 Task: Find connections with filter location Lévis with filter topic #careertips with filter profile language German with filter current company BMC Software with filter school Pune jobs with filter industry Mobile Food Services with filter service category Human Resources with filter keywords title Phone Survey Conductor
Action: Mouse moved to (586, 111)
Screenshot: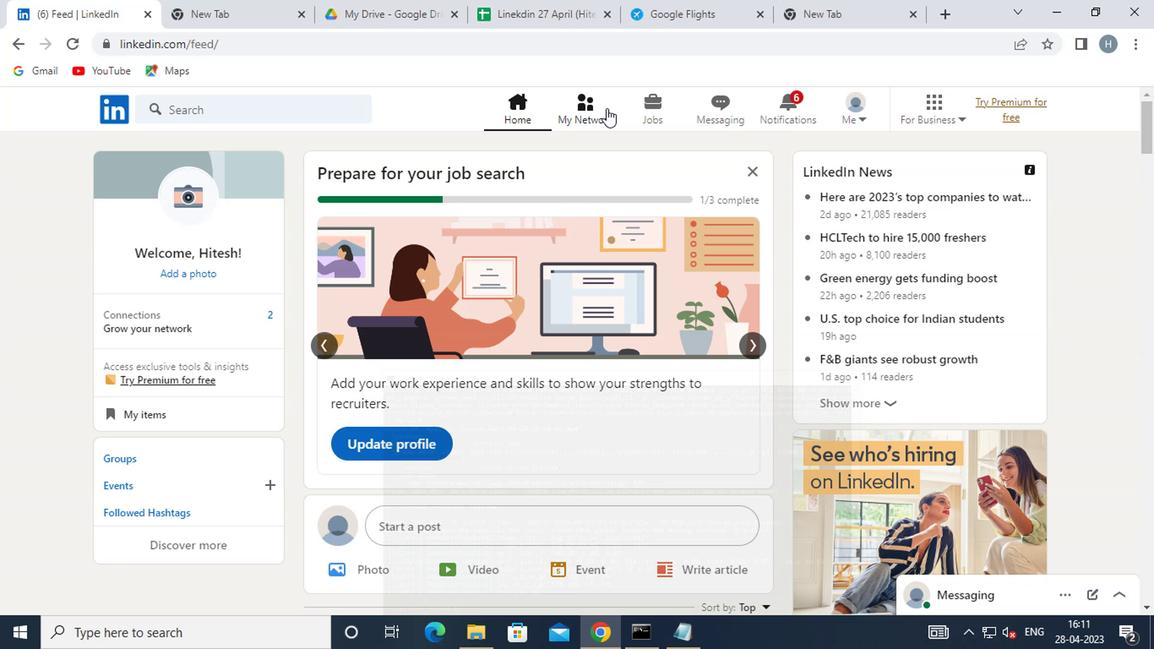 
Action: Mouse pressed left at (586, 111)
Screenshot: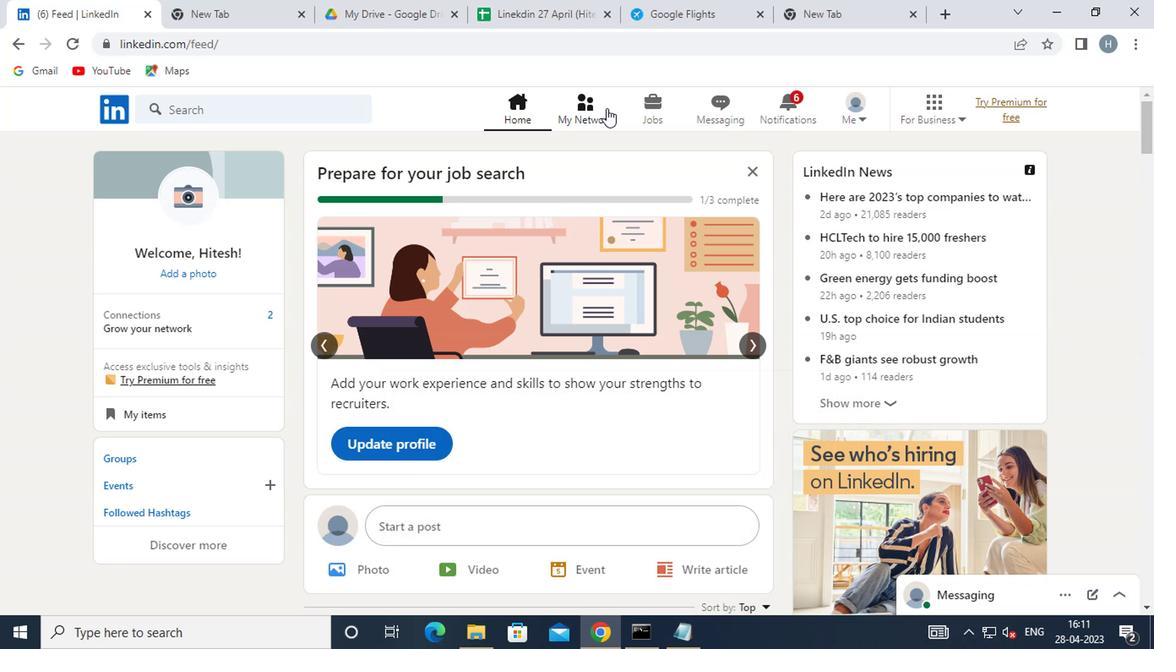 
Action: Mouse moved to (226, 209)
Screenshot: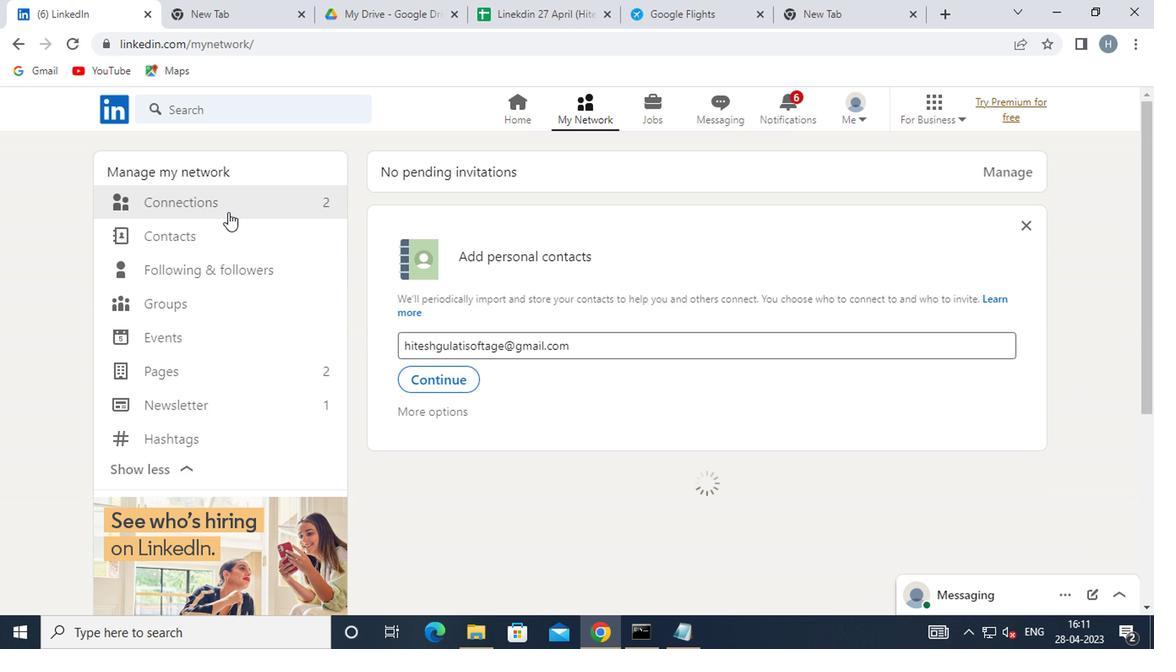 
Action: Mouse pressed left at (226, 209)
Screenshot: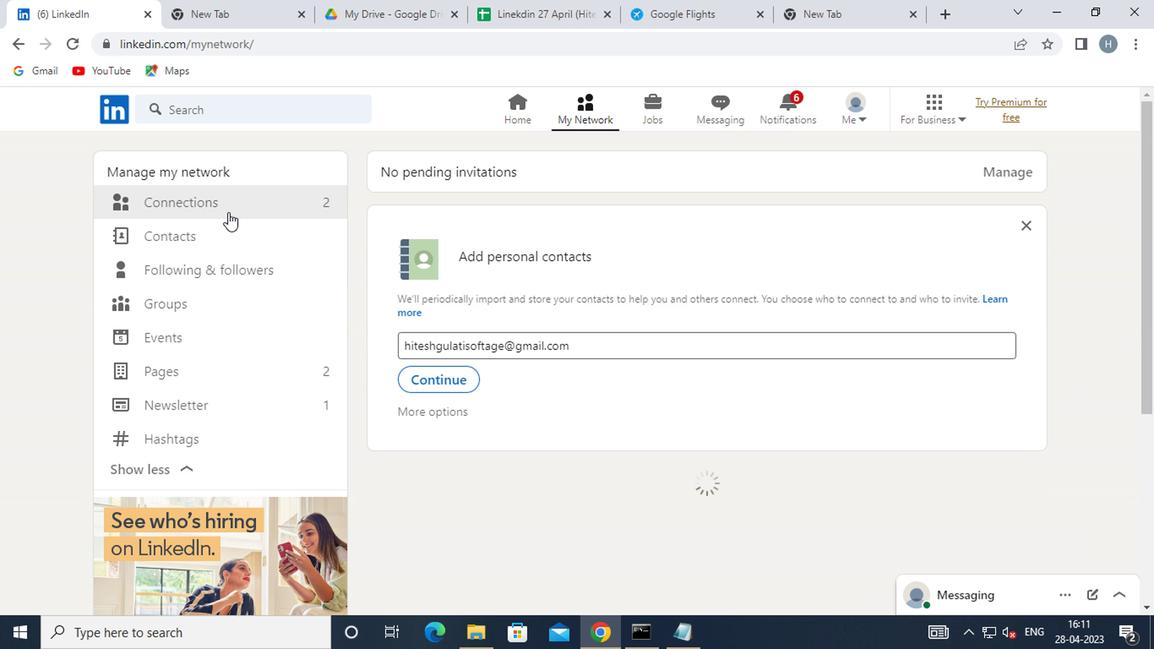 
Action: Mouse moved to (704, 202)
Screenshot: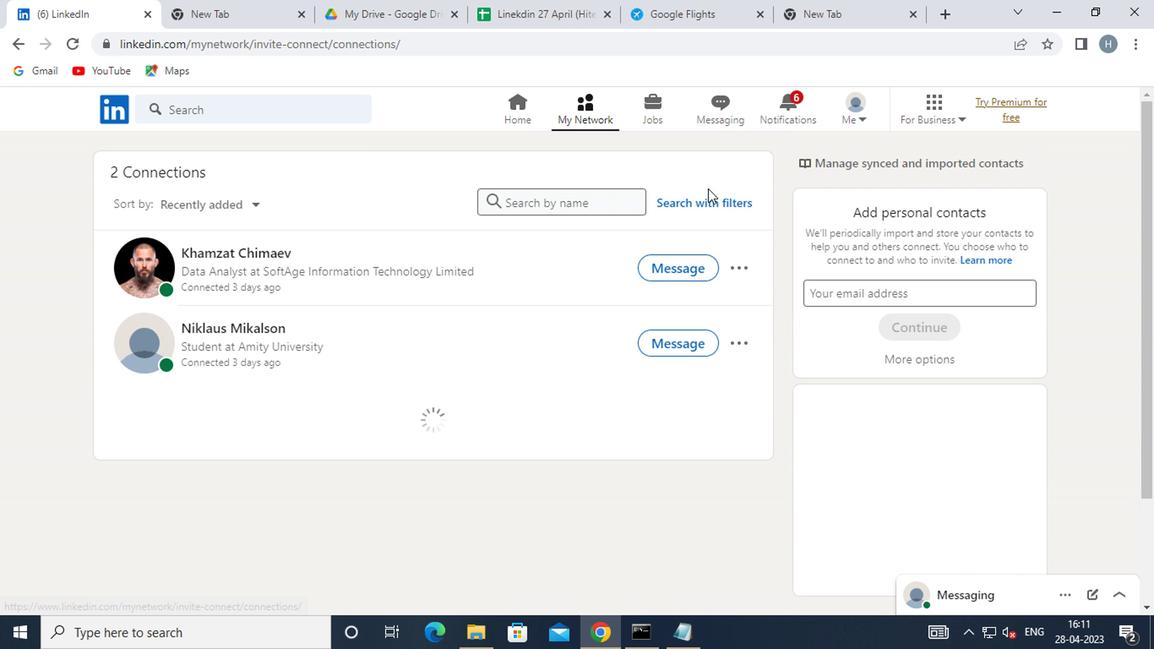 
Action: Mouse pressed left at (704, 202)
Screenshot: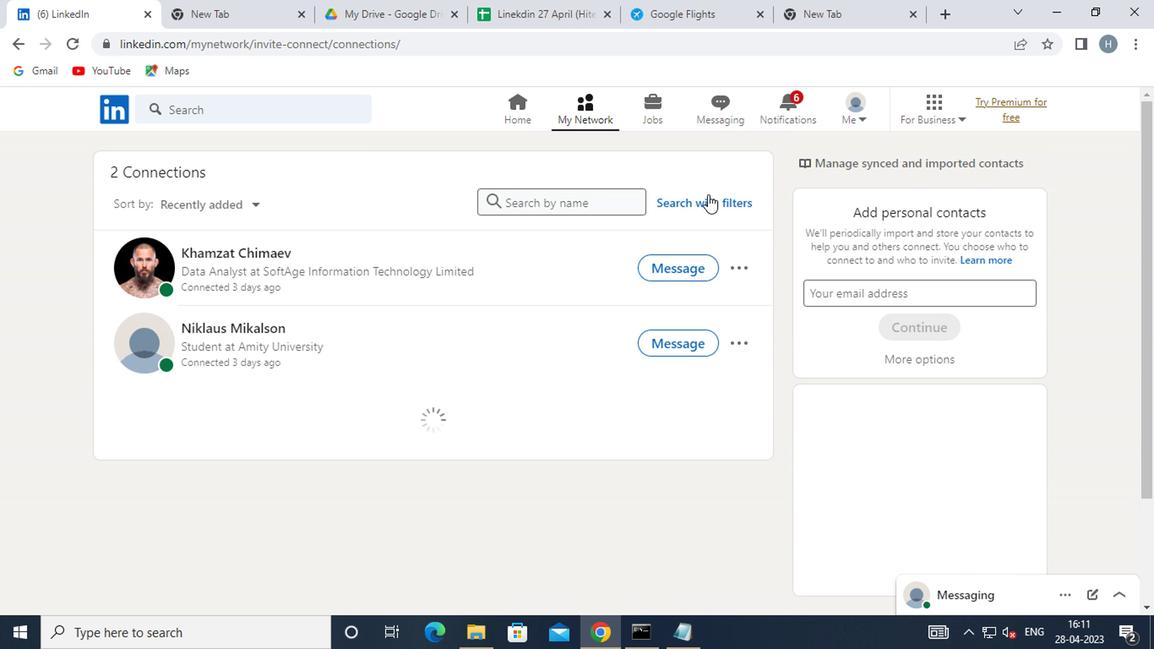 
Action: Mouse moved to (622, 164)
Screenshot: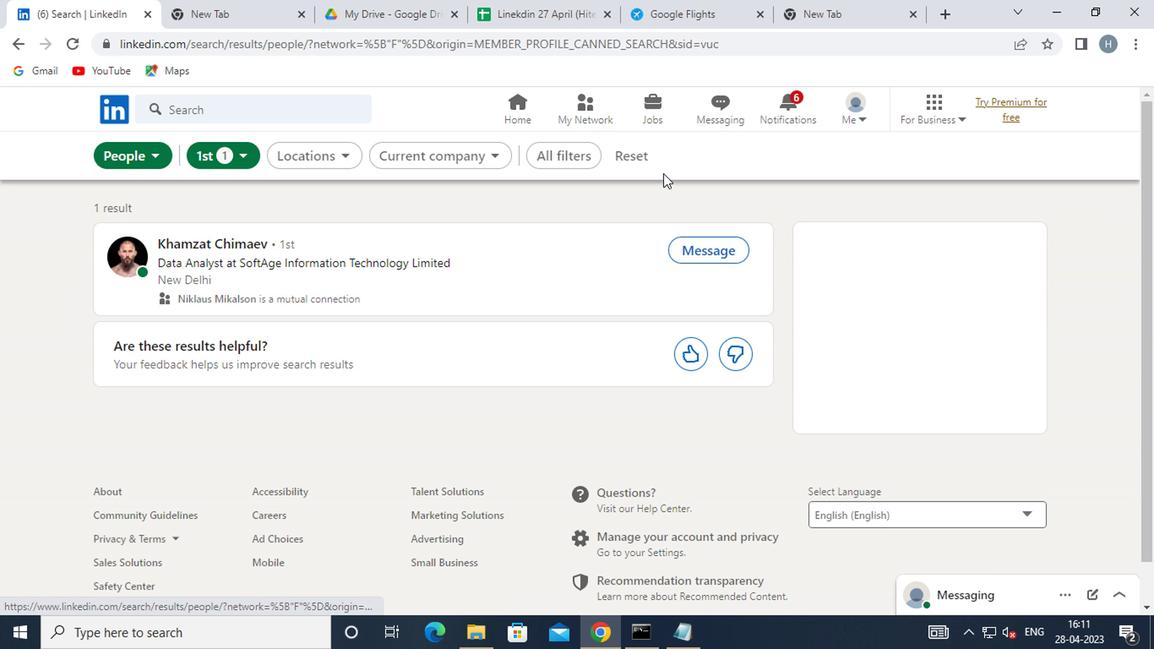 
Action: Mouse pressed left at (622, 164)
Screenshot: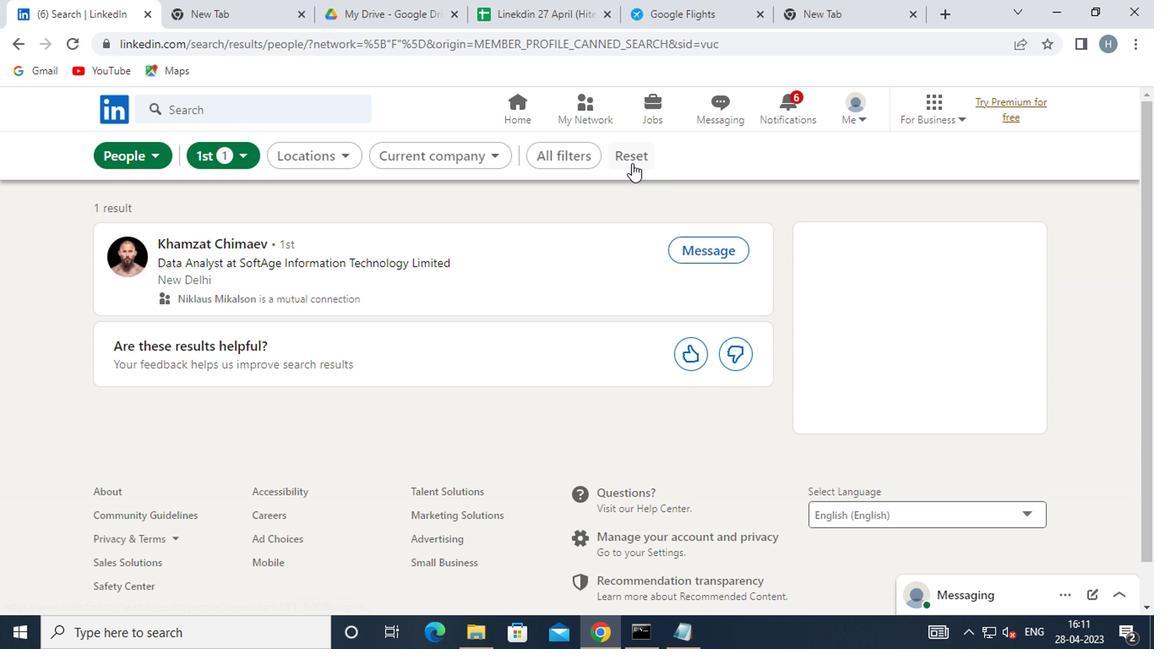
Action: Mouse moved to (604, 154)
Screenshot: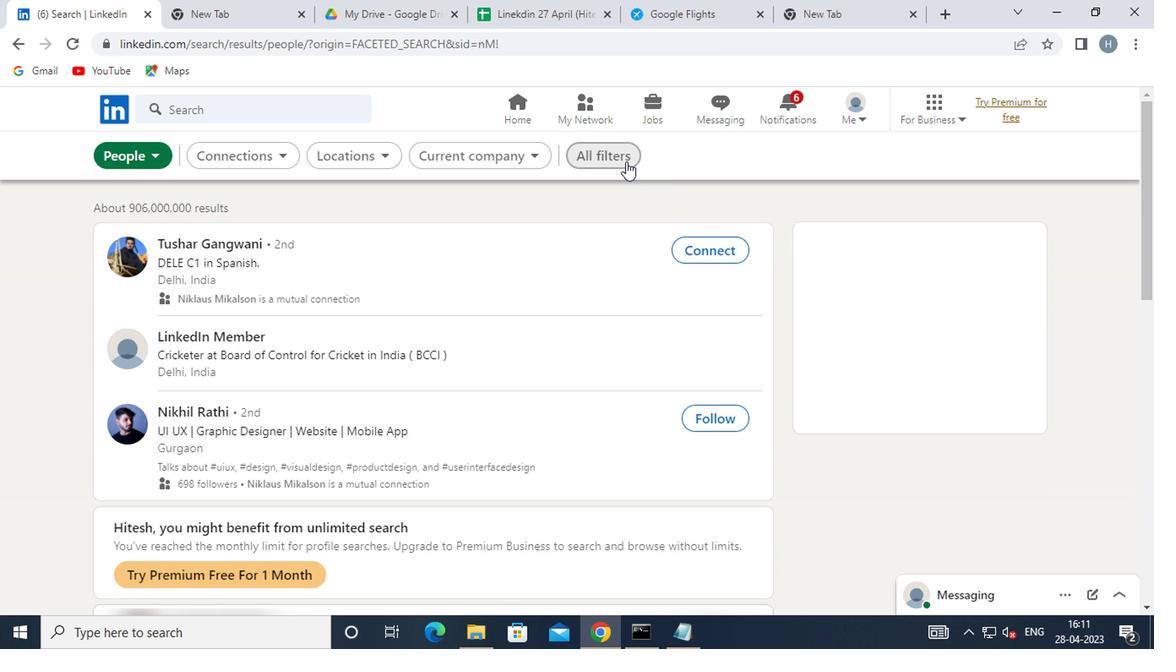
Action: Mouse pressed left at (604, 154)
Screenshot: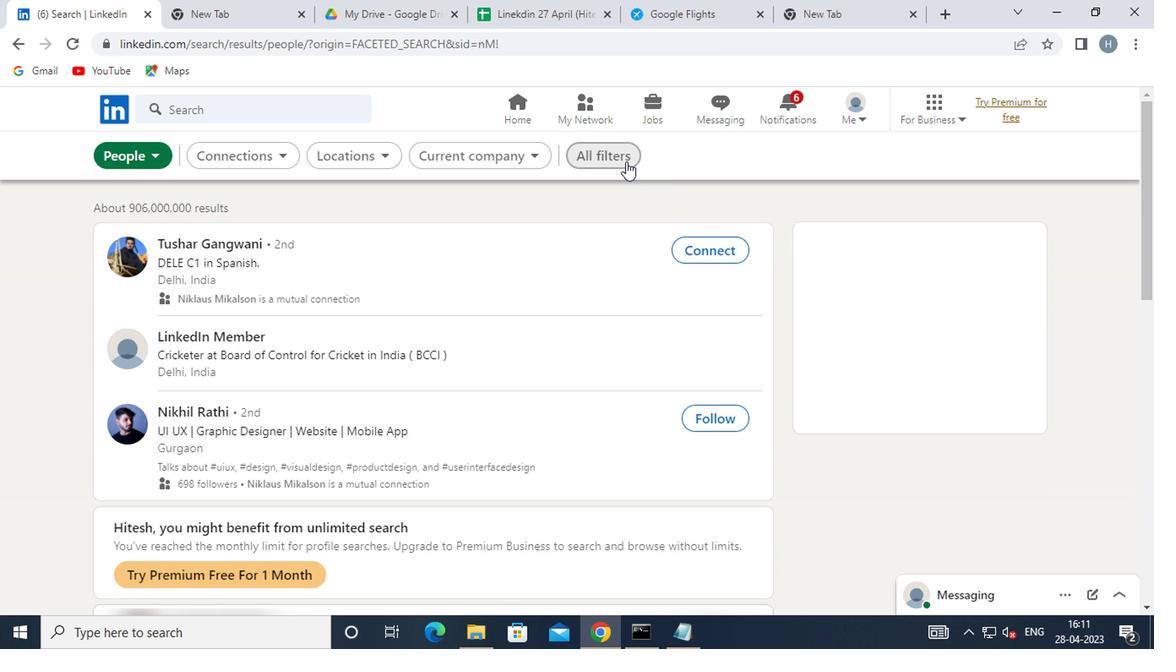 
Action: Mouse moved to (827, 303)
Screenshot: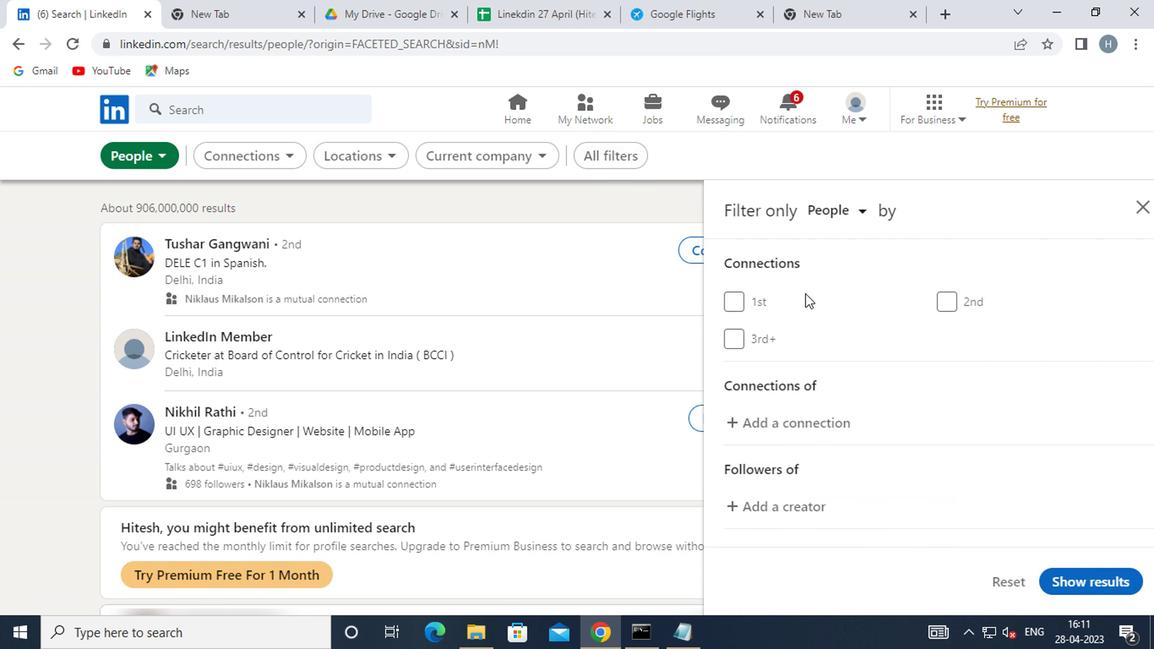 
Action: Mouse scrolled (827, 302) with delta (0, 0)
Screenshot: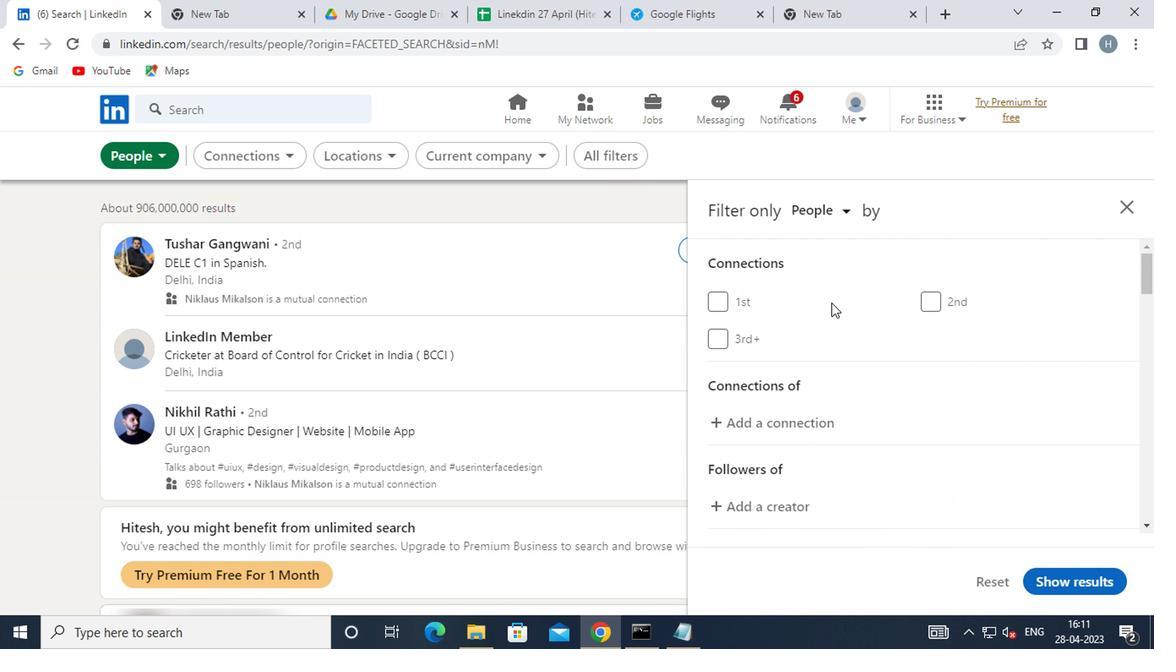 
Action: Mouse moved to (827, 303)
Screenshot: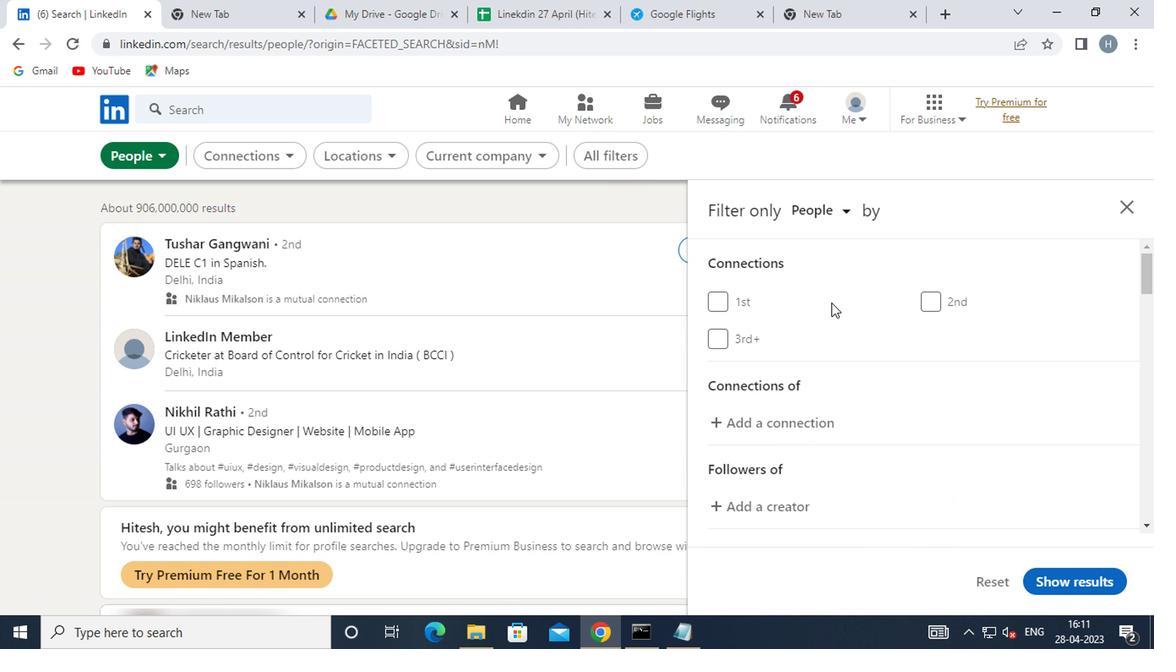 
Action: Mouse scrolled (827, 302) with delta (0, 0)
Screenshot: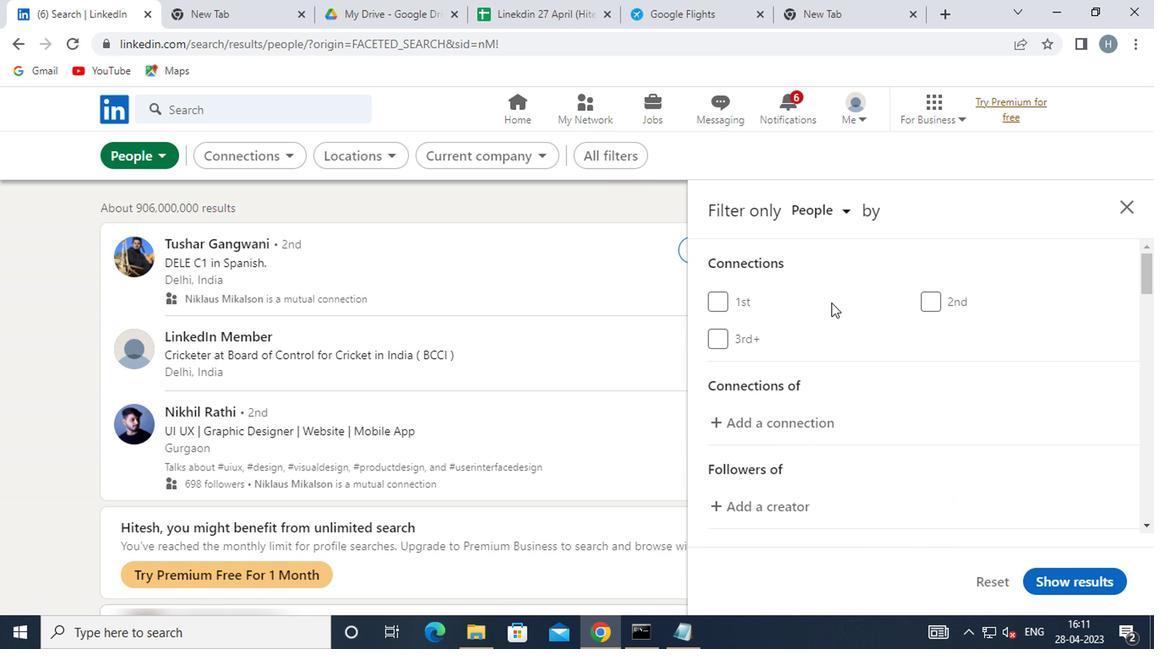 
Action: Mouse moved to (828, 302)
Screenshot: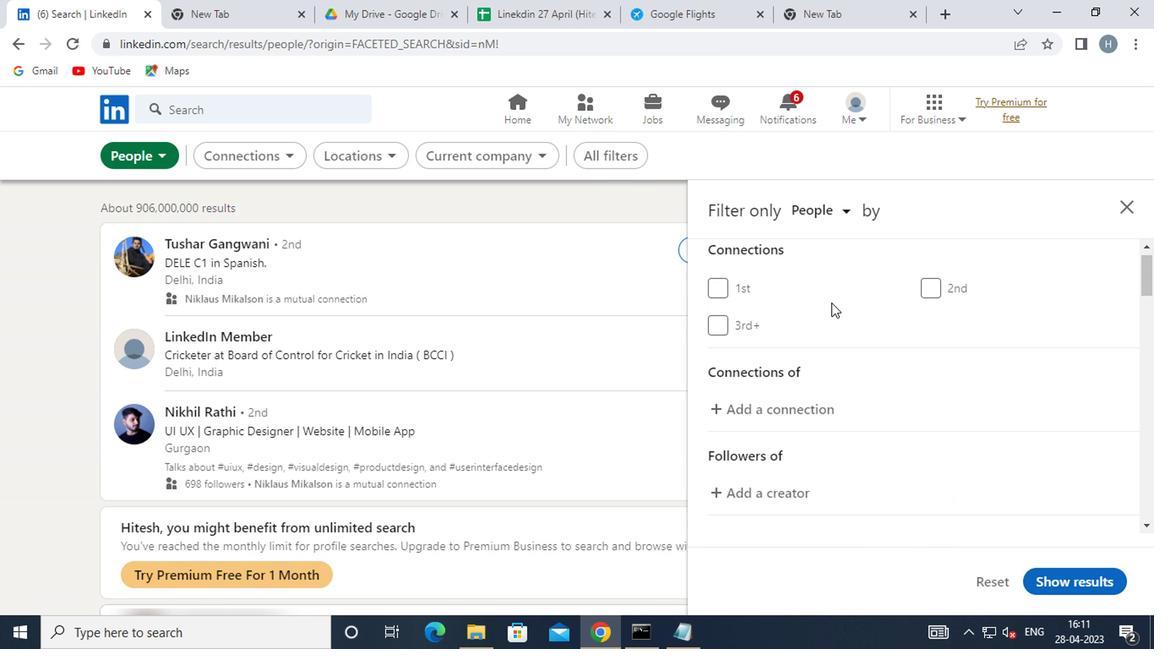
Action: Mouse scrolled (828, 302) with delta (0, 0)
Screenshot: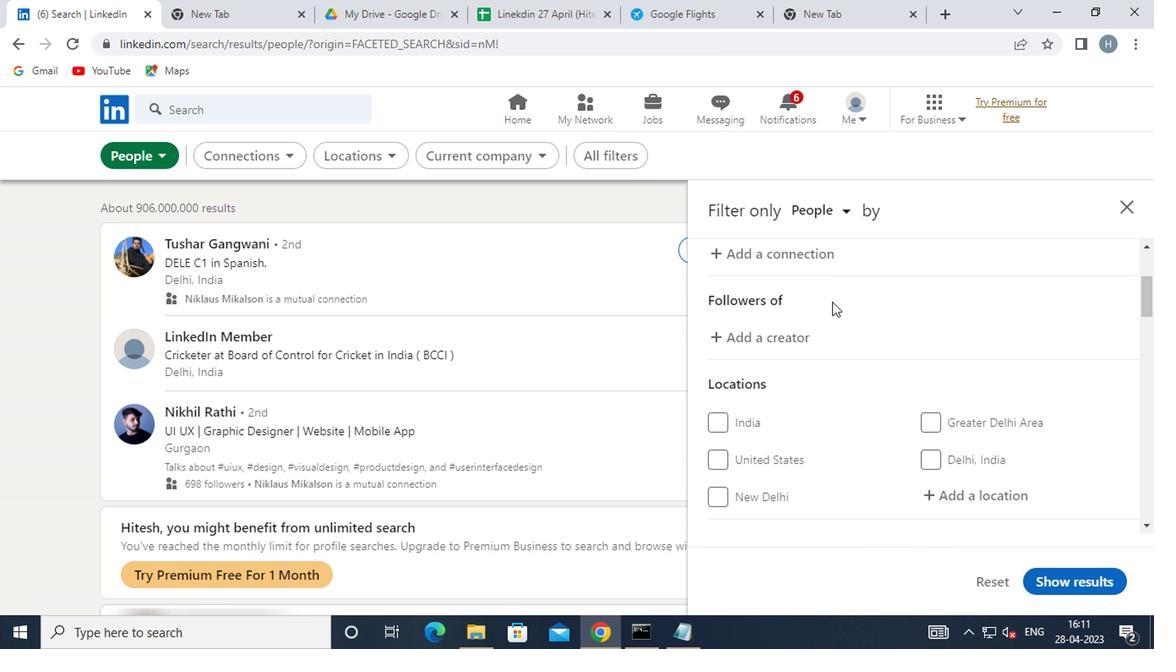 
Action: Mouse moved to (944, 411)
Screenshot: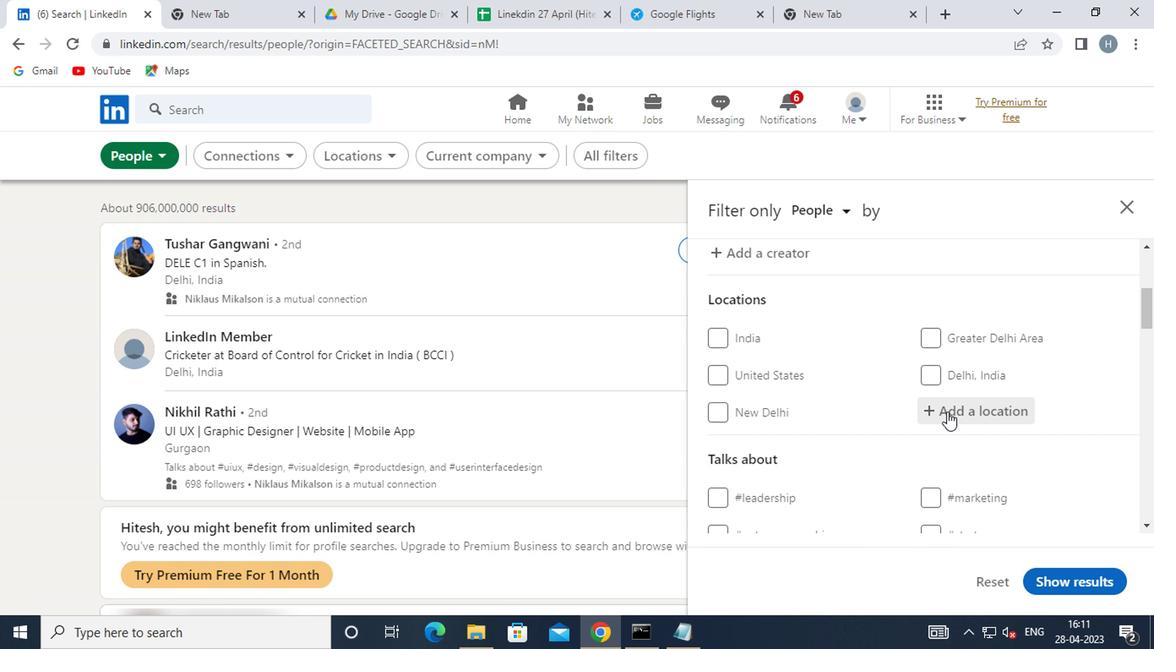 
Action: Mouse pressed left at (944, 411)
Screenshot: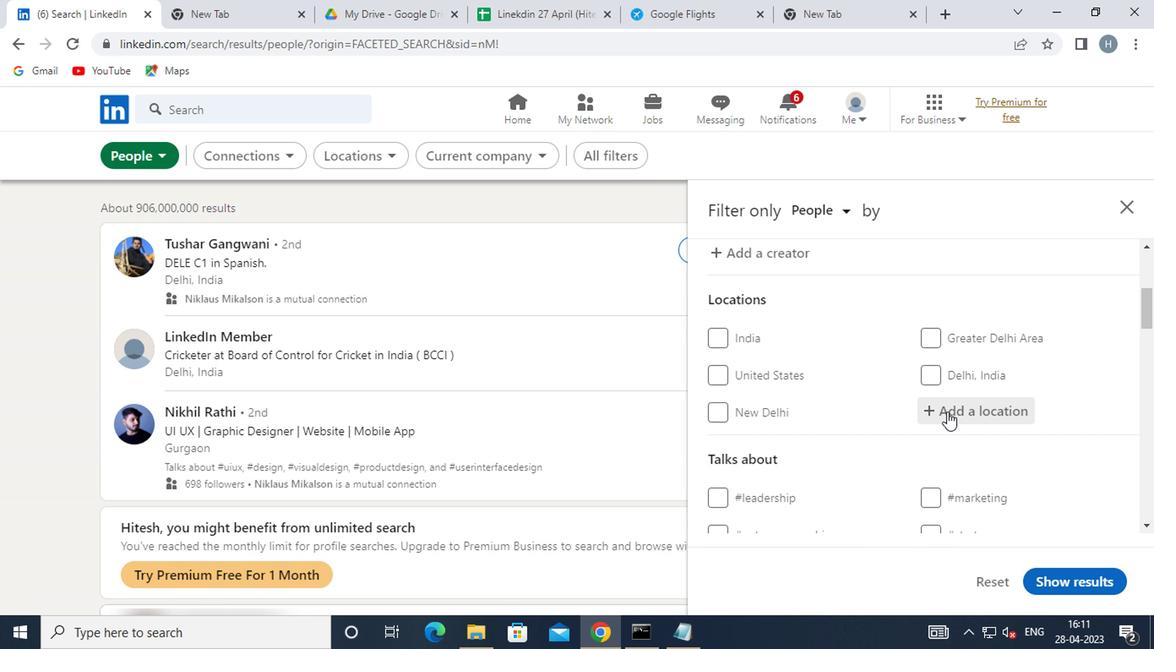 
Action: Mouse moved to (914, 397)
Screenshot: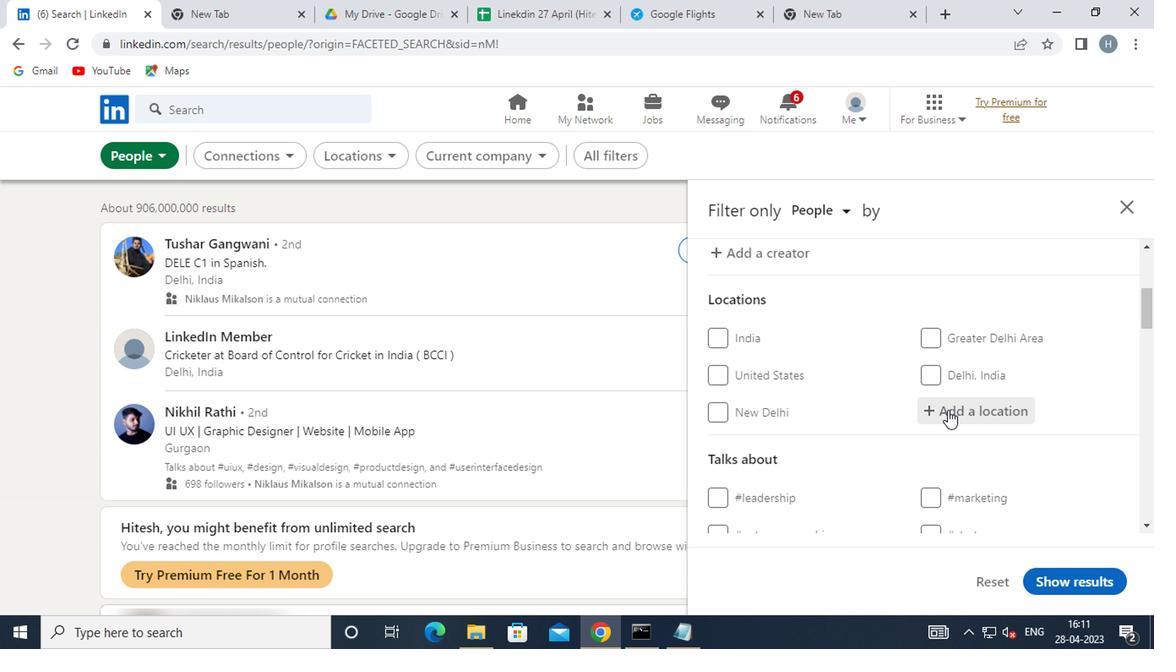 
Action: Key pressed <Key.shift><Key.shift><Key.shift><Key.shift><Key.shift>LEVIS
Screenshot: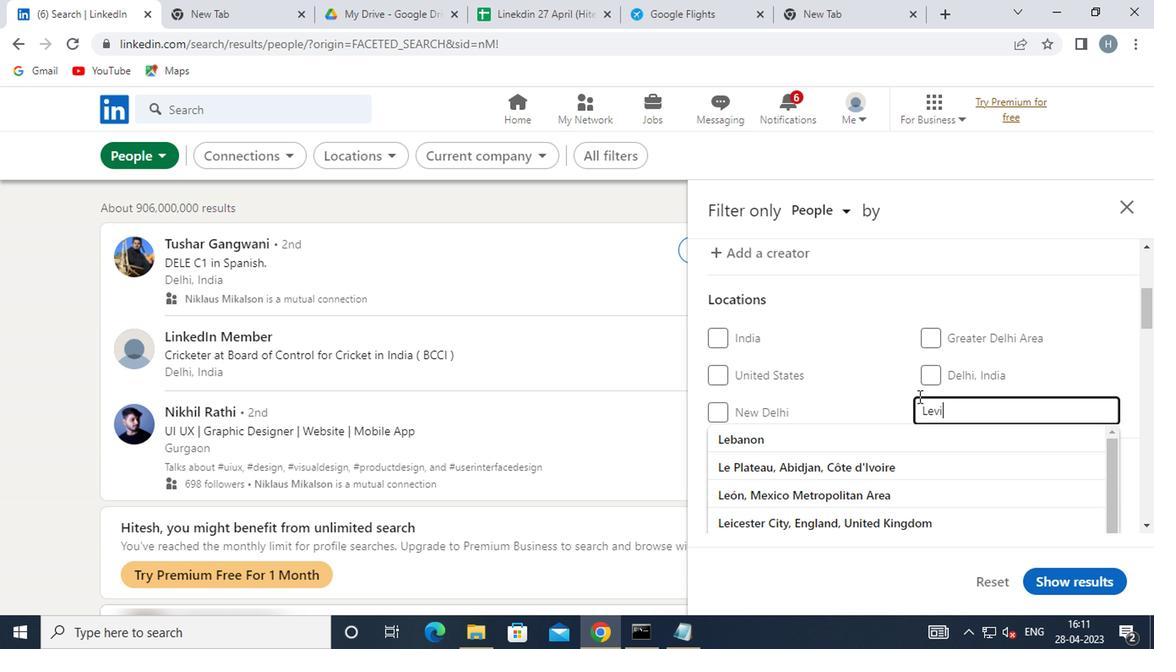 
Action: Mouse moved to (901, 432)
Screenshot: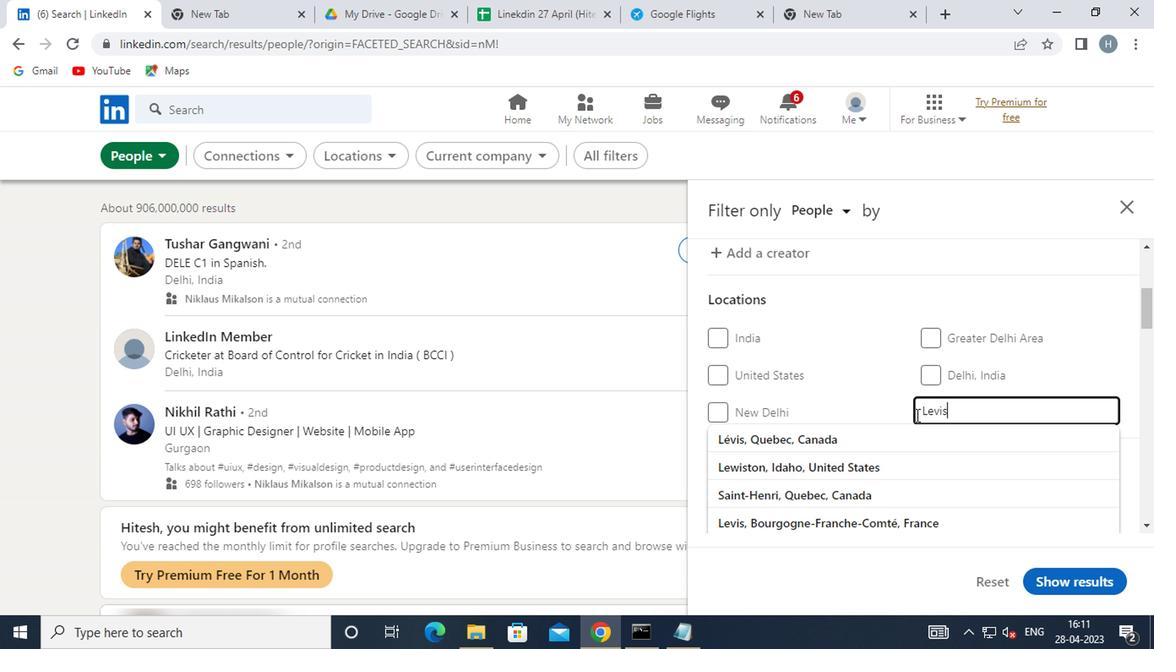 
Action: Mouse pressed left at (901, 432)
Screenshot: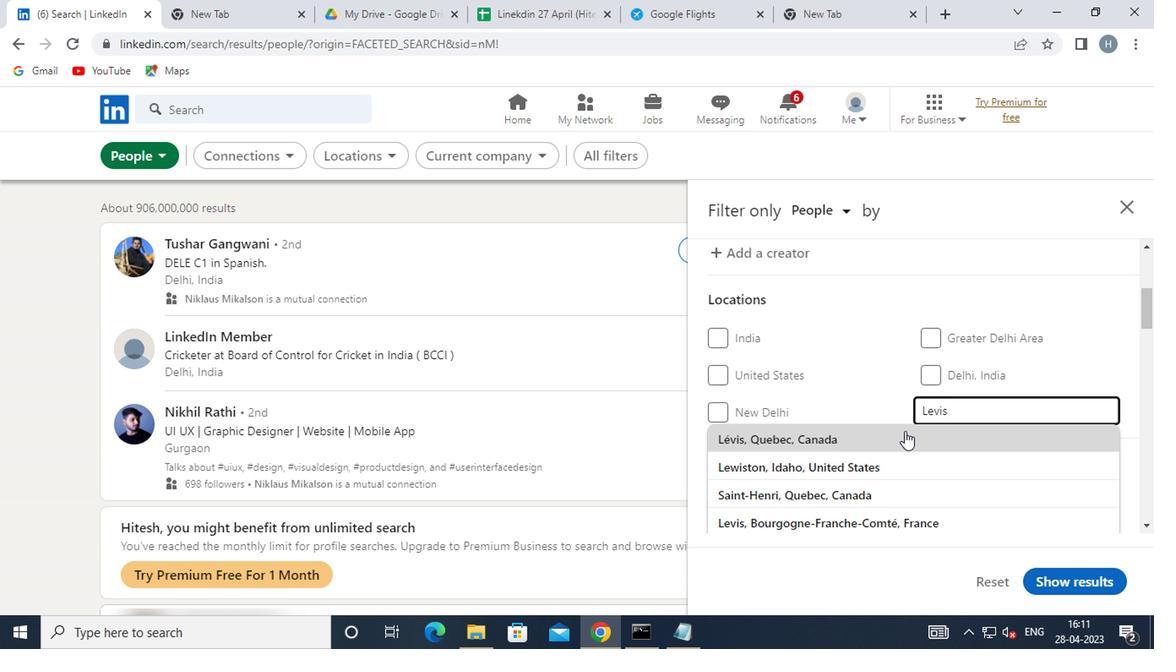 
Action: Mouse scrolled (901, 431) with delta (0, -1)
Screenshot: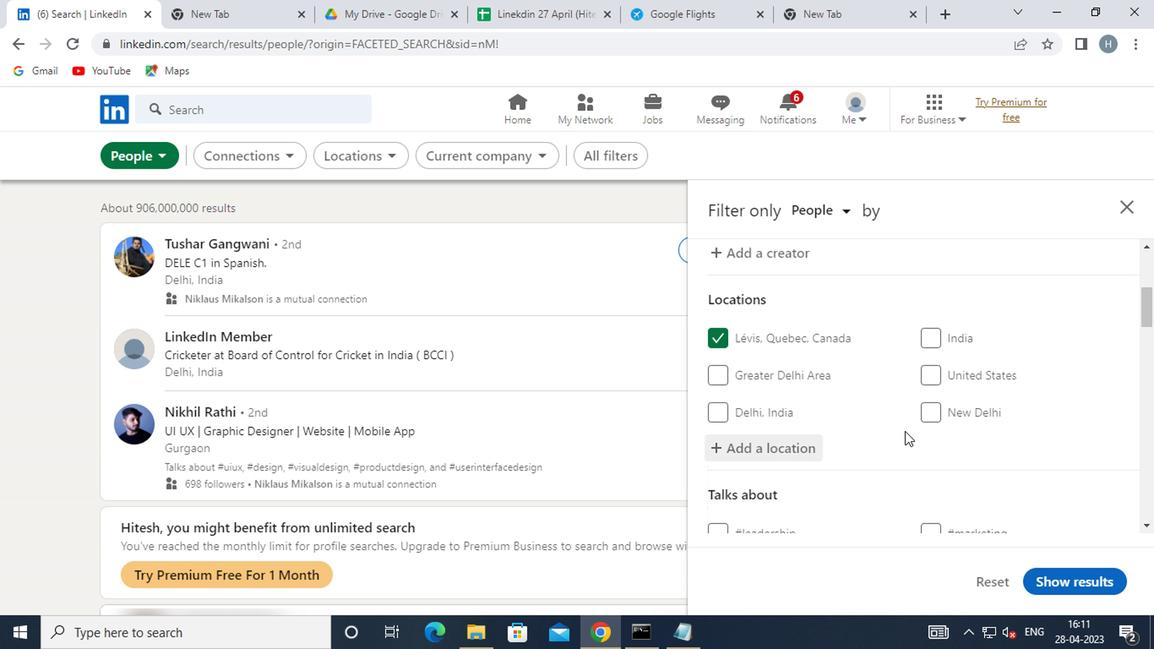 
Action: Mouse scrolled (901, 431) with delta (0, -1)
Screenshot: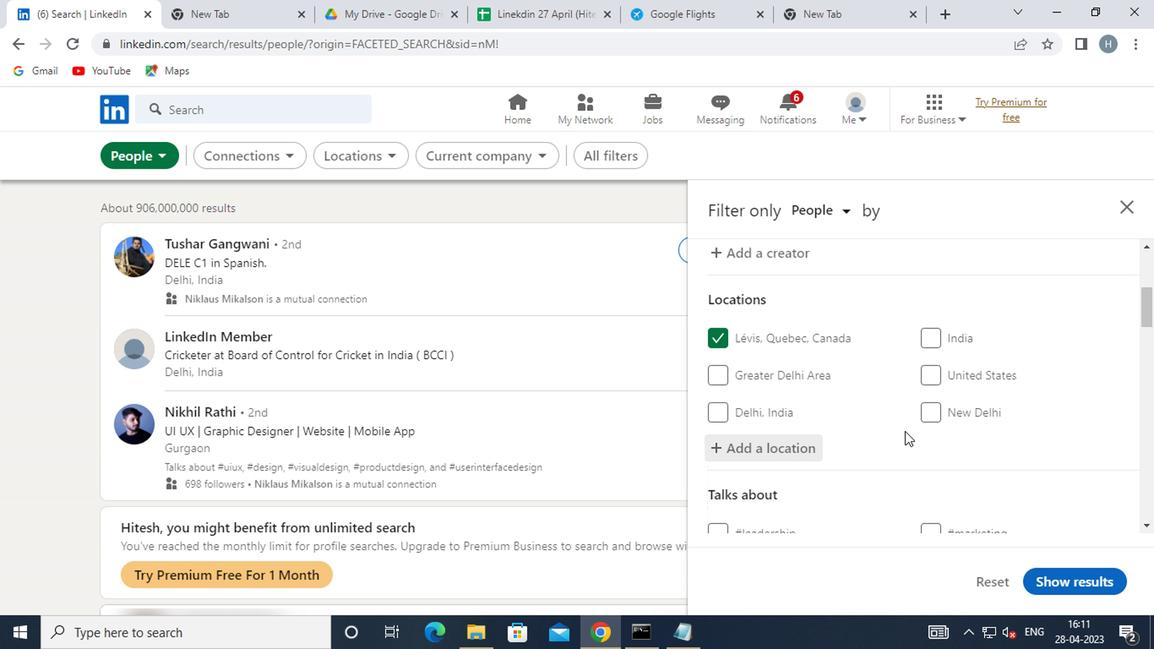 
Action: Mouse scrolled (901, 431) with delta (0, -1)
Screenshot: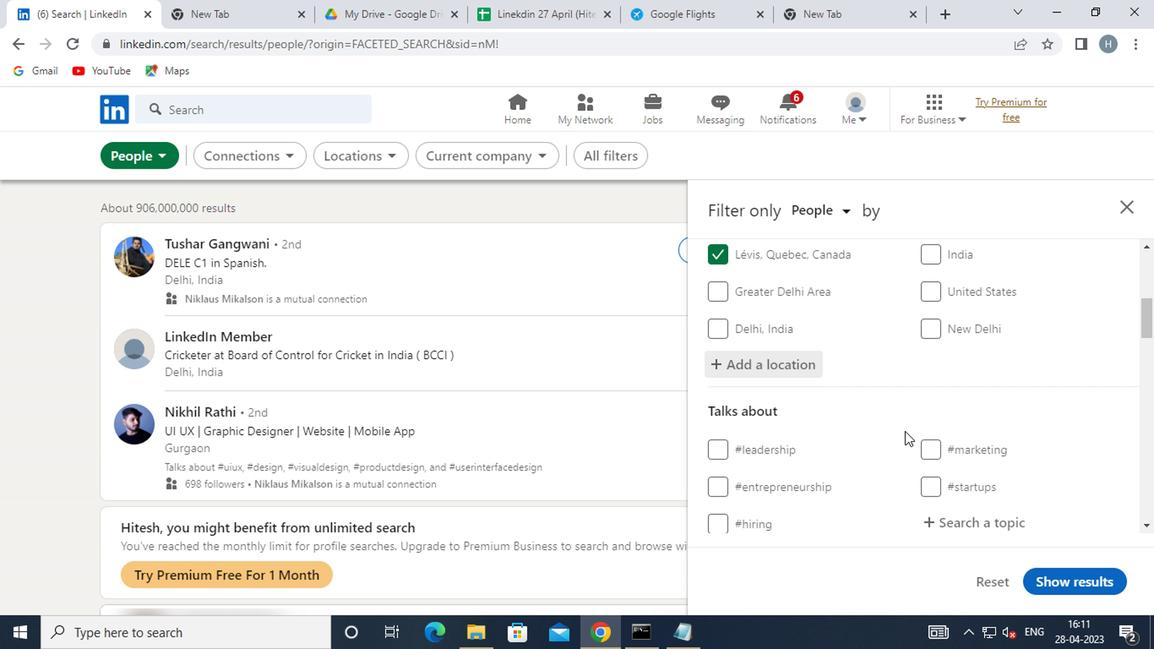 
Action: Mouse moved to (963, 351)
Screenshot: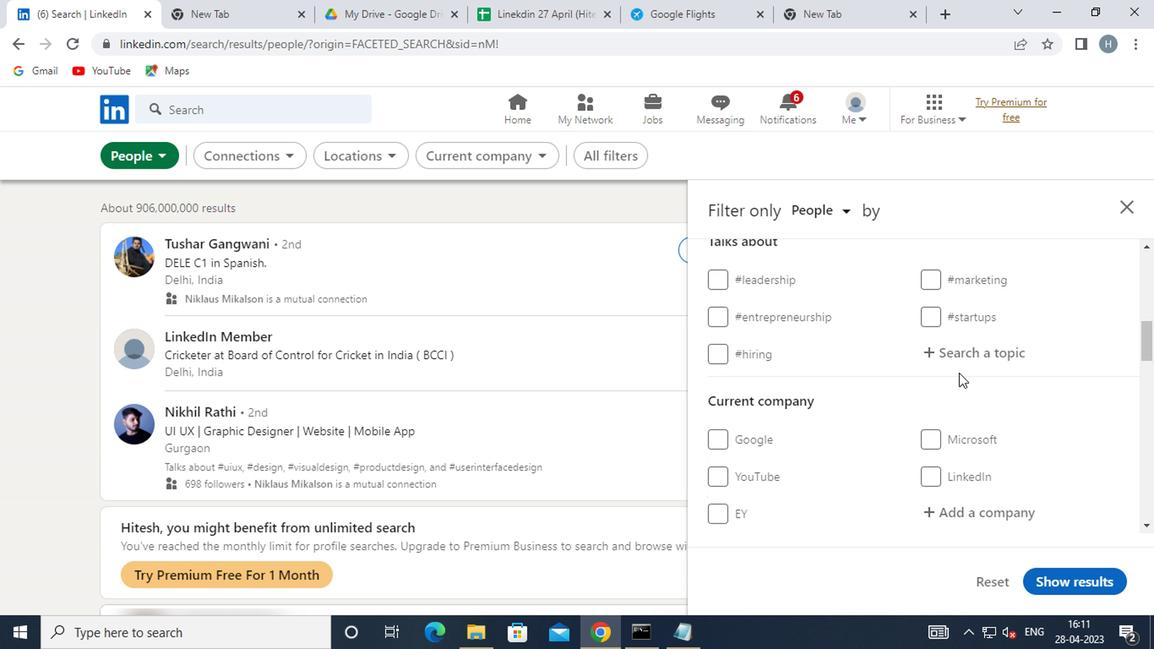 
Action: Mouse pressed left at (963, 351)
Screenshot: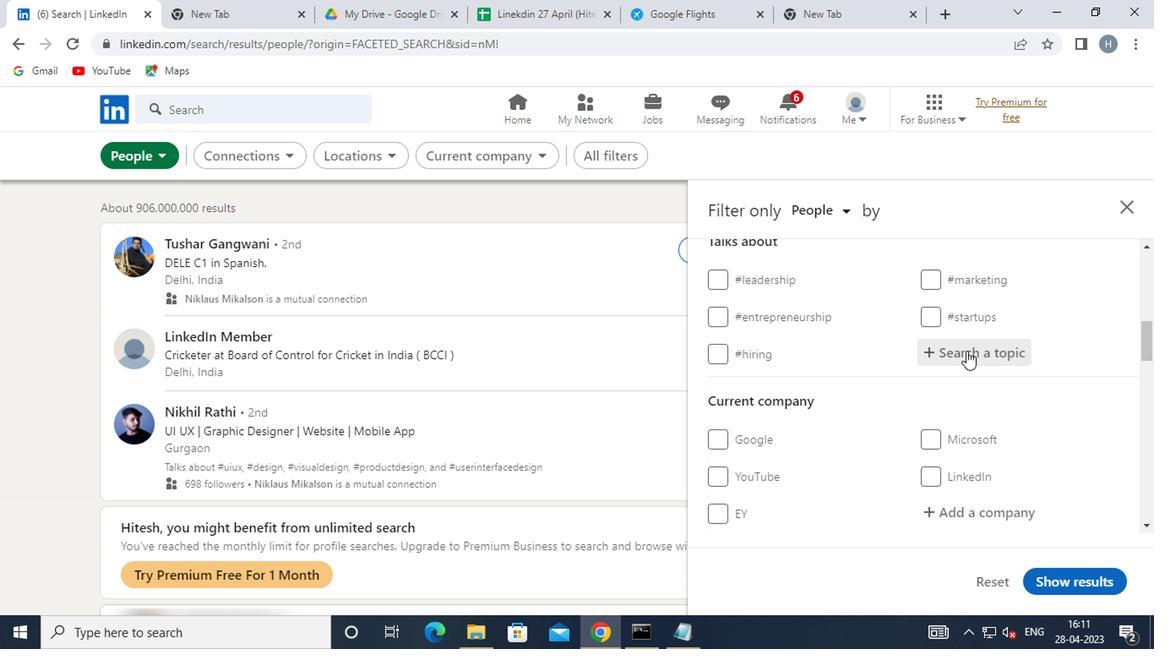
Action: Key pressed <Key.shift>CA
Screenshot: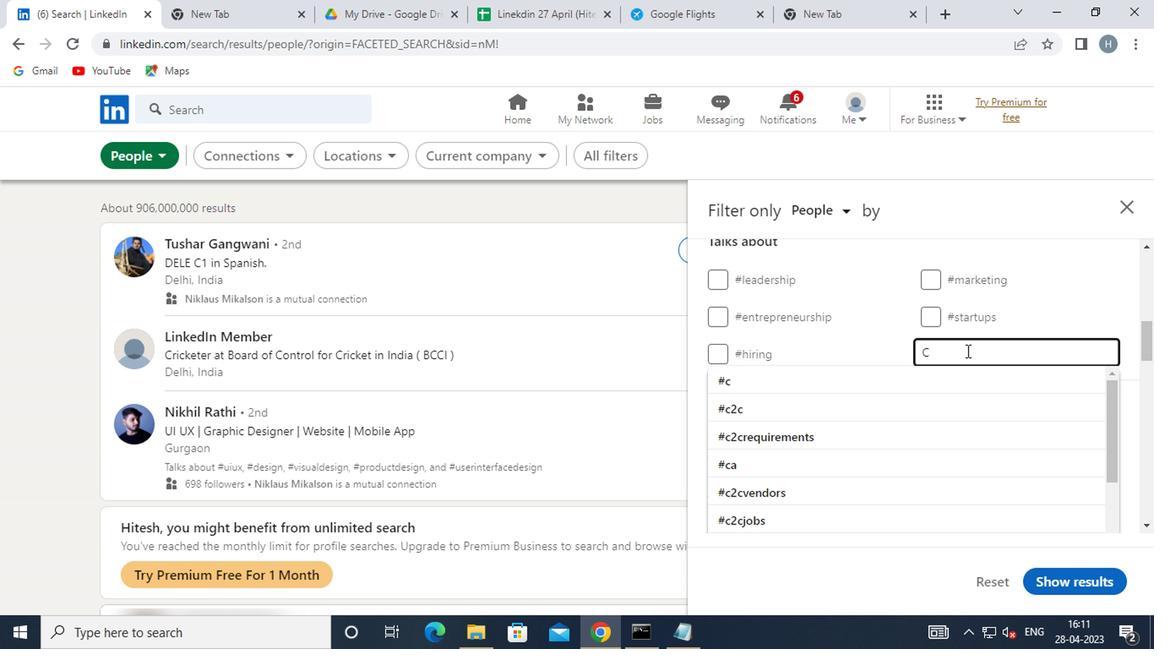 
Action: Mouse moved to (963, 351)
Screenshot: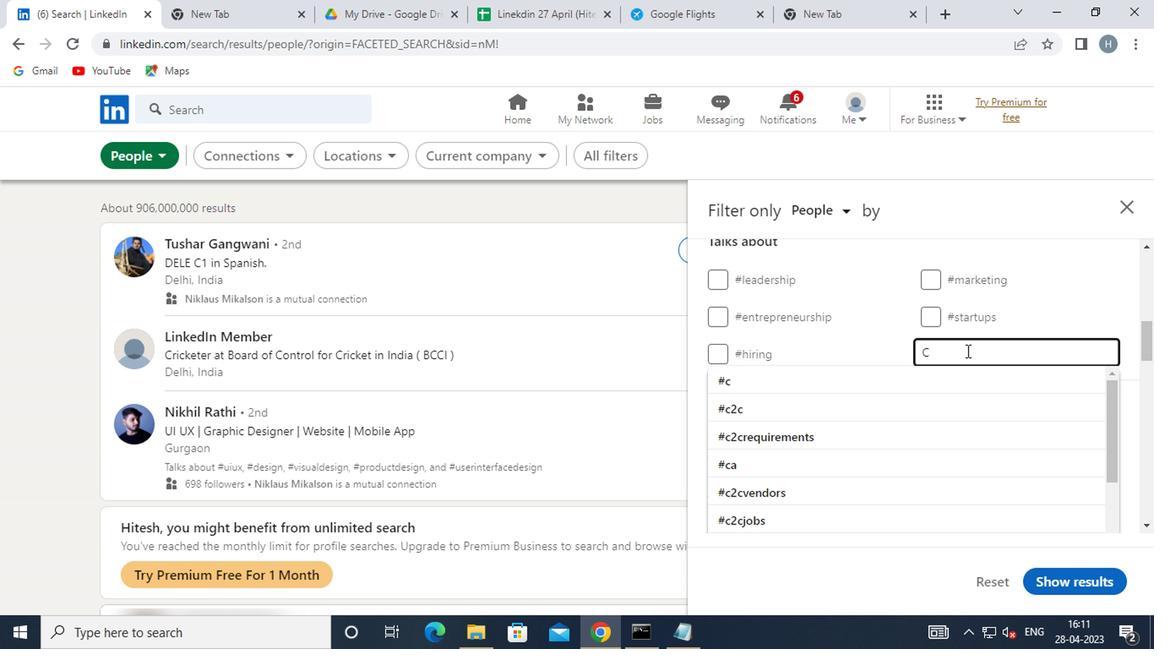 
Action: Key pressed REER
Screenshot: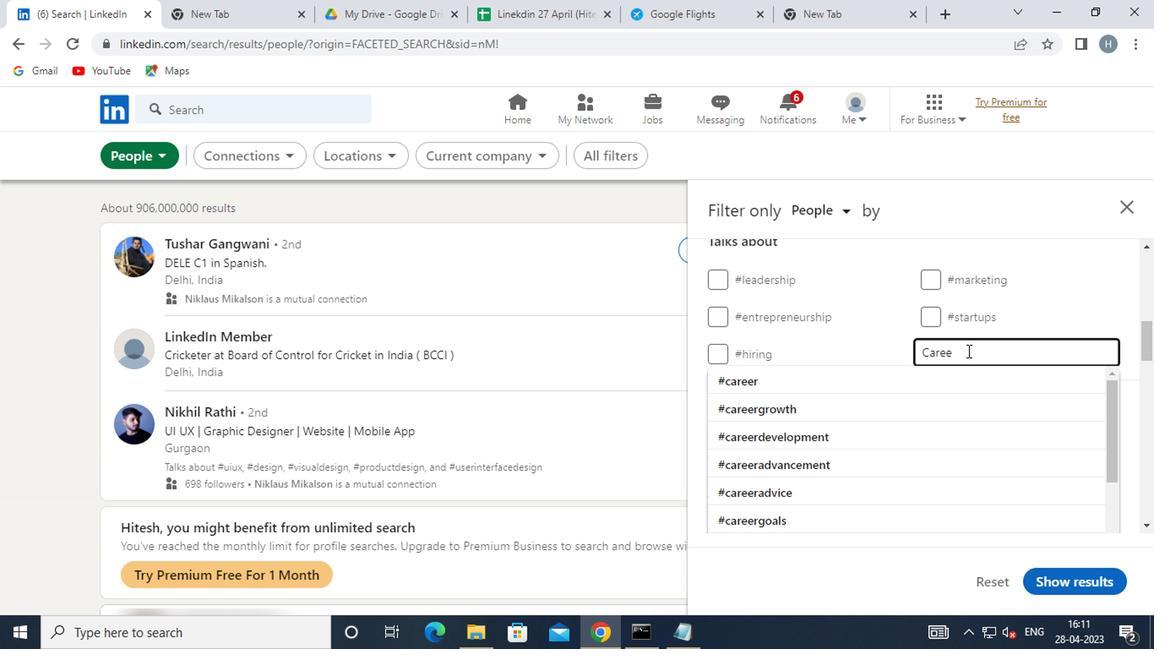 
Action: Mouse moved to (945, 388)
Screenshot: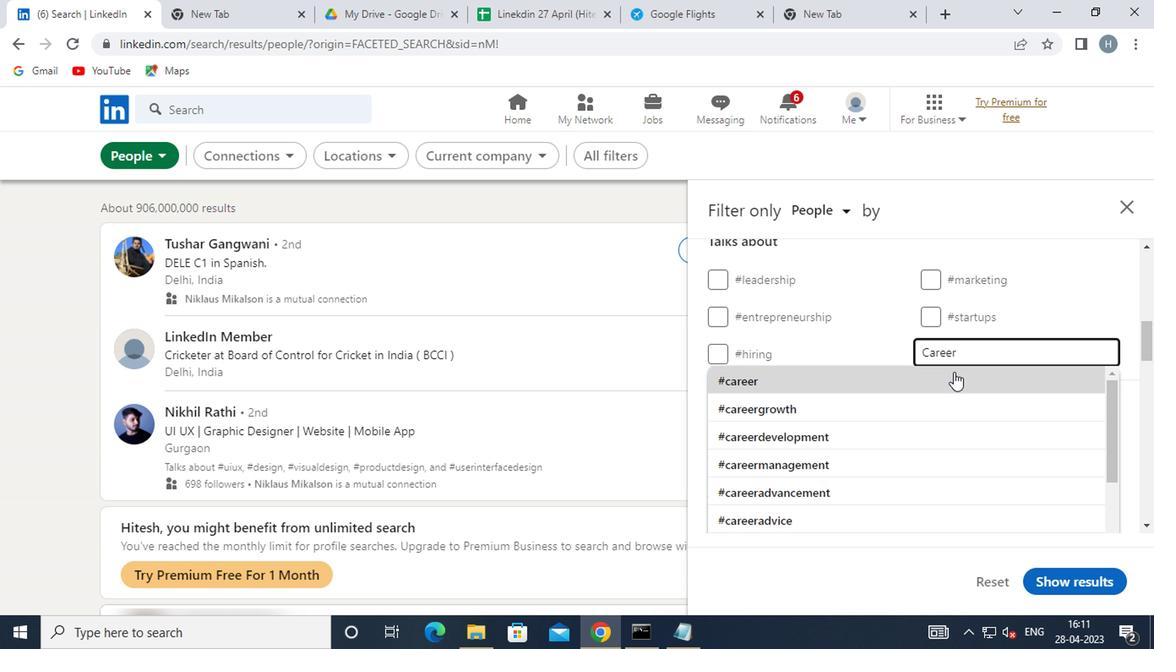 
Action: Key pressed T
Screenshot: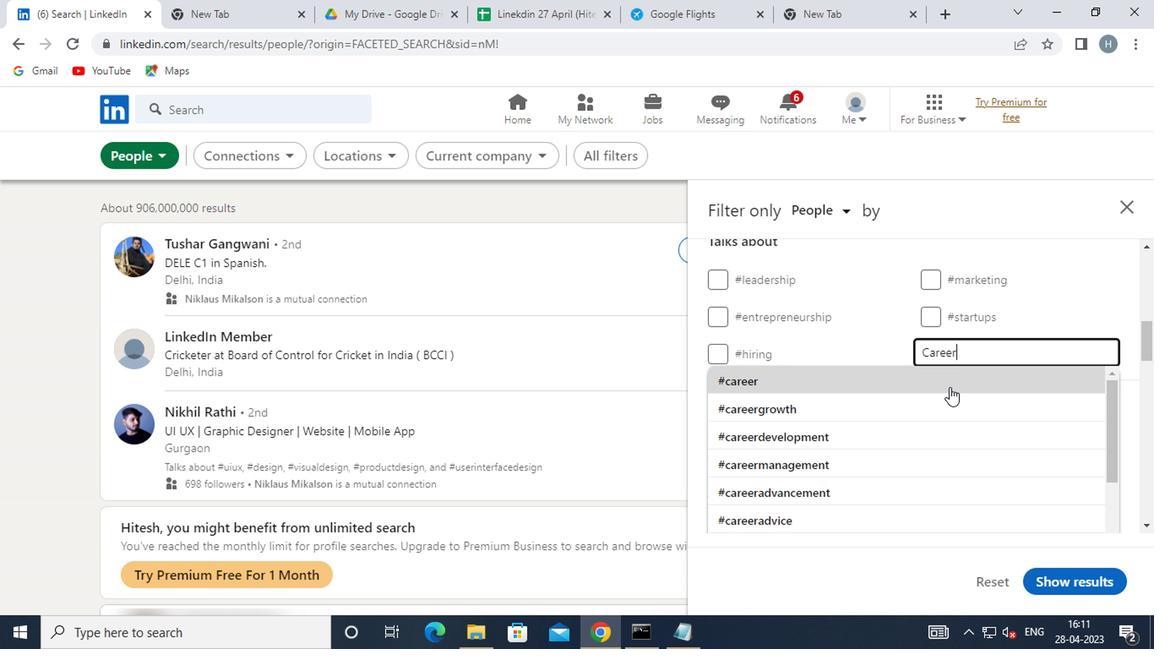 
Action: Mouse moved to (908, 399)
Screenshot: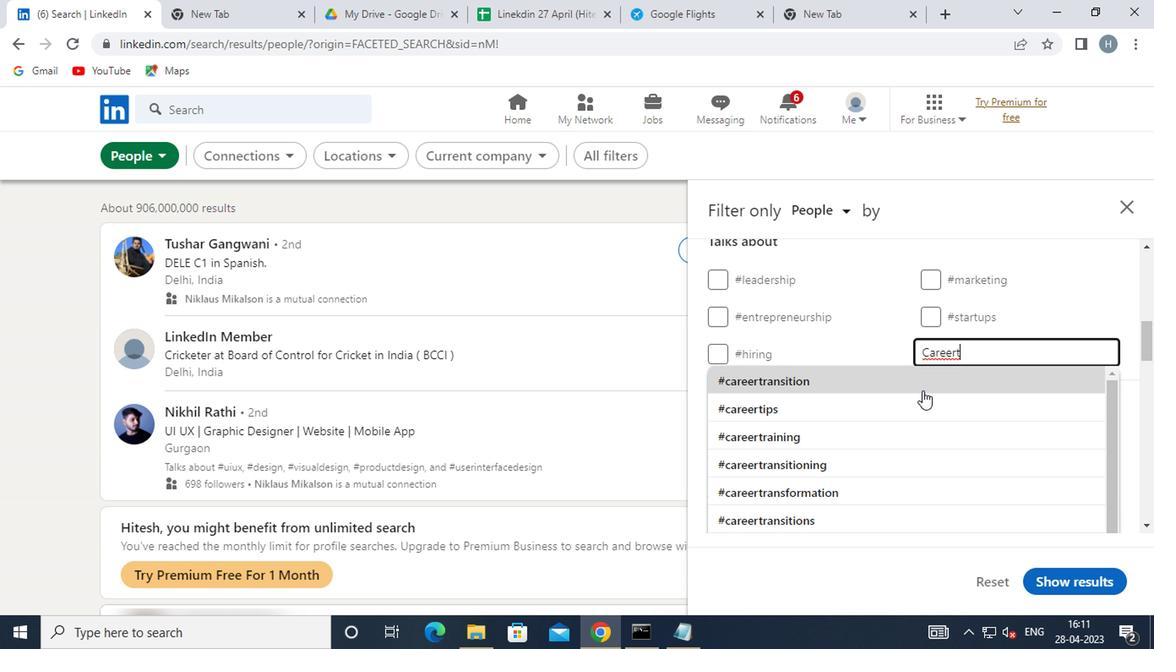
Action: Mouse pressed left at (908, 399)
Screenshot: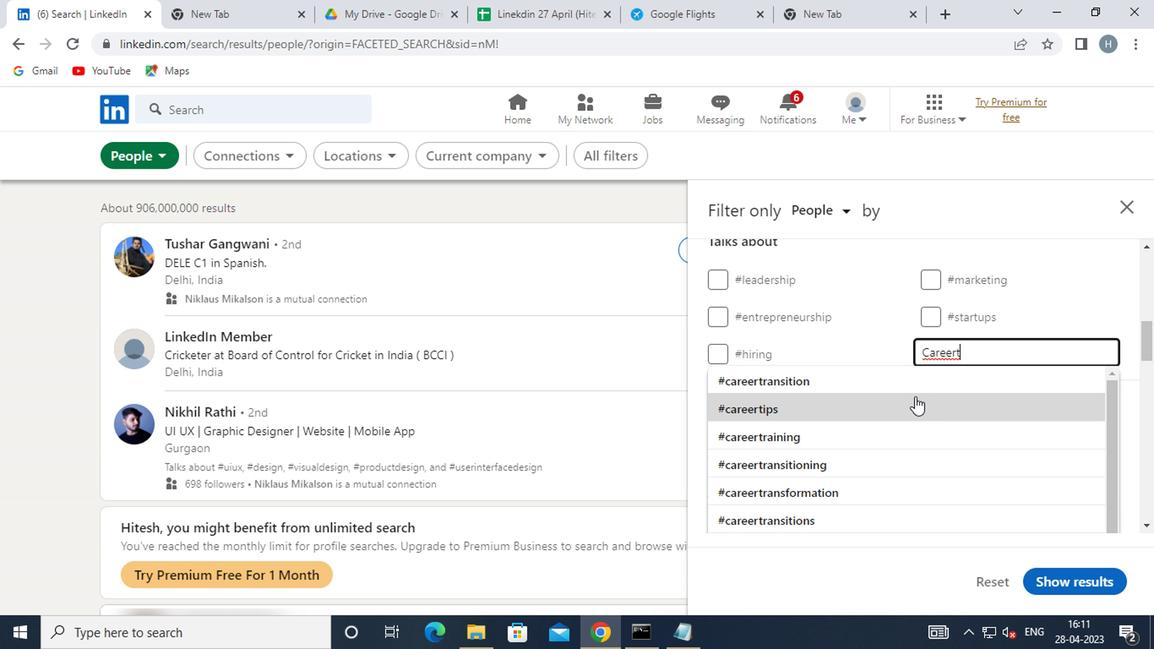 
Action: Mouse scrolled (908, 398) with delta (0, 0)
Screenshot: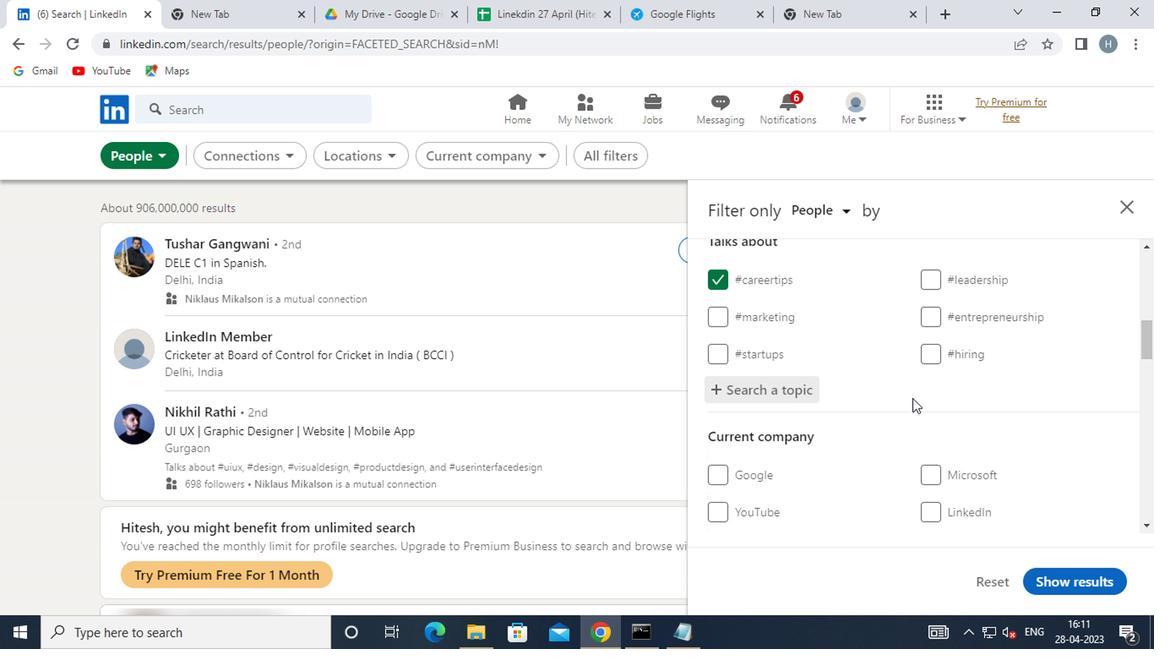 
Action: Mouse scrolled (908, 398) with delta (0, 0)
Screenshot: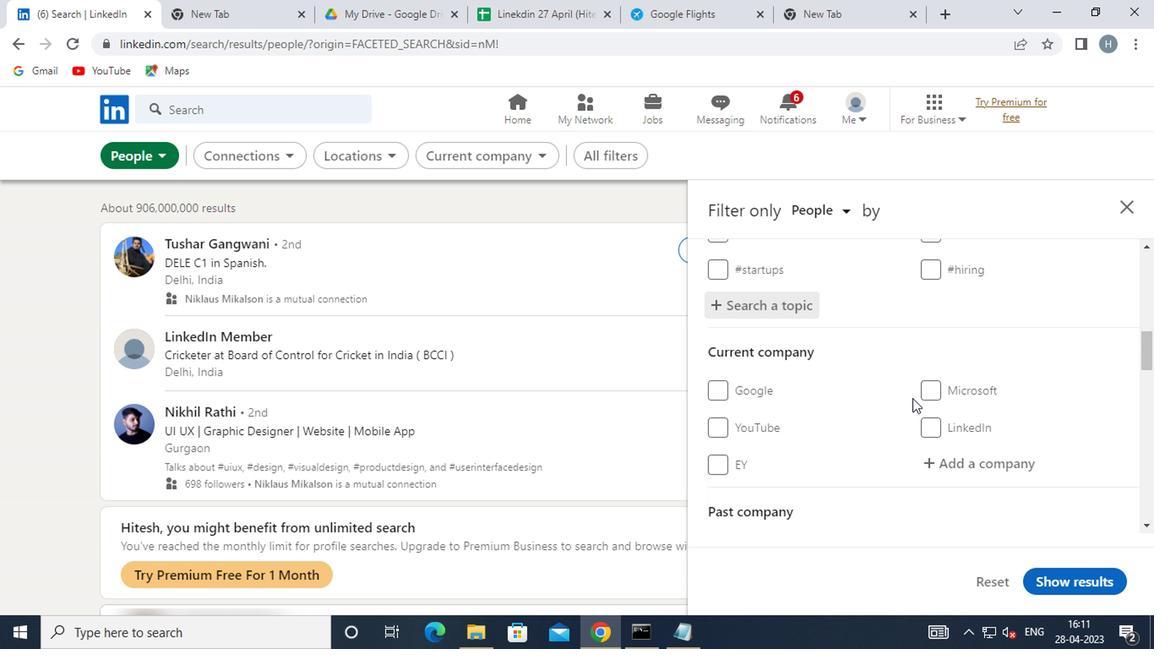 
Action: Mouse scrolled (908, 398) with delta (0, 0)
Screenshot: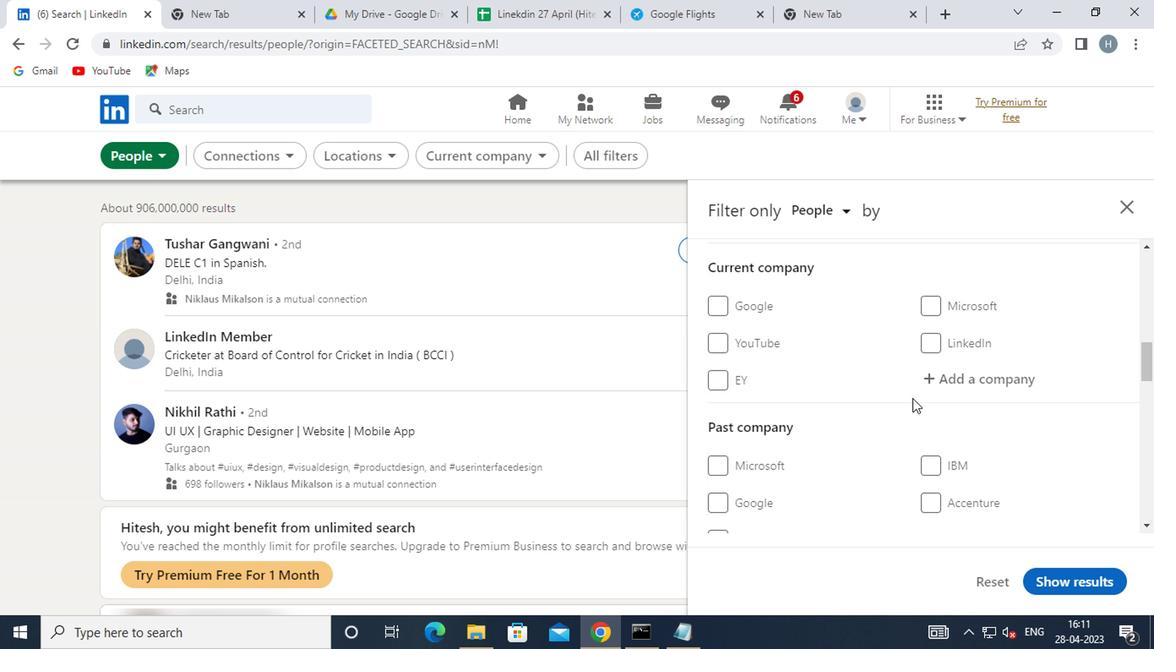 
Action: Mouse scrolled (908, 398) with delta (0, 0)
Screenshot: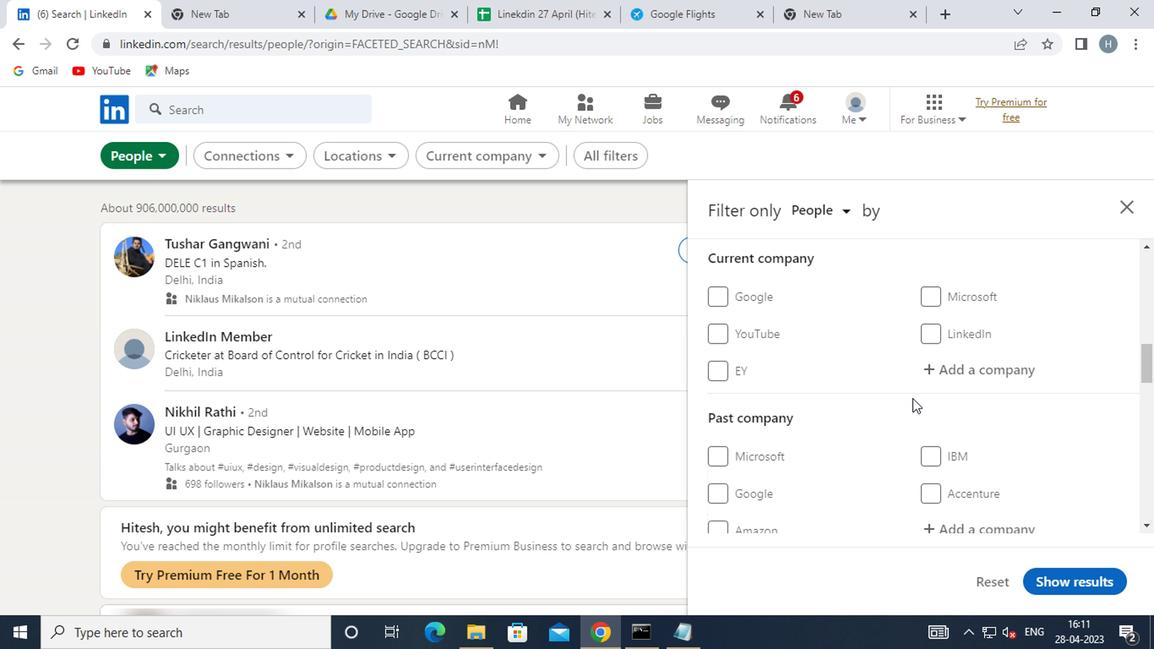 
Action: Mouse scrolled (908, 398) with delta (0, 0)
Screenshot: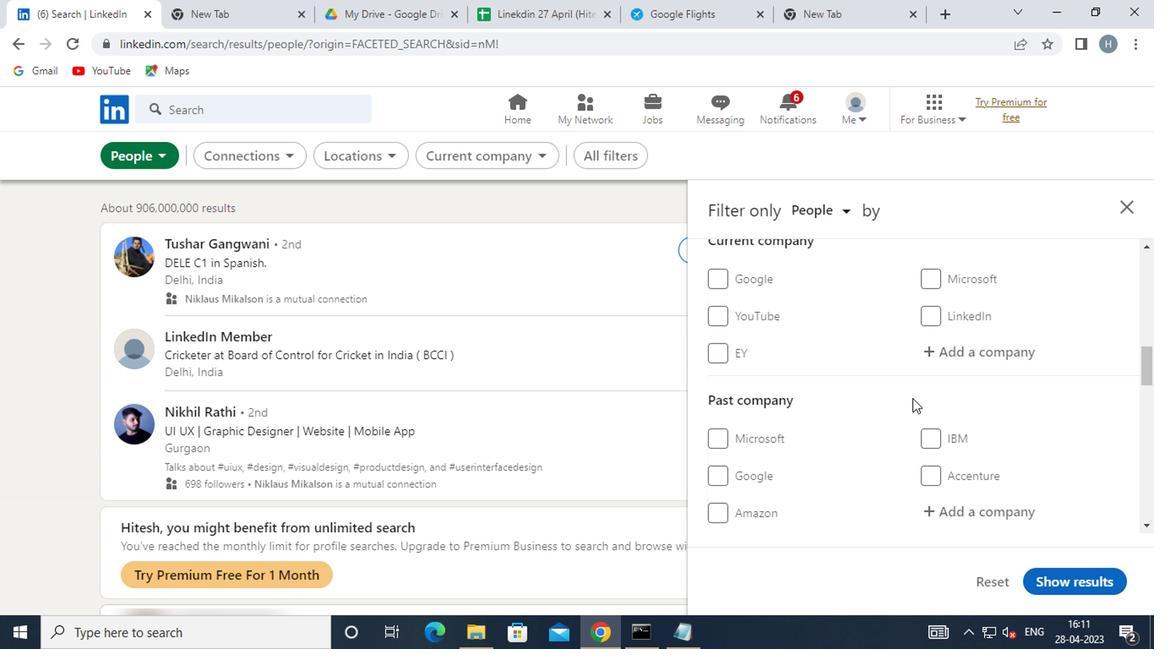 
Action: Mouse scrolled (908, 398) with delta (0, 0)
Screenshot: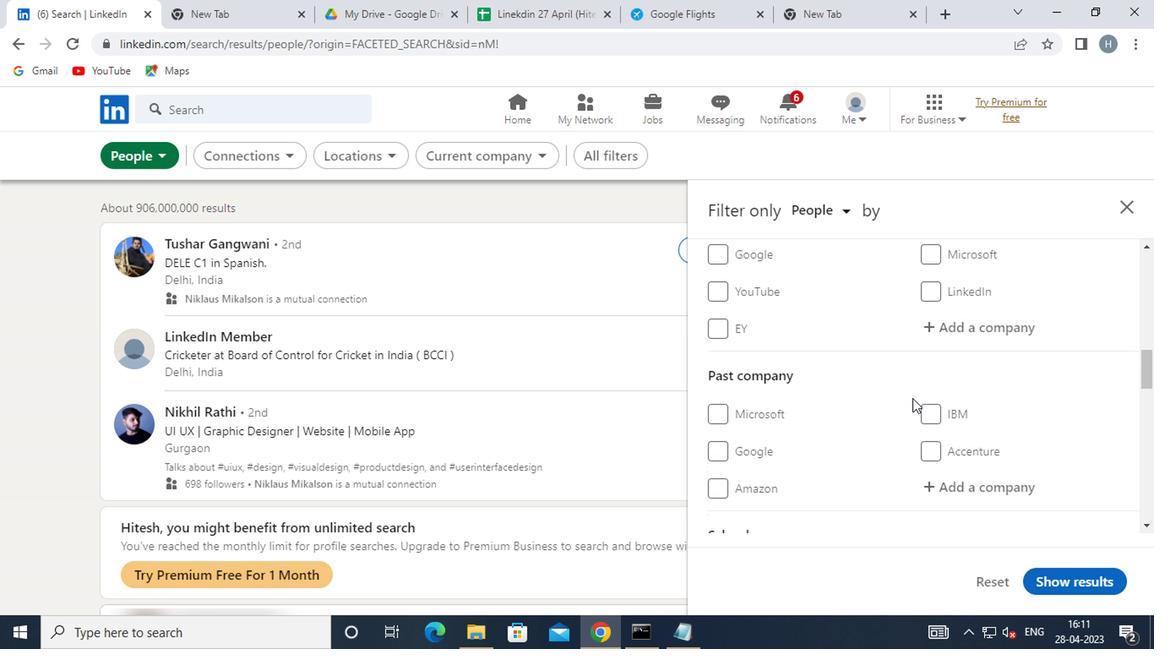 
Action: Mouse scrolled (908, 398) with delta (0, 0)
Screenshot: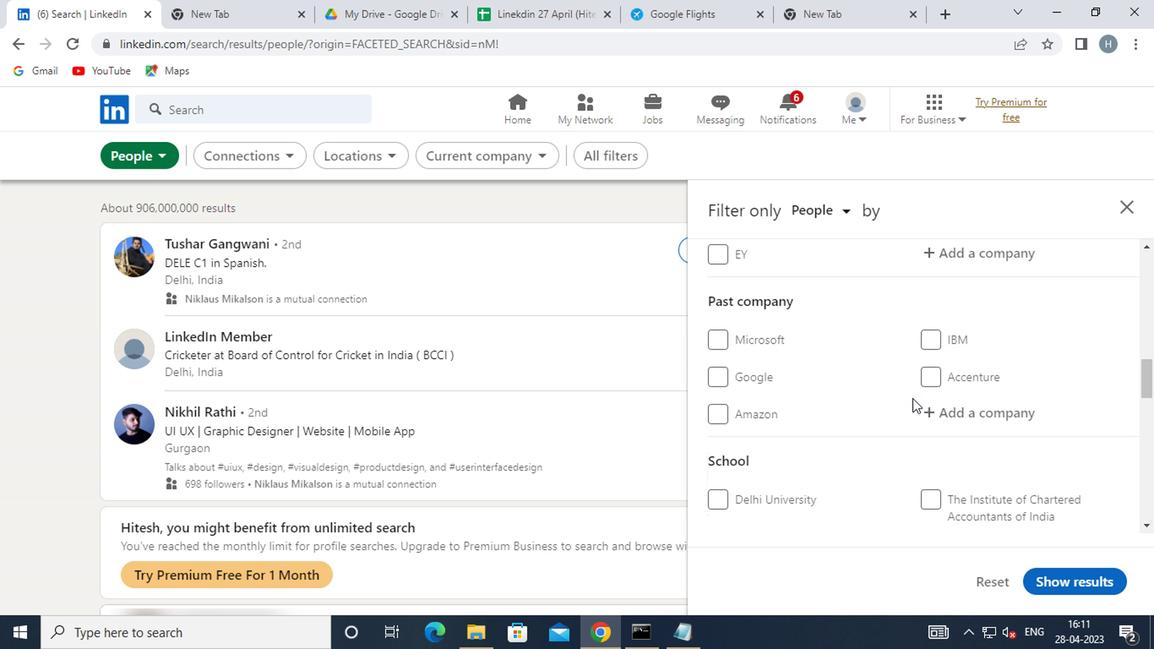 
Action: Mouse scrolled (908, 398) with delta (0, 0)
Screenshot: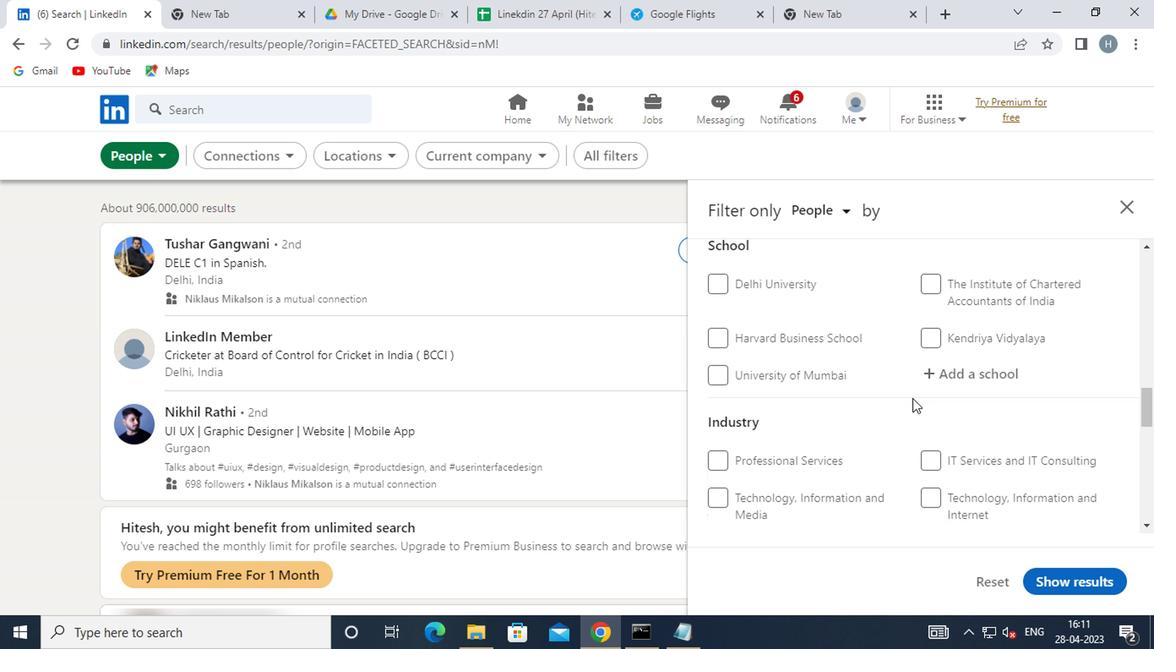 
Action: Mouse scrolled (908, 398) with delta (0, 0)
Screenshot: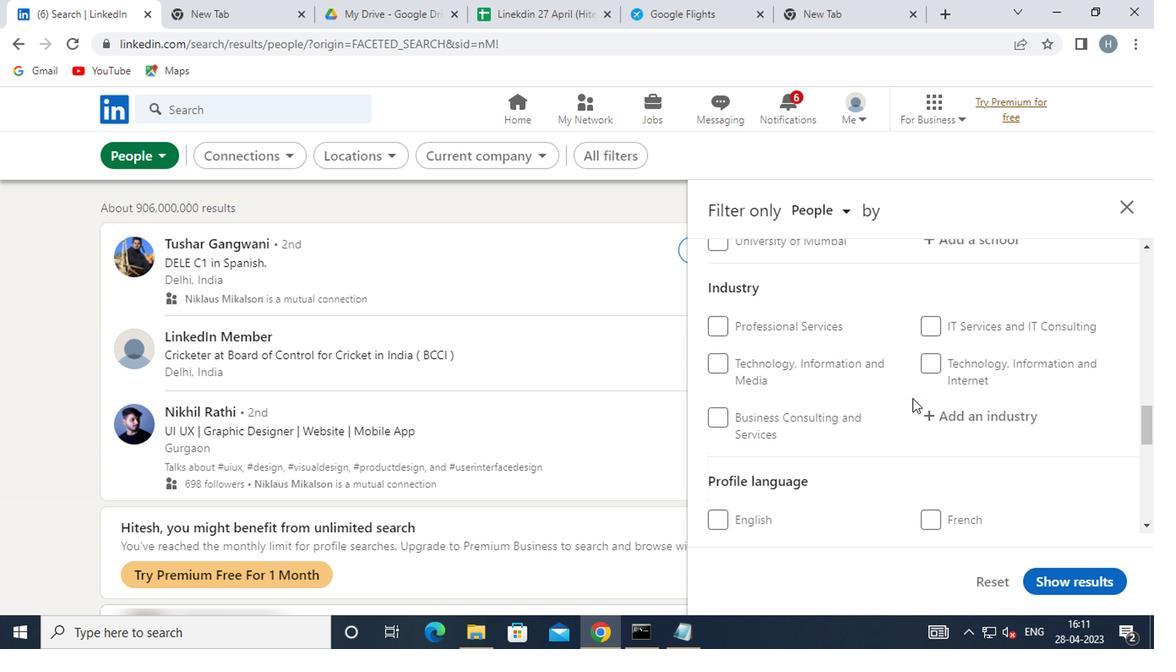 
Action: Mouse moved to (743, 478)
Screenshot: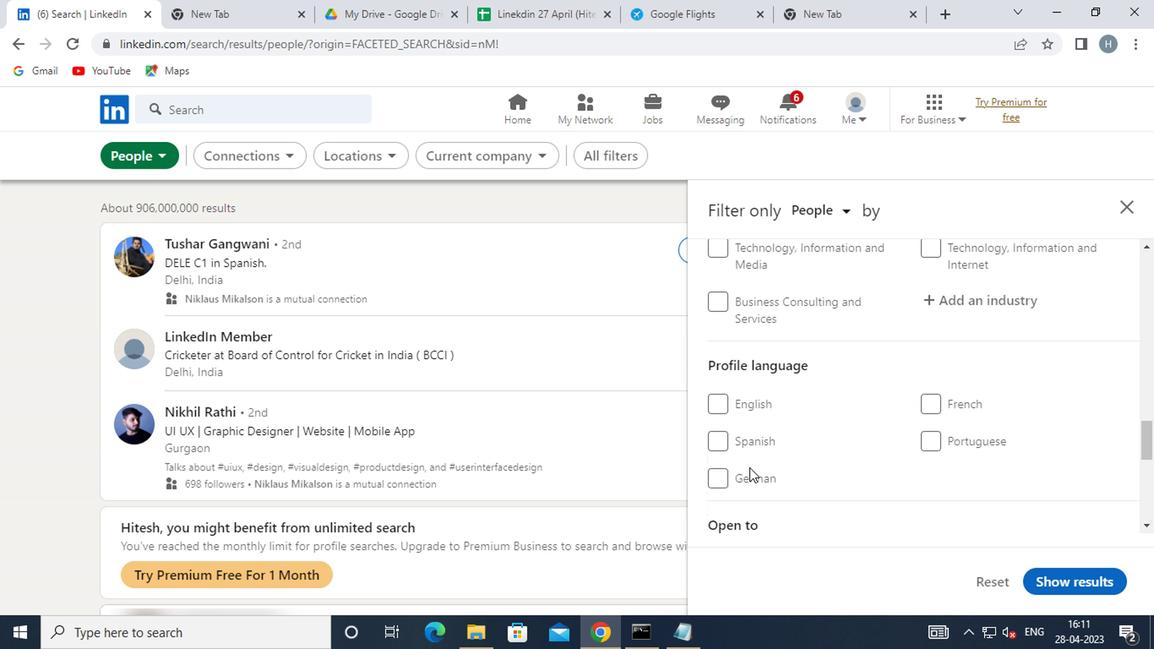 
Action: Mouse pressed left at (743, 478)
Screenshot: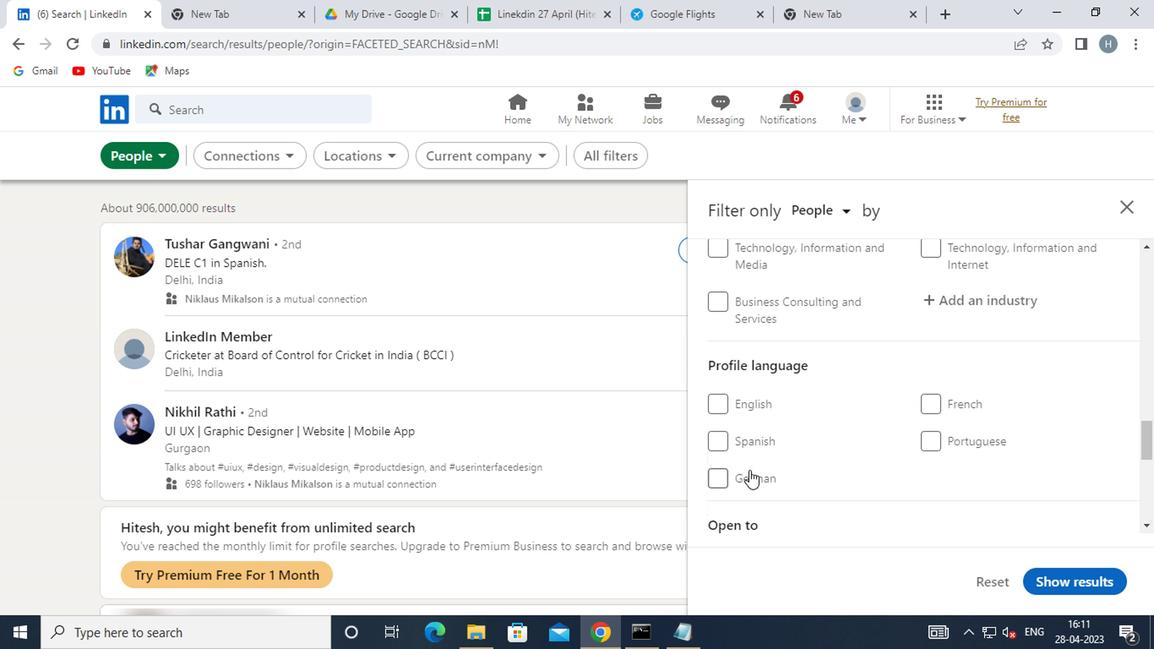 
Action: Mouse moved to (864, 413)
Screenshot: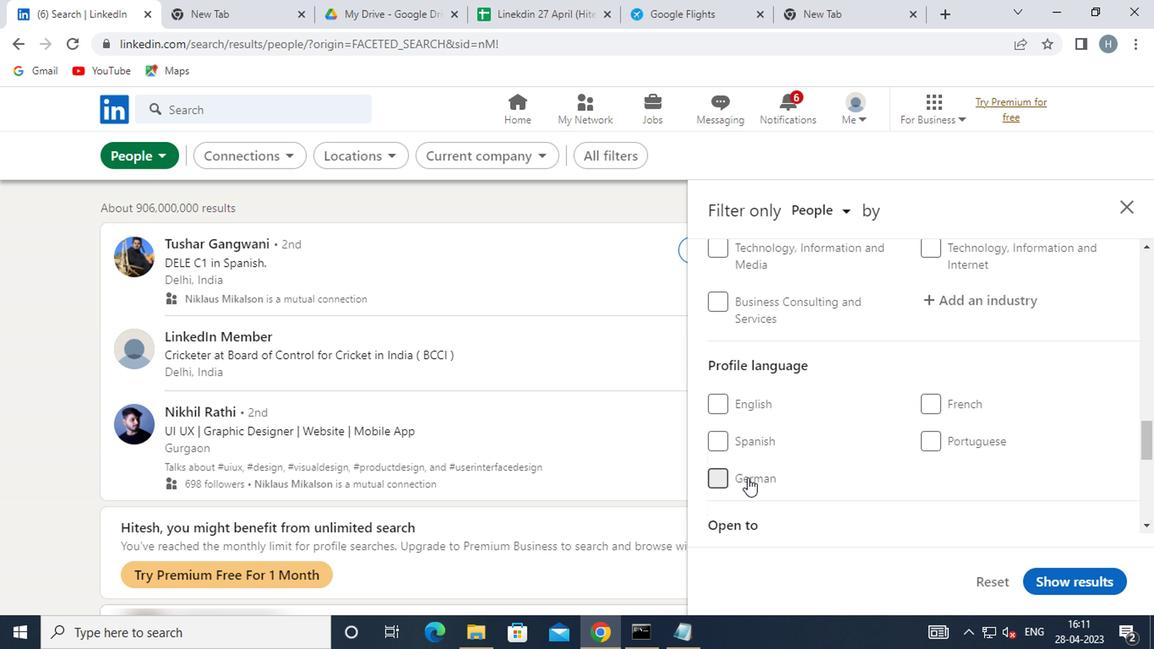 
Action: Mouse scrolled (864, 414) with delta (0, 0)
Screenshot: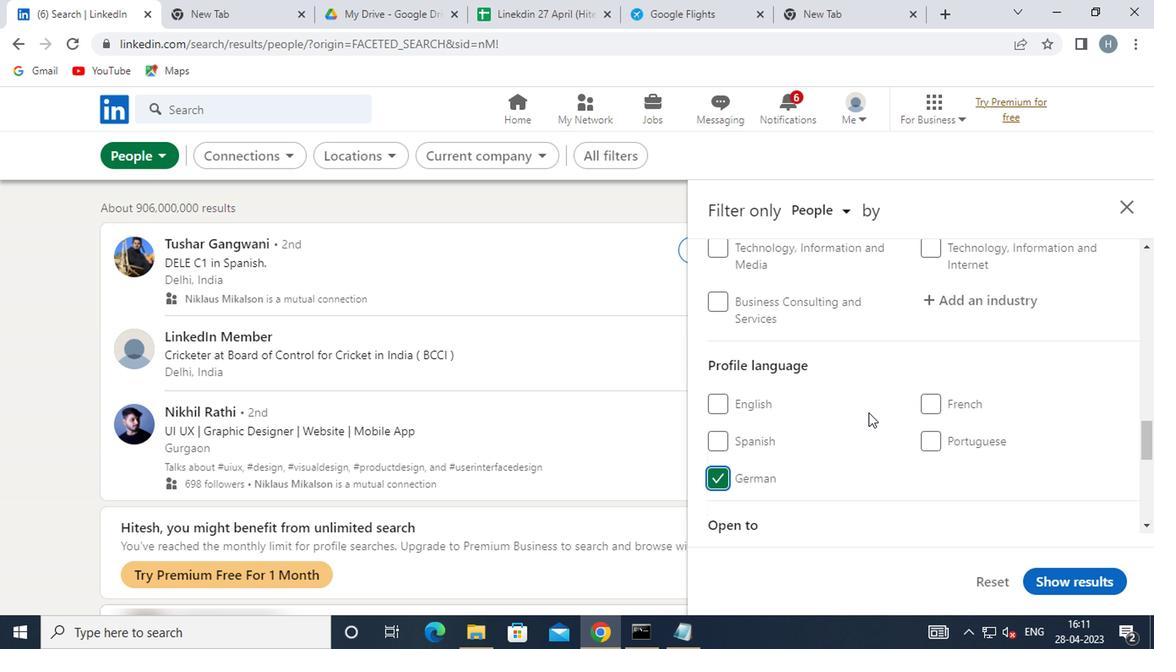 
Action: Mouse moved to (865, 410)
Screenshot: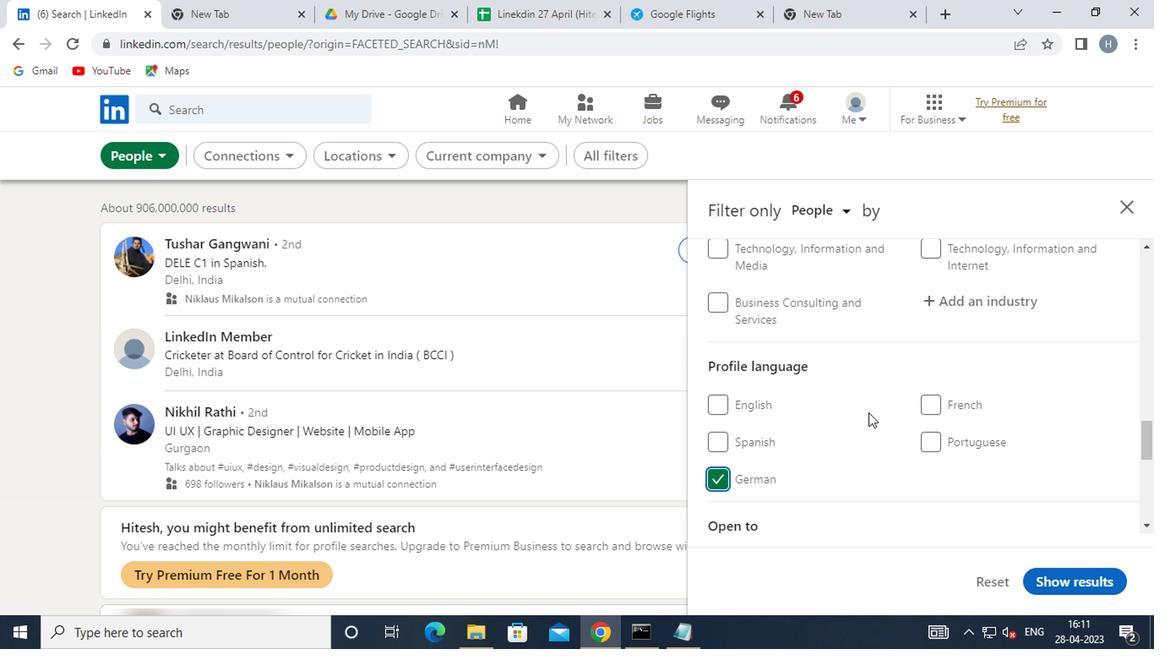 
Action: Mouse scrolled (865, 411) with delta (0, 1)
Screenshot: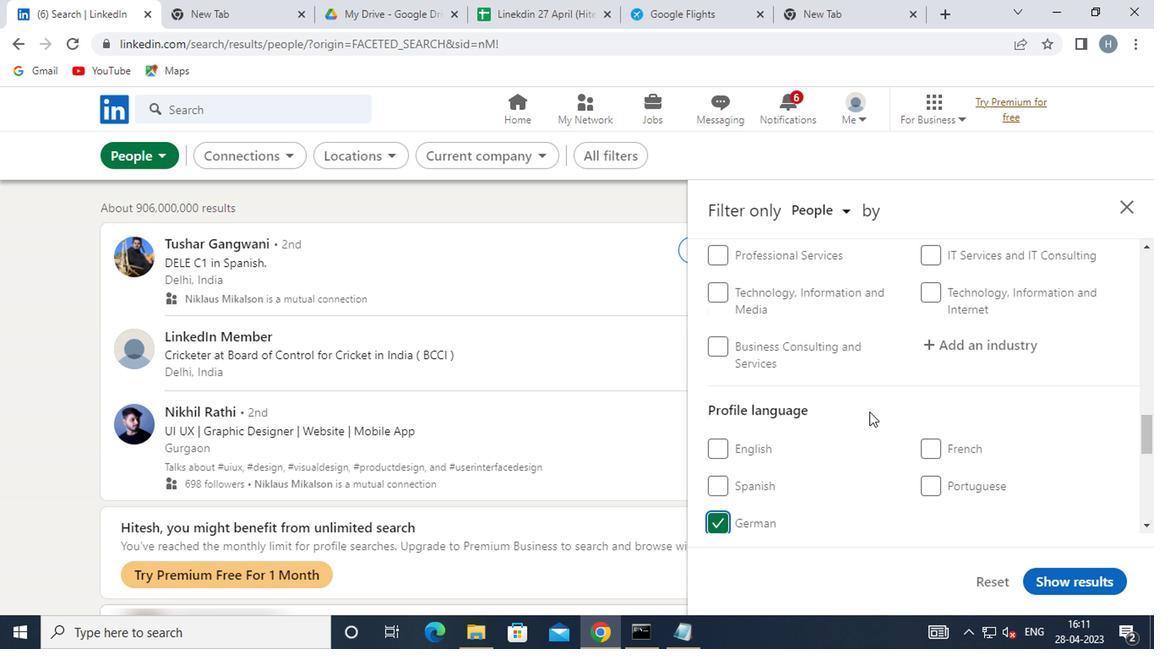 
Action: Mouse moved to (868, 405)
Screenshot: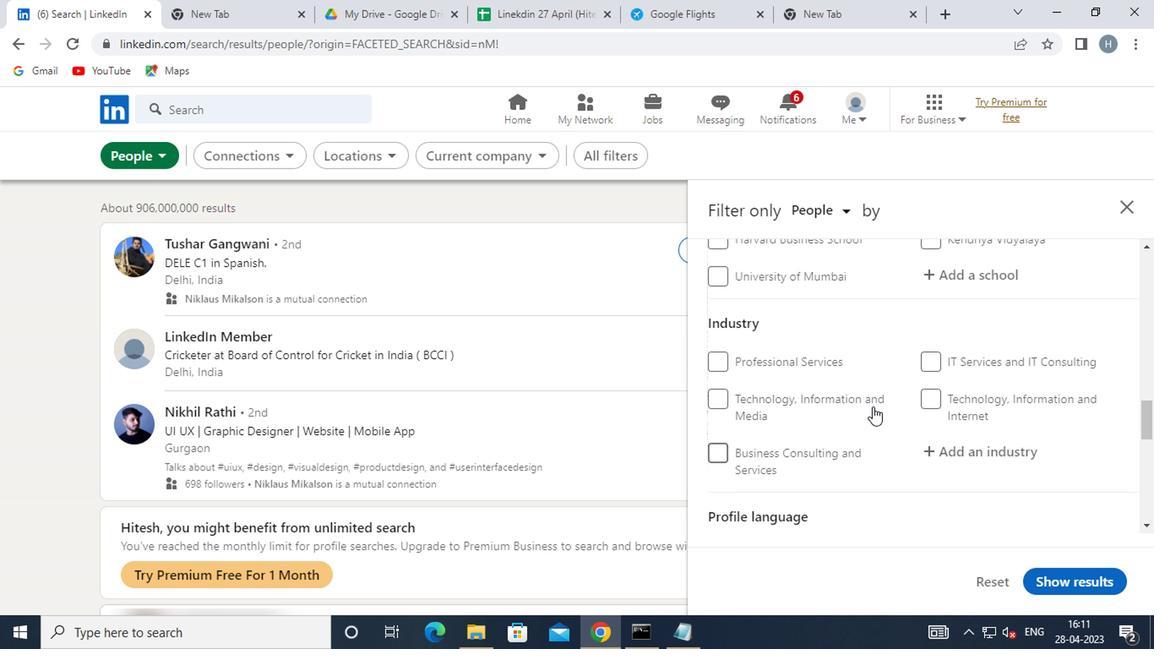 
Action: Mouse scrolled (868, 405) with delta (0, 0)
Screenshot: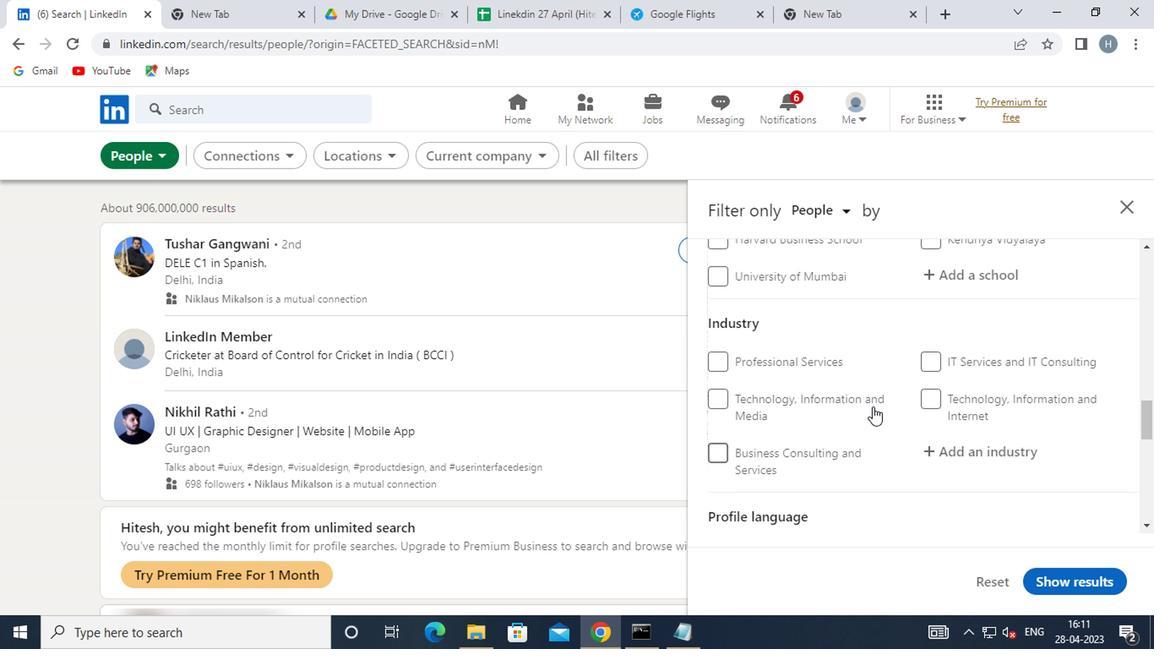 
Action: Mouse moved to (872, 399)
Screenshot: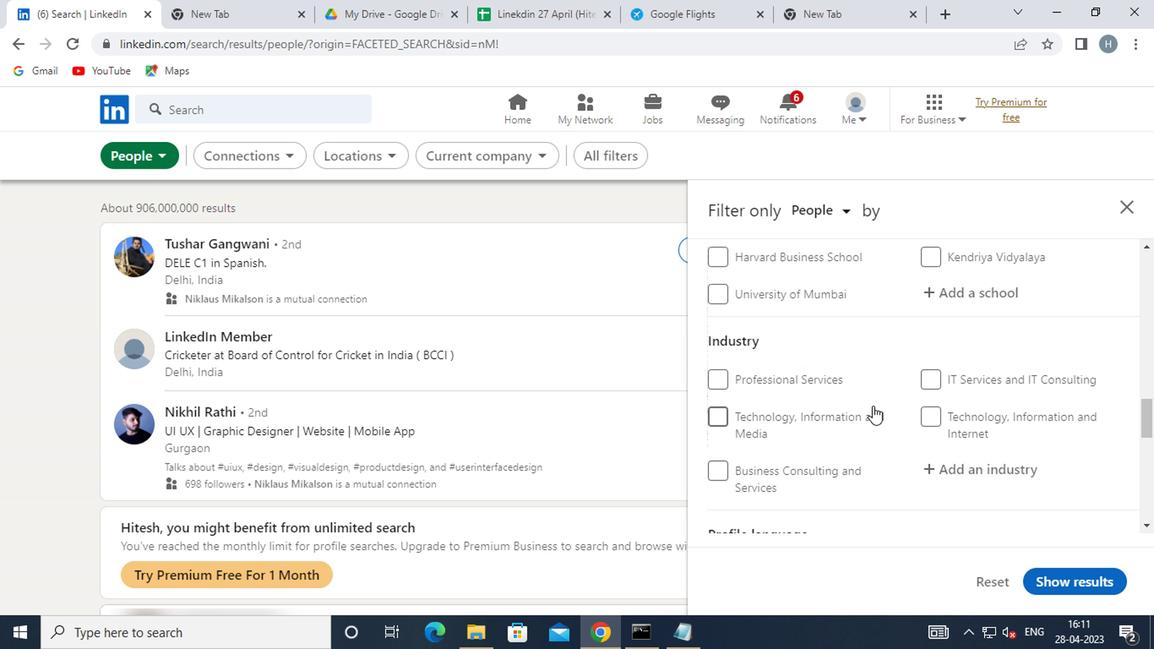 
Action: Mouse scrolled (872, 400) with delta (0, 1)
Screenshot: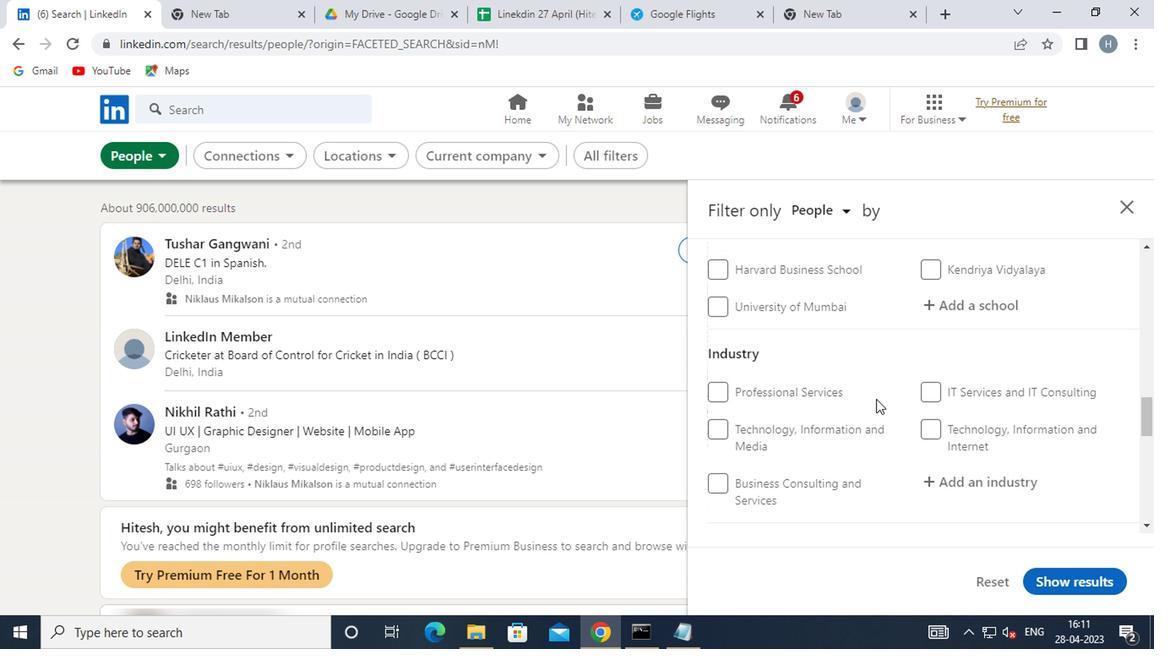 
Action: Mouse scrolled (872, 400) with delta (0, 1)
Screenshot: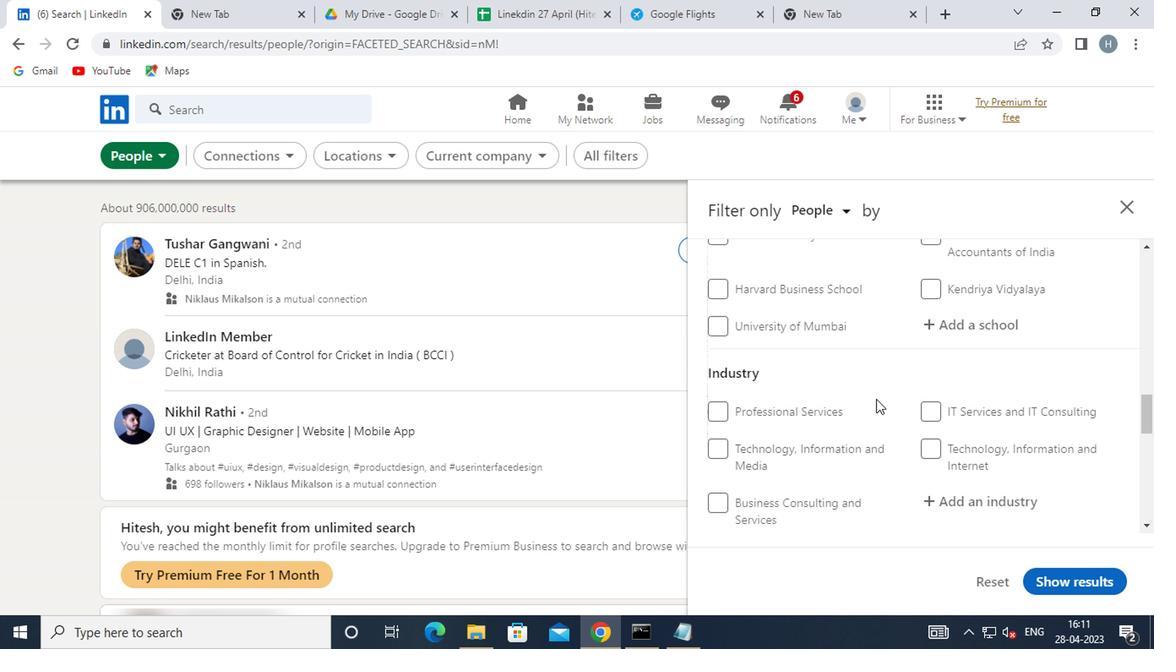 
Action: Mouse scrolled (872, 400) with delta (0, 1)
Screenshot: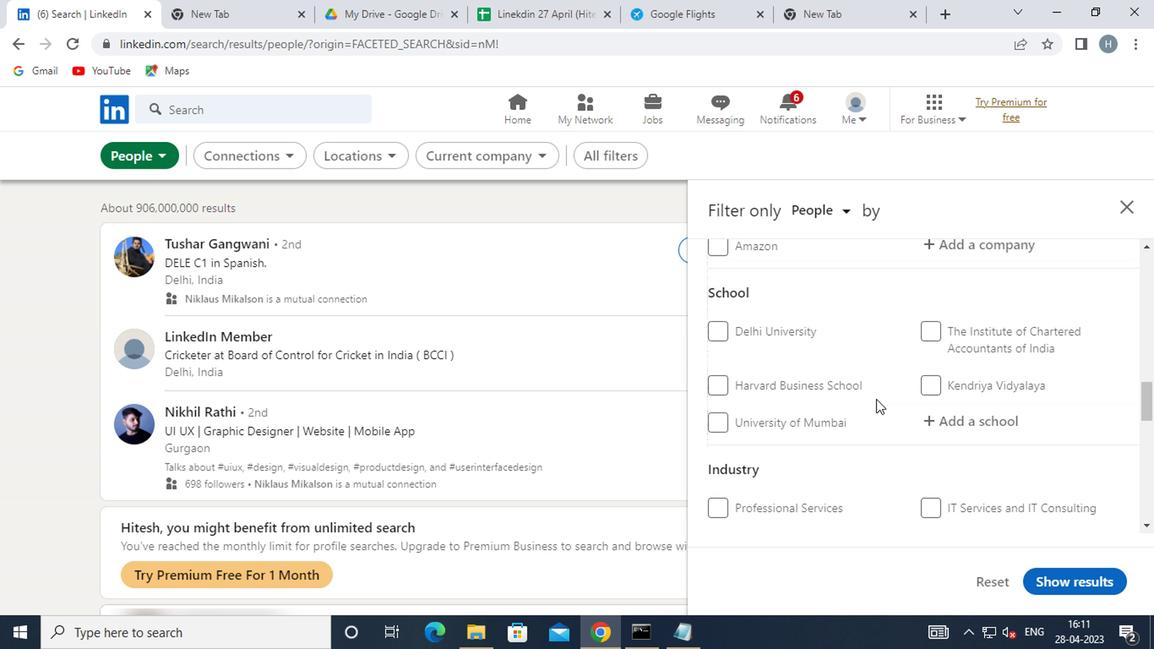 
Action: Mouse scrolled (872, 400) with delta (0, 1)
Screenshot: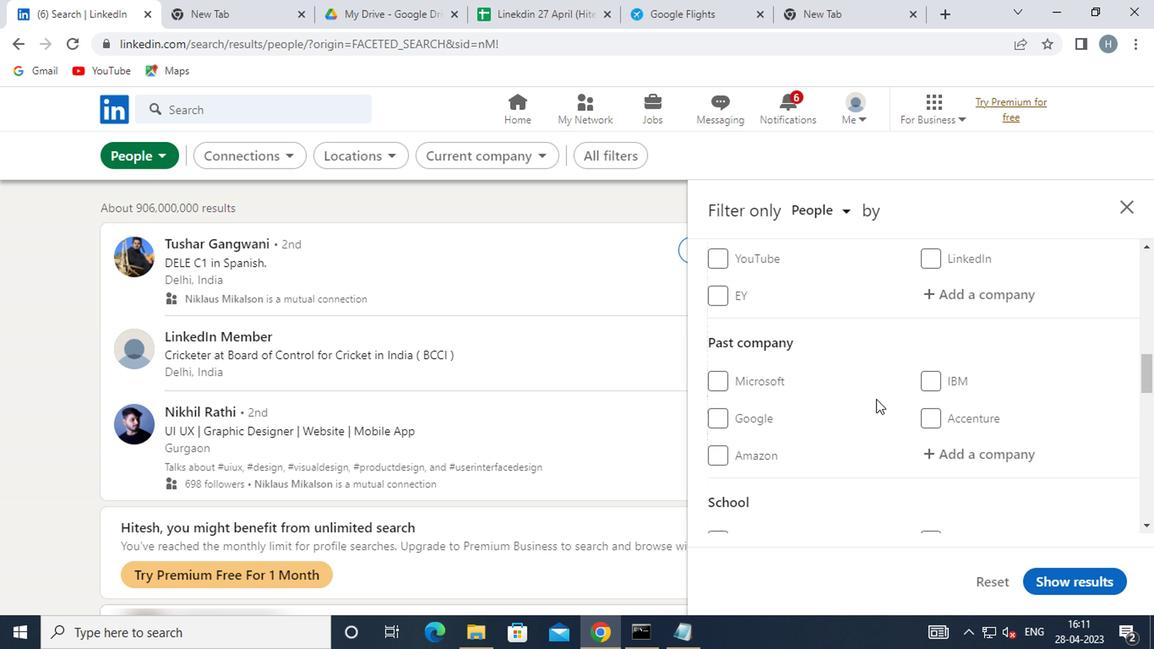 
Action: Mouse moved to (986, 376)
Screenshot: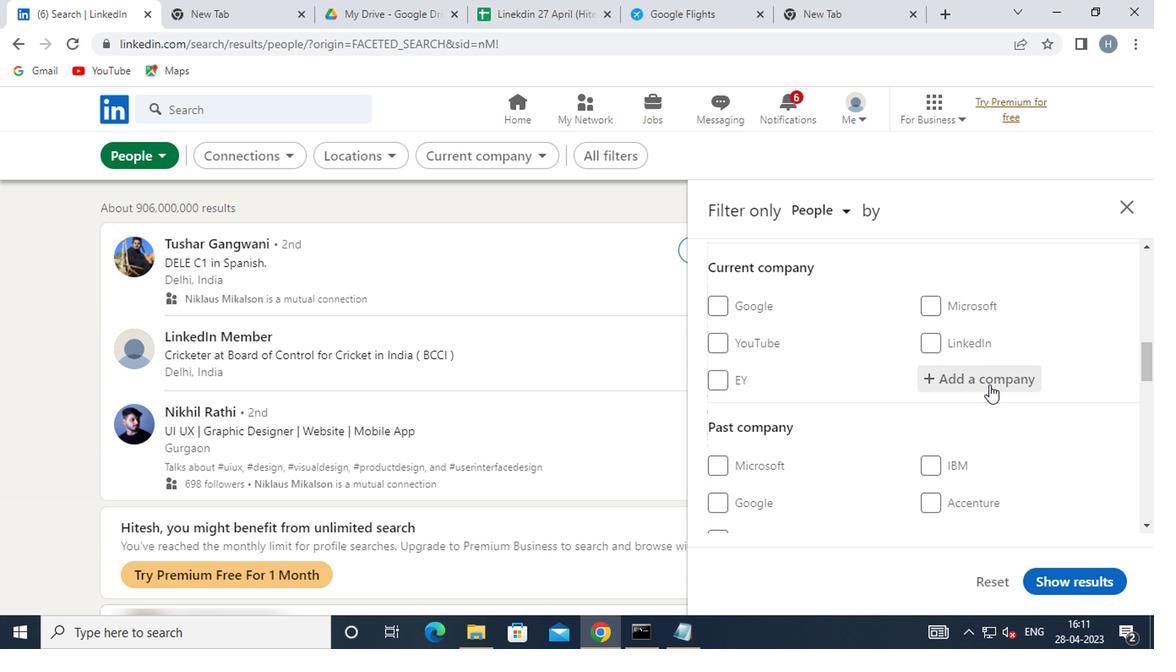 
Action: Mouse pressed left at (986, 376)
Screenshot: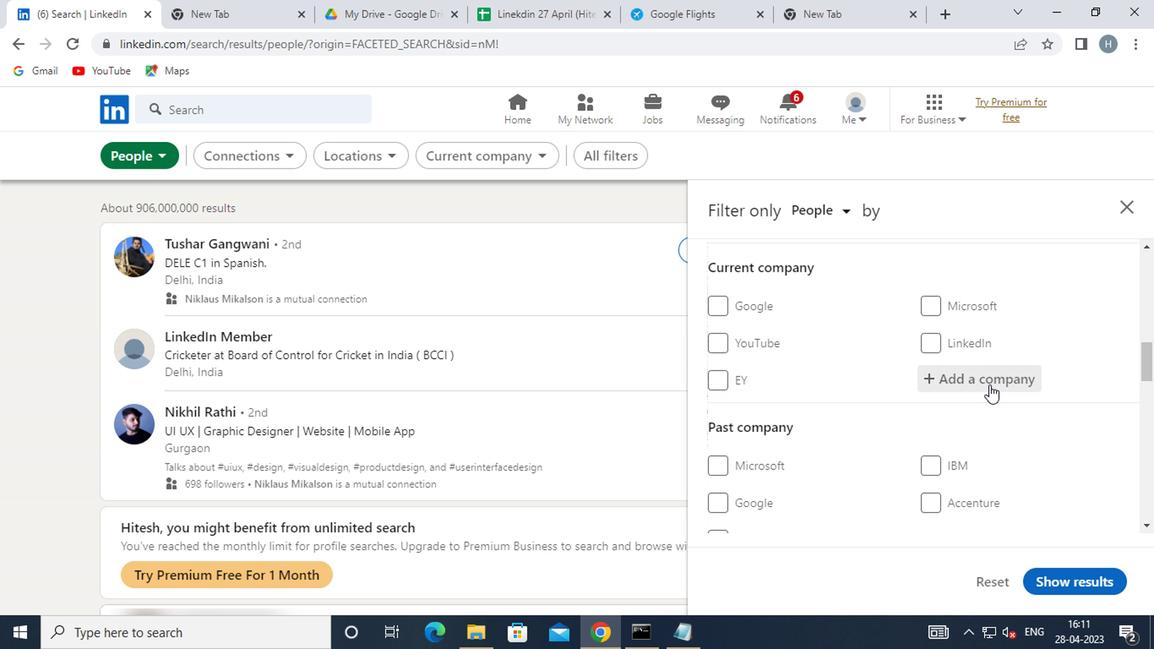 
Action: Mouse moved to (978, 378)
Screenshot: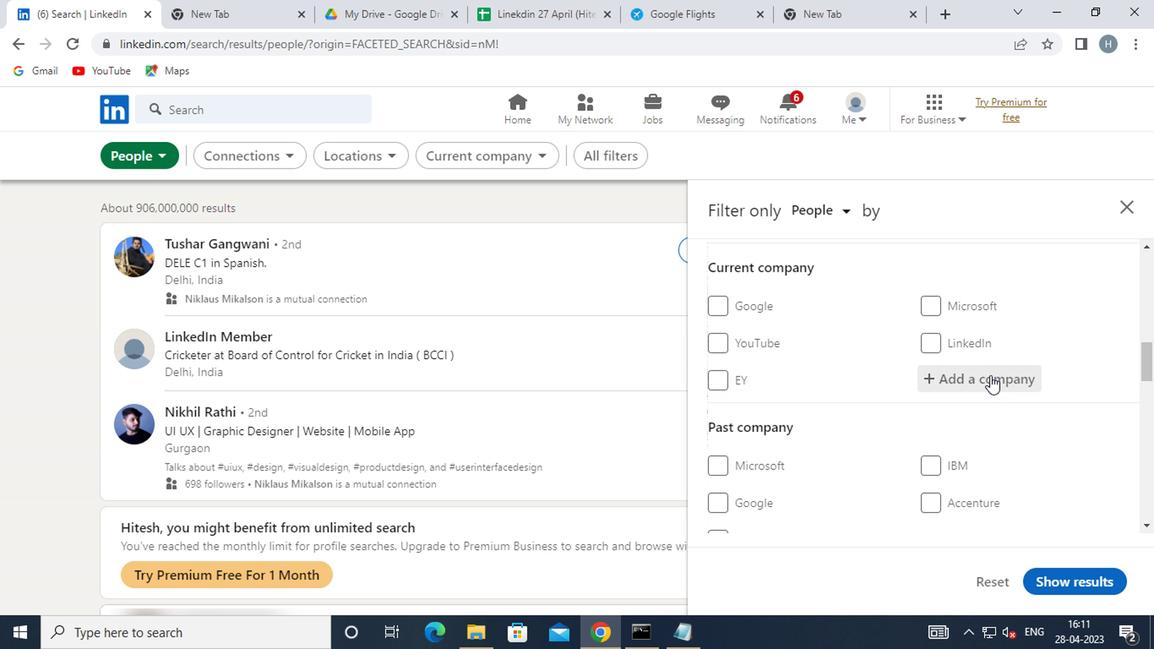 
Action: Key pressed <Key.shift><Key.shift>BMC<Key.space>S
Screenshot: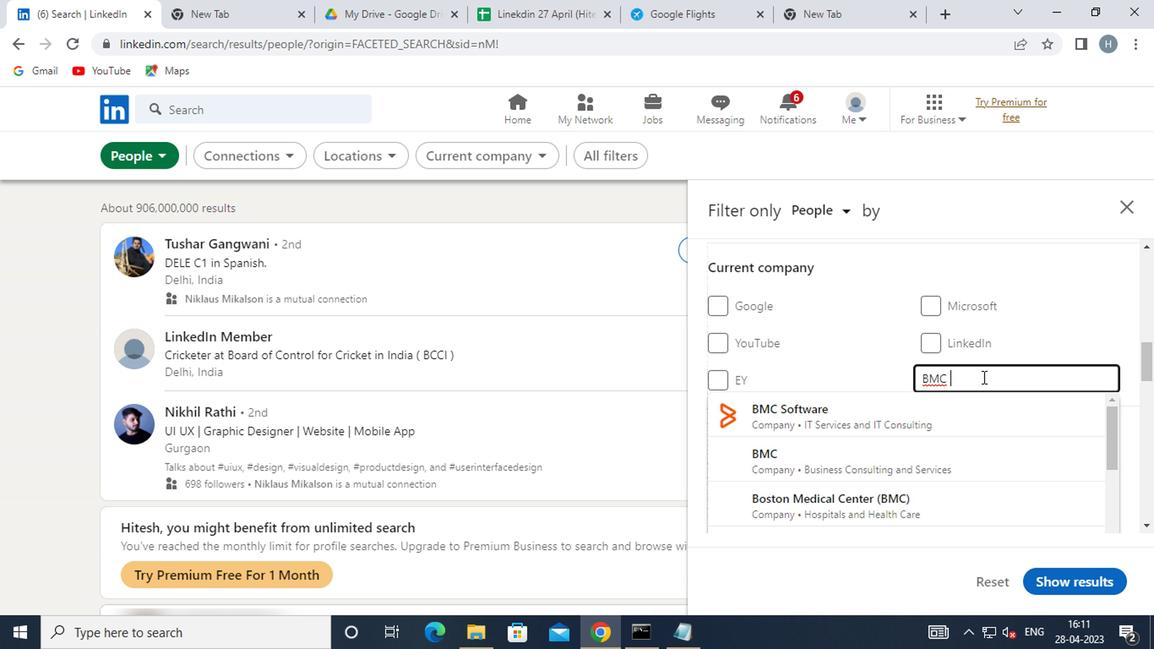 
Action: Mouse moved to (918, 406)
Screenshot: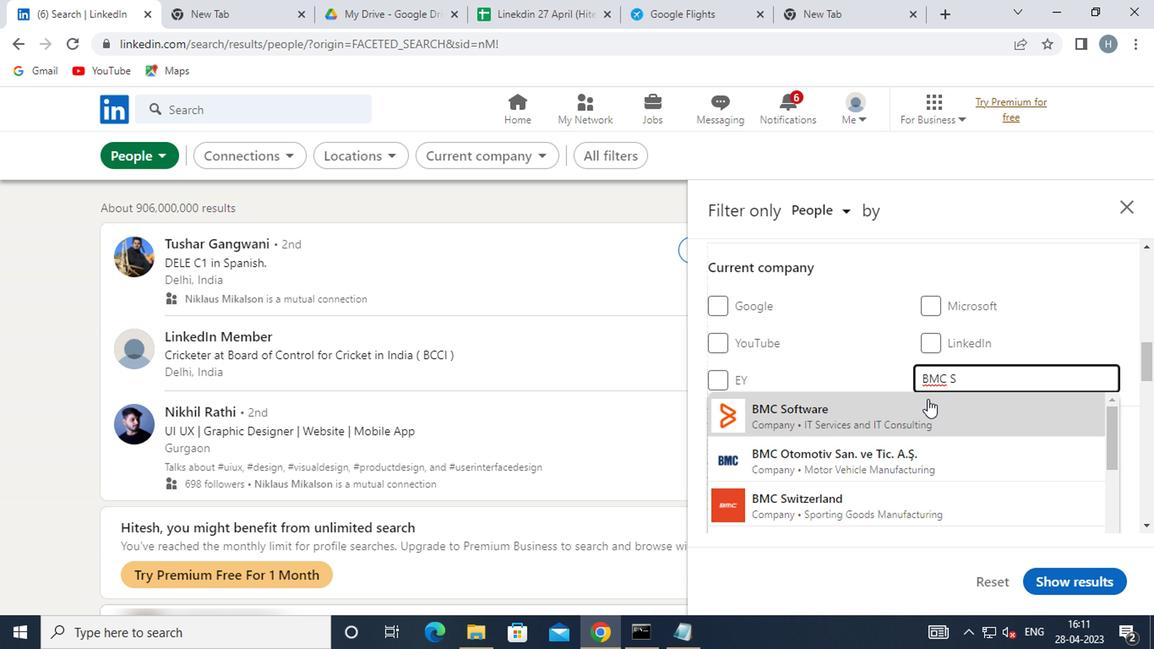 
Action: Mouse pressed left at (918, 406)
Screenshot: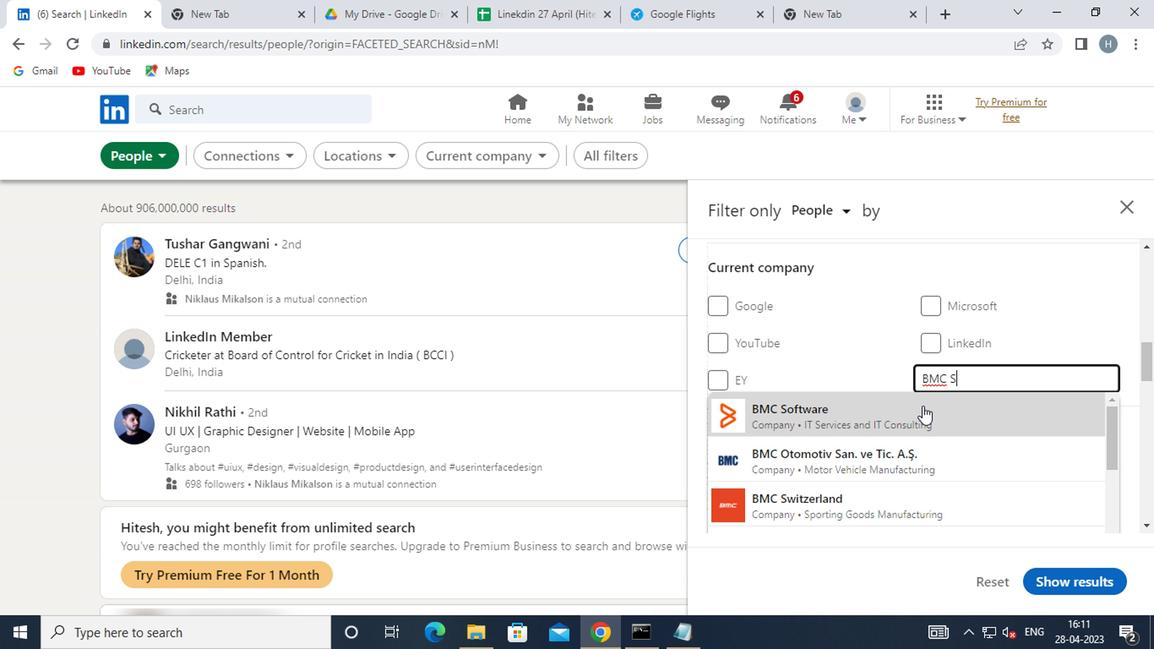 
Action: Mouse moved to (915, 404)
Screenshot: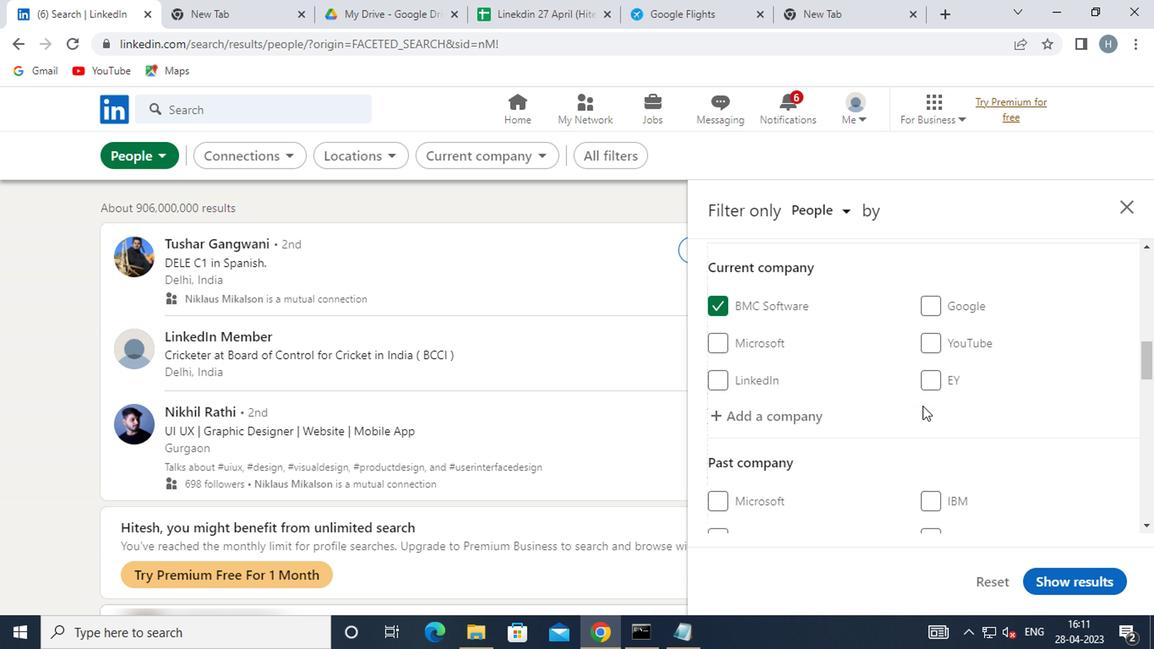 
Action: Mouse scrolled (915, 403) with delta (0, -1)
Screenshot: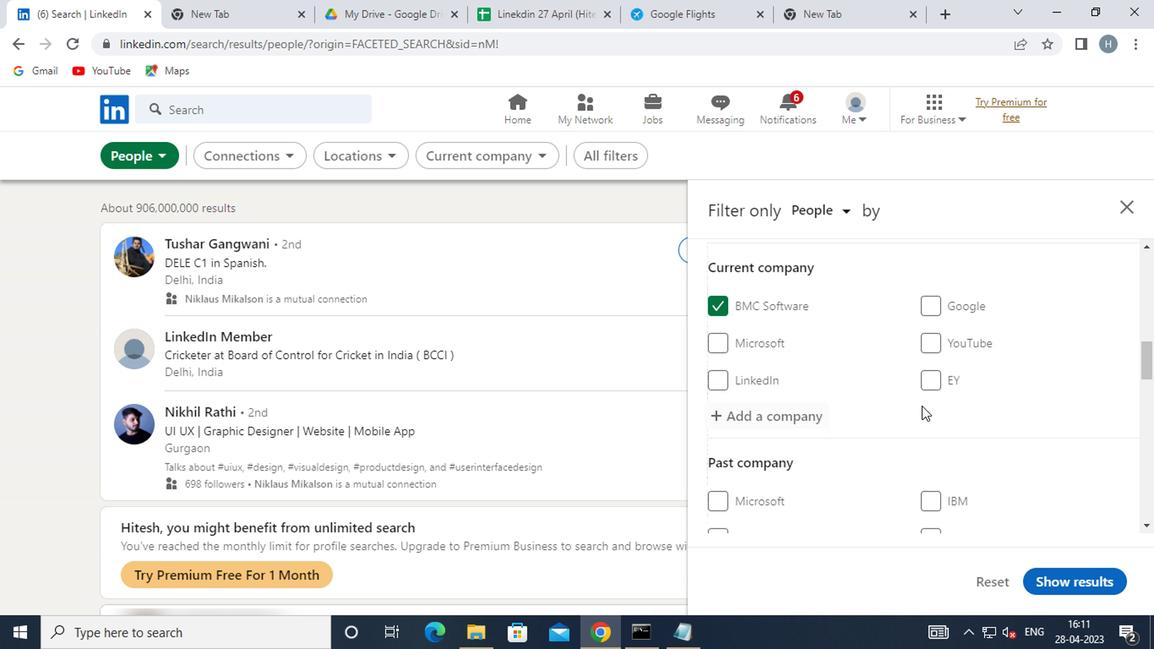 
Action: Mouse scrolled (915, 403) with delta (0, -1)
Screenshot: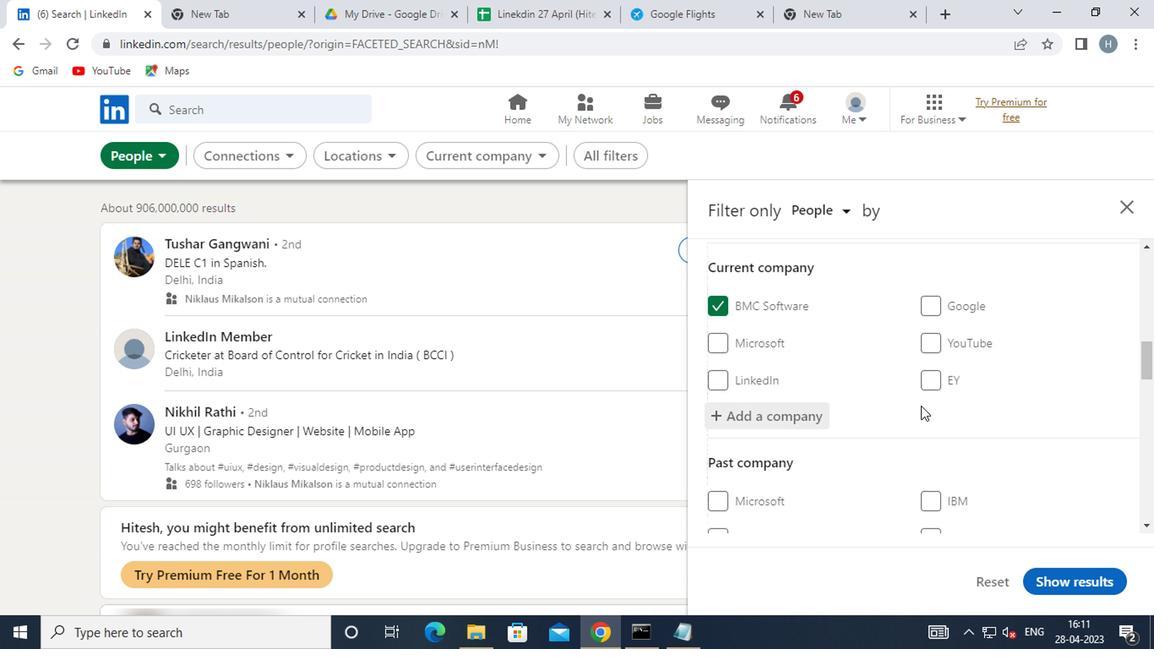 
Action: Mouse moved to (912, 399)
Screenshot: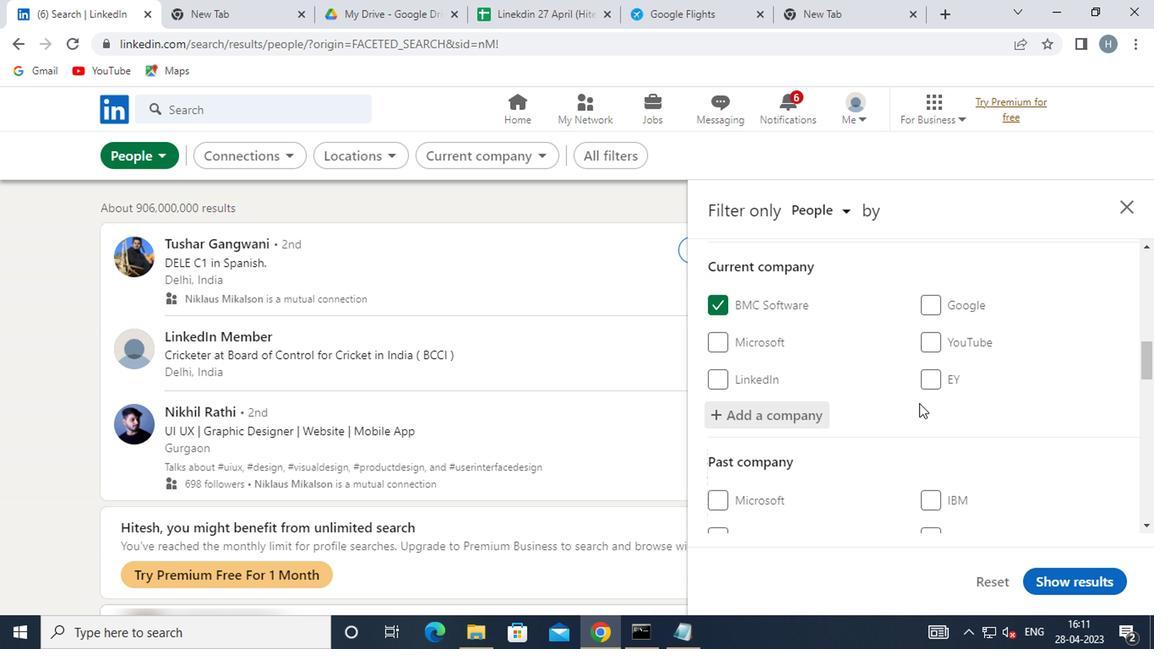 
Action: Mouse scrolled (912, 399) with delta (0, 0)
Screenshot: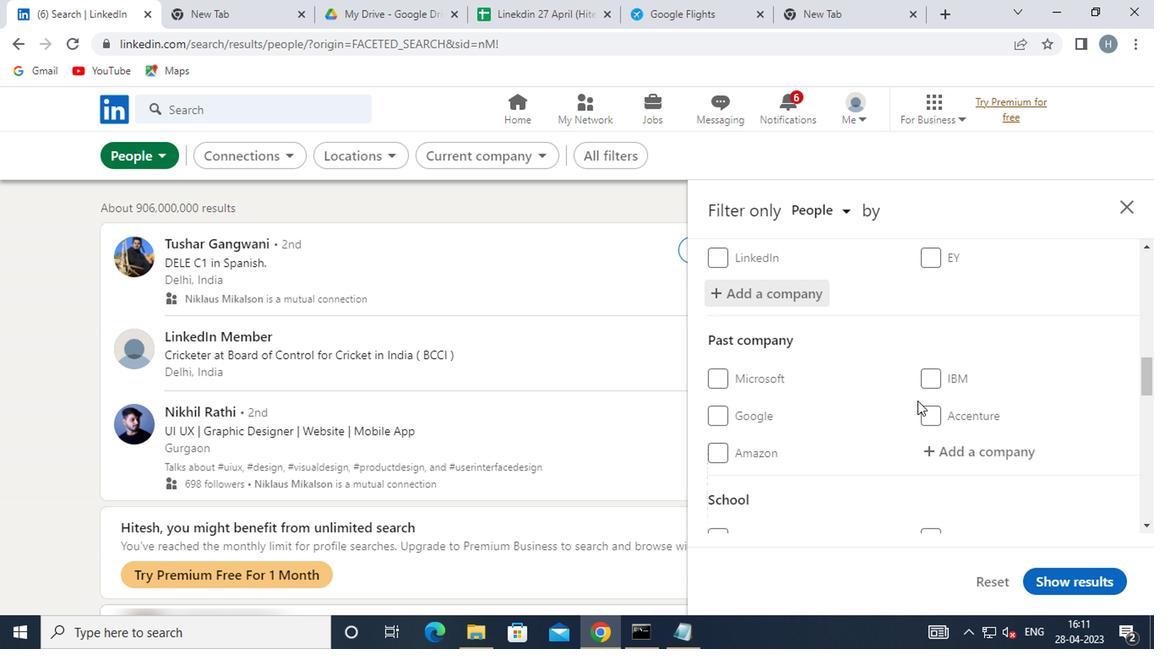 
Action: Mouse scrolled (912, 399) with delta (0, 0)
Screenshot: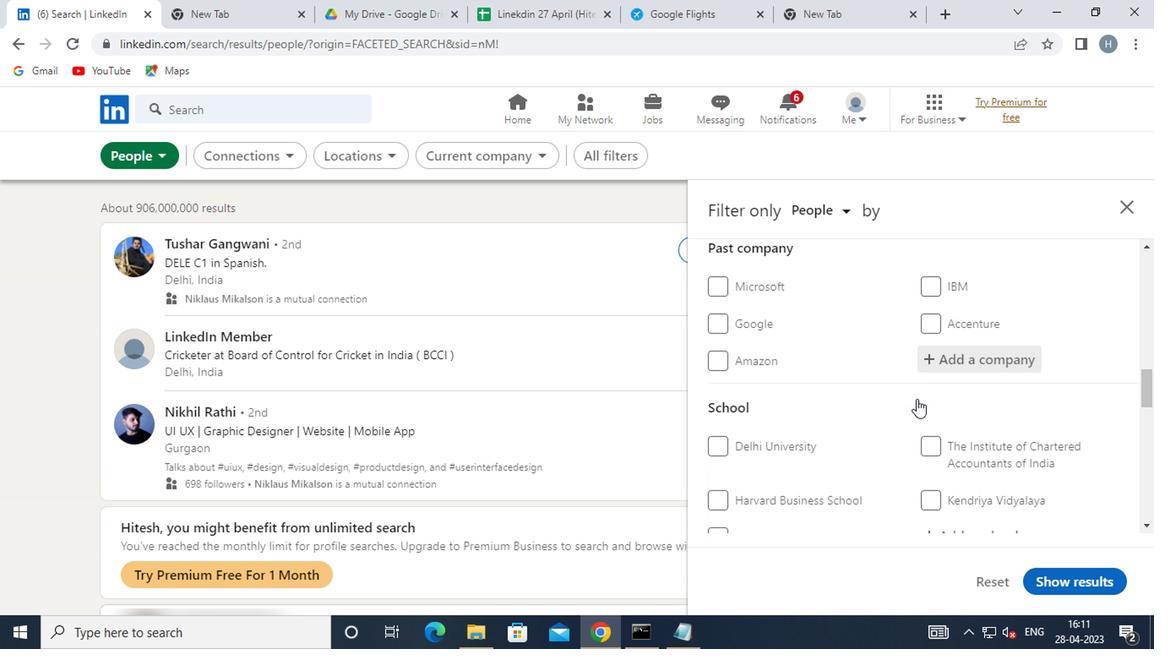 
Action: Mouse moved to (947, 411)
Screenshot: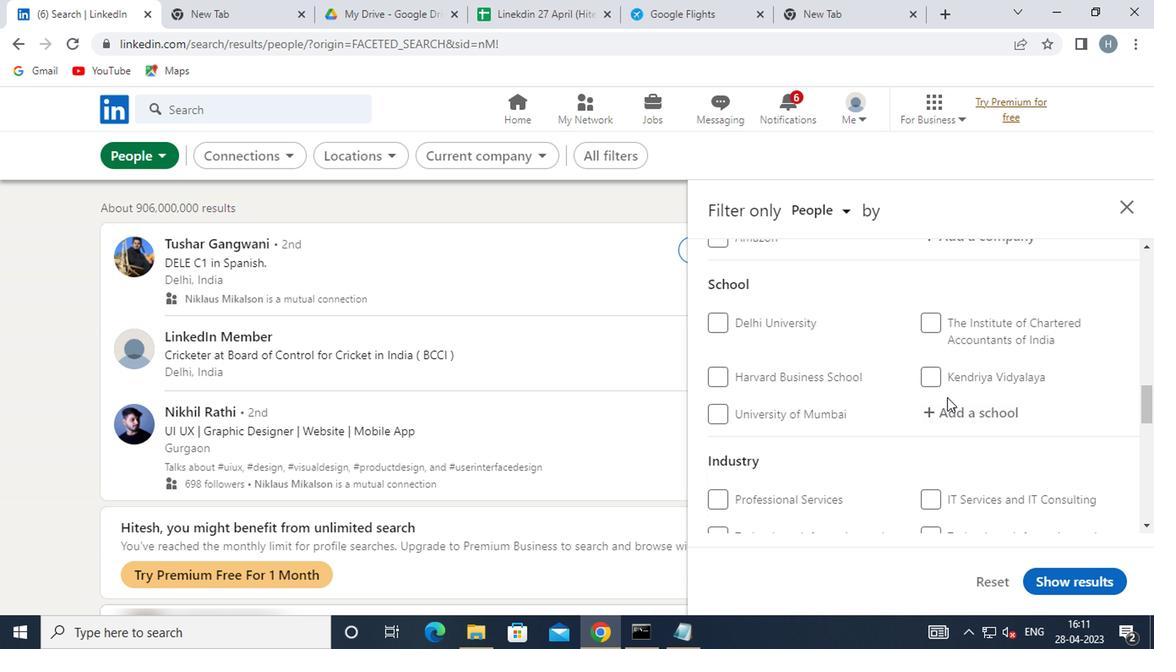 
Action: Mouse pressed left at (947, 411)
Screenshot: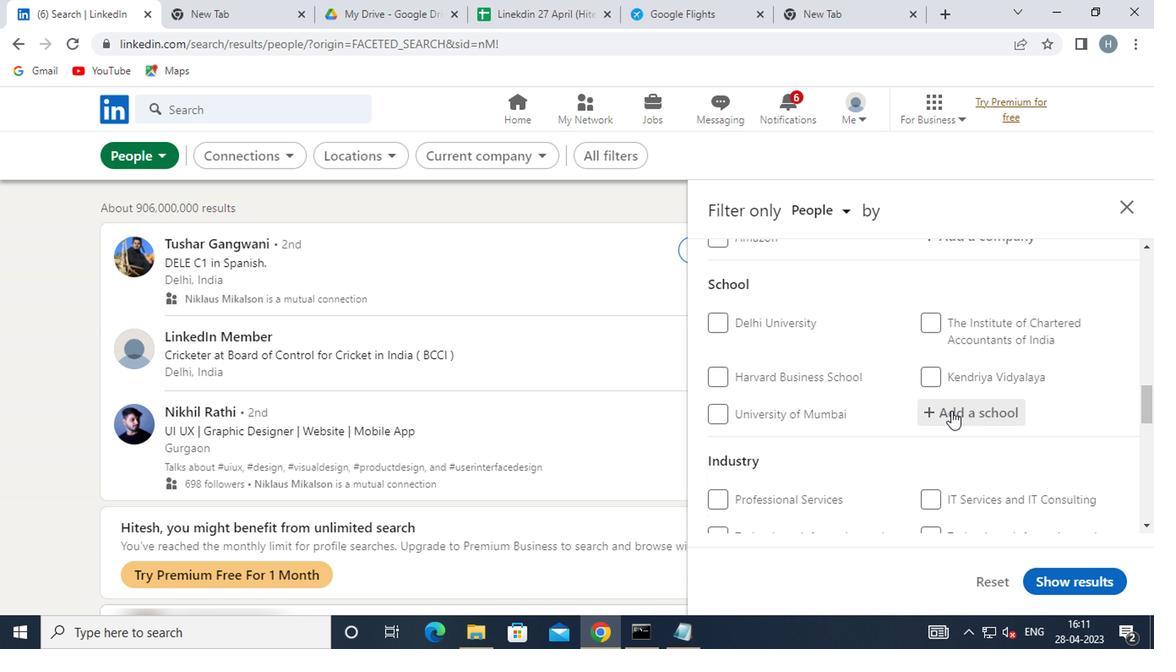 
Action: Mouse moved to (948, 411)
Screenshot: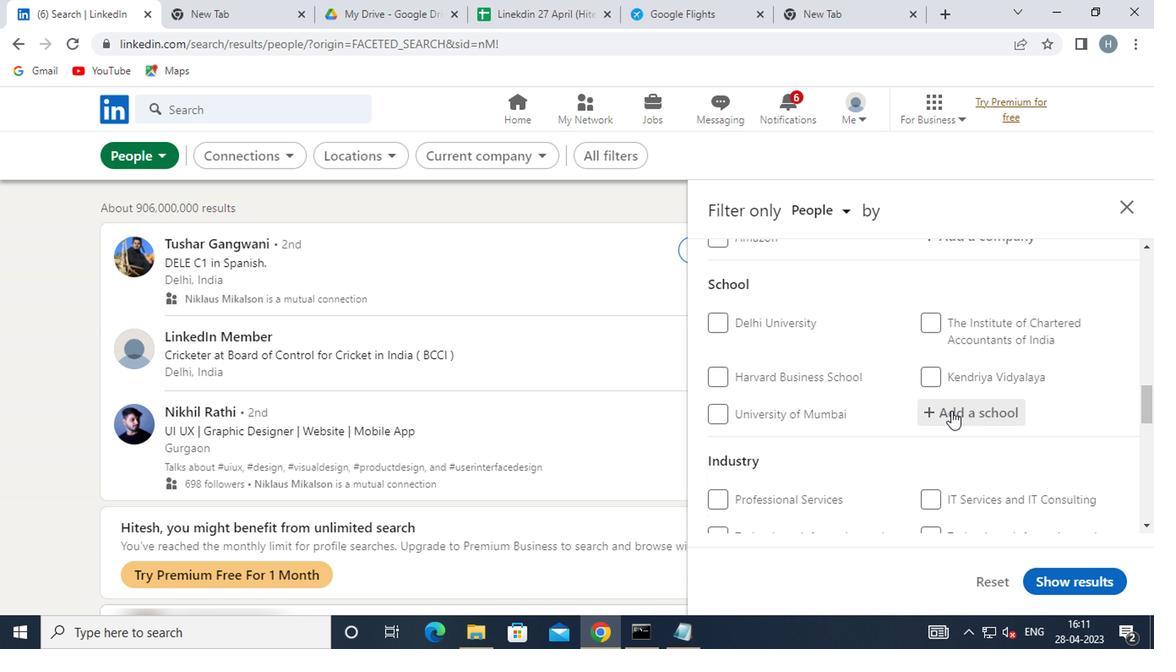 
Action: Key pressed <Key.shift>PUNE
Screenshot: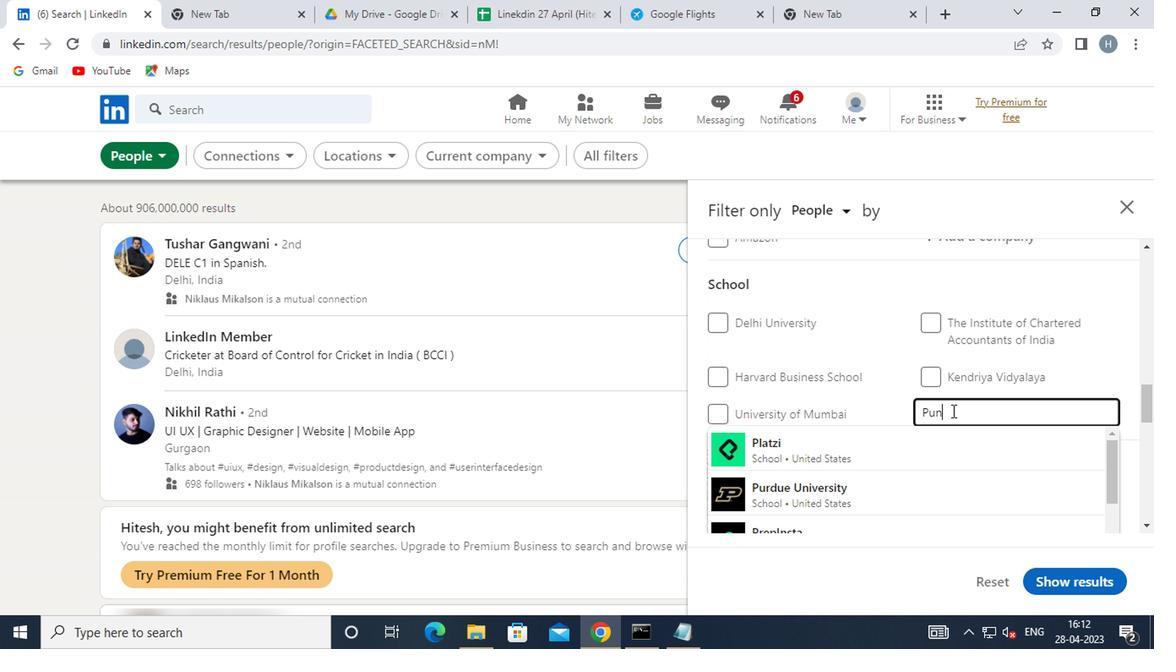 
Action: Mouse moved to (924, 452)
Screenshot: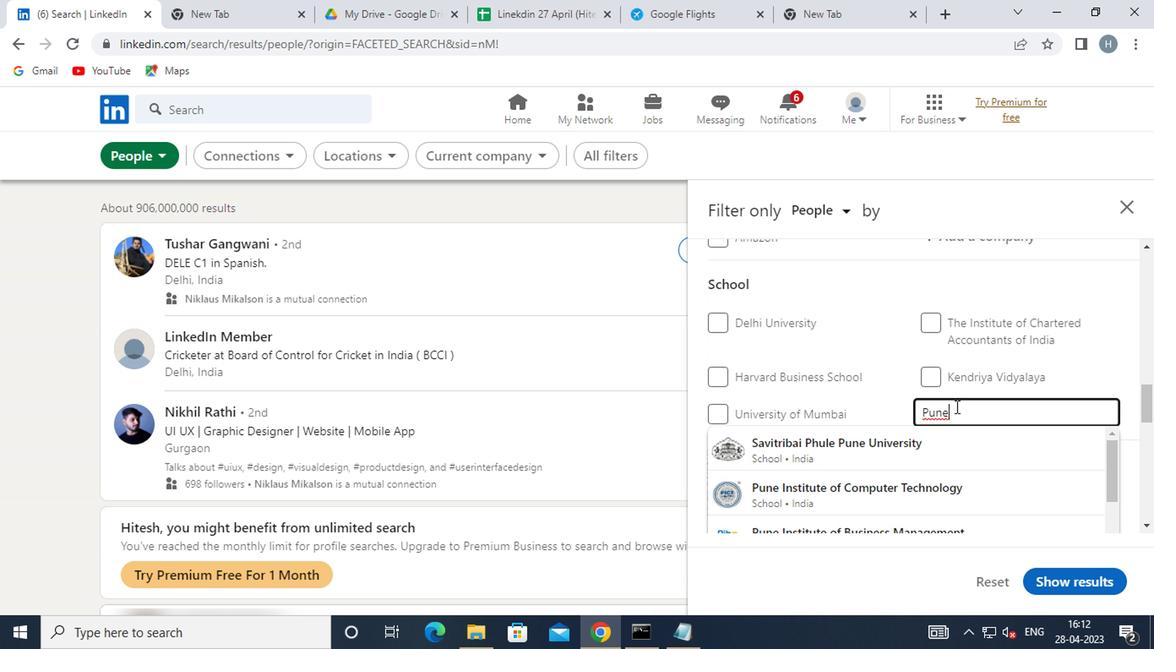 
Action: Key pressed <Key.space><Key.shift>J
Screenshot: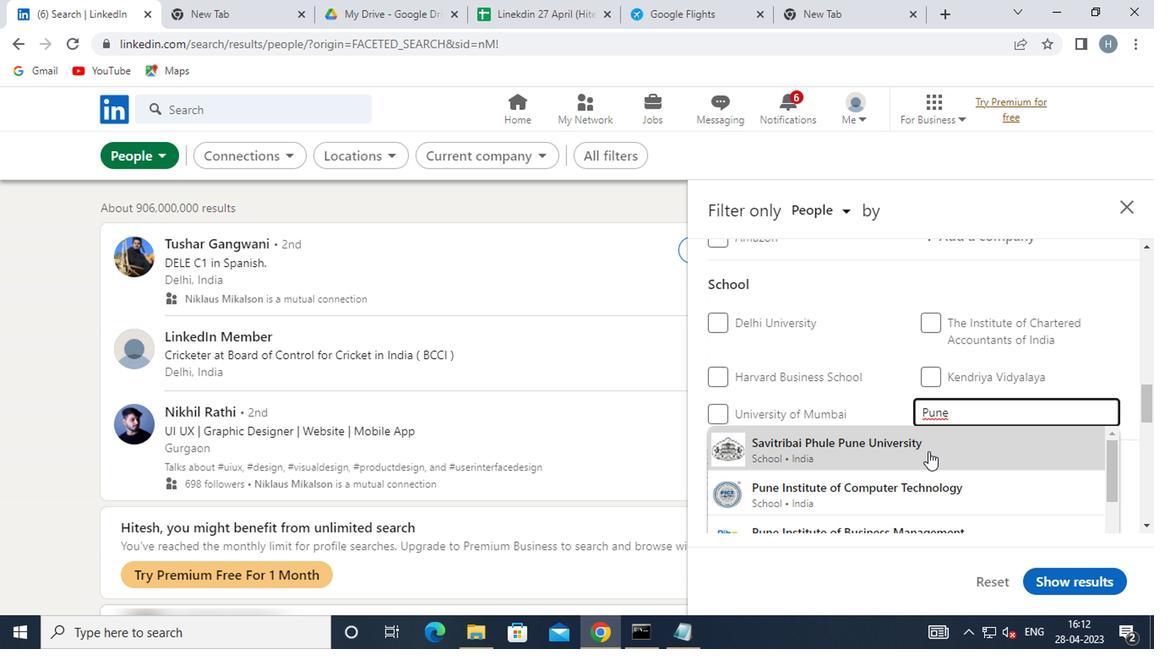 
Action: Mouse moved to (919, 453)
Screenshot: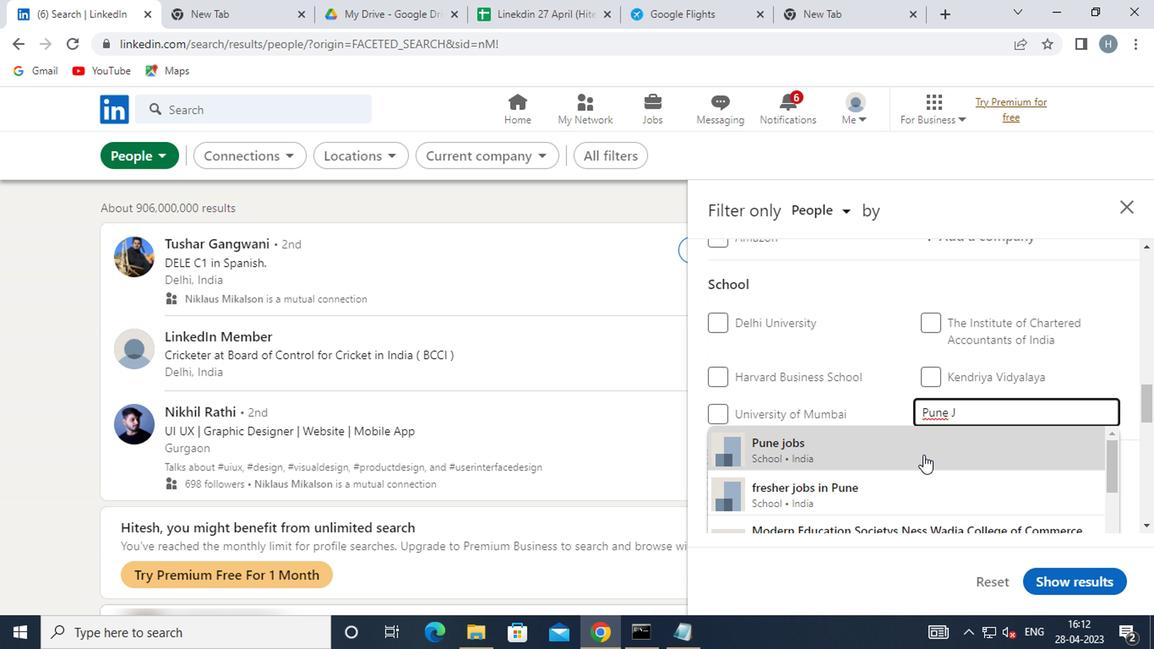 
Action: Mouse pressed left at (919, 453)
Screenshot: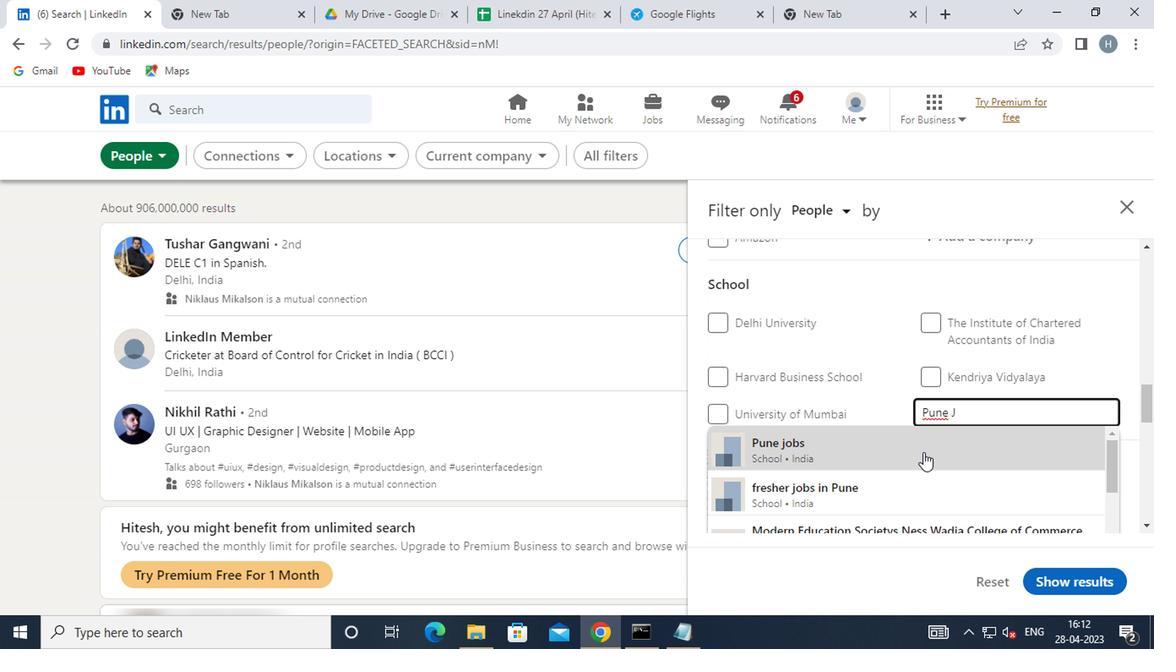 
Action: Mouse moved to (847, 455)
Screenshot: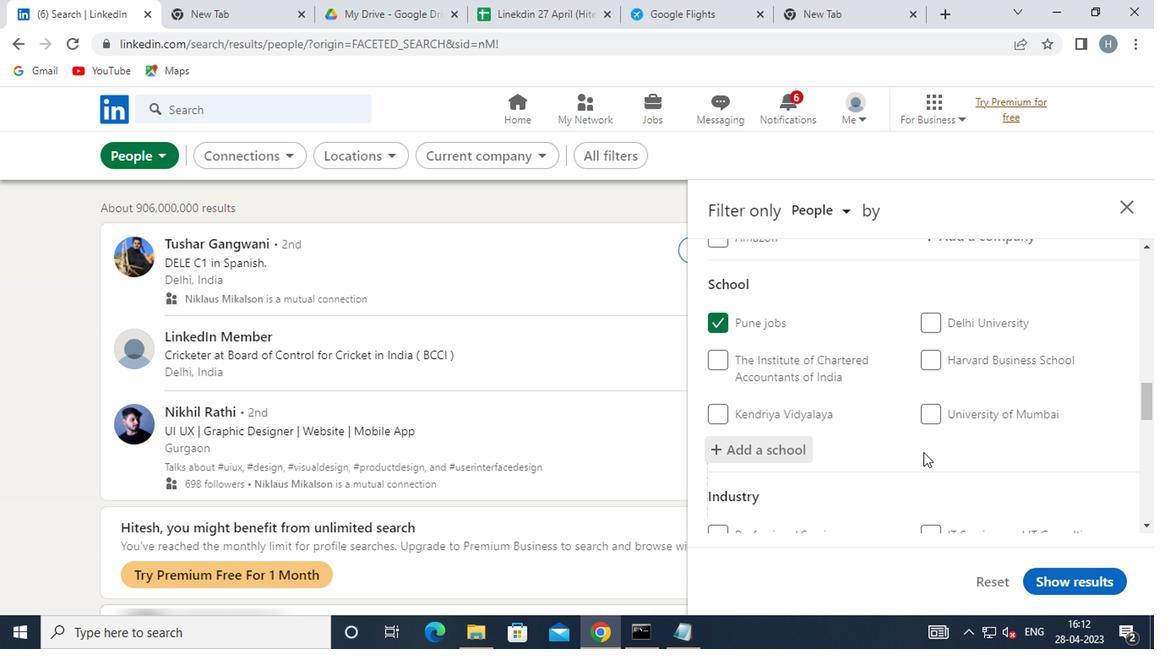 
Action: Mouse scrolled (847, 453) with delta (0, -1)
Screenshot: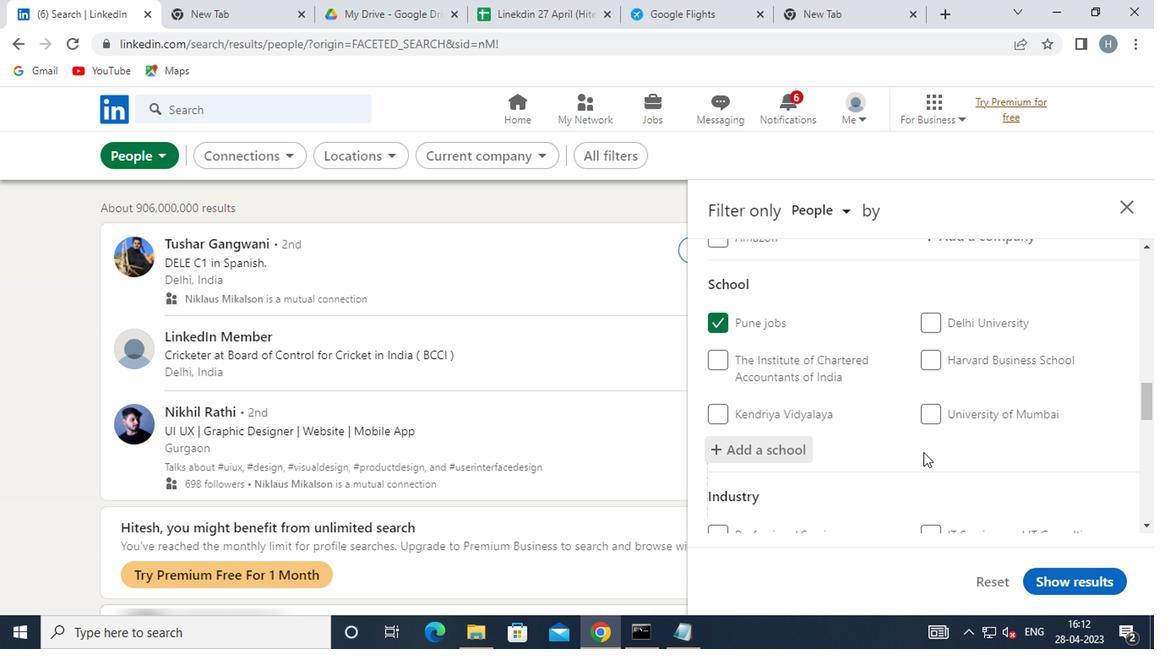 
Action: Mouse scrolled (847, 453) with delta (0, -1)
Screenshot: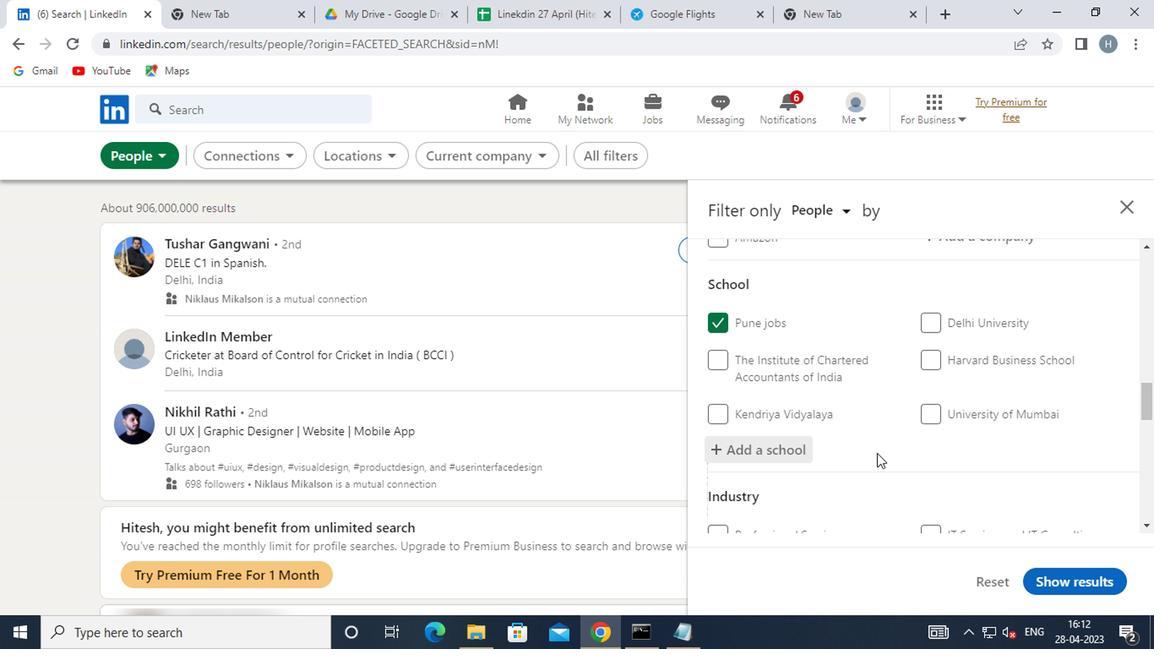 
Action: Mouse scrolled (847, 453) with delta (0, -1)
Screenshot: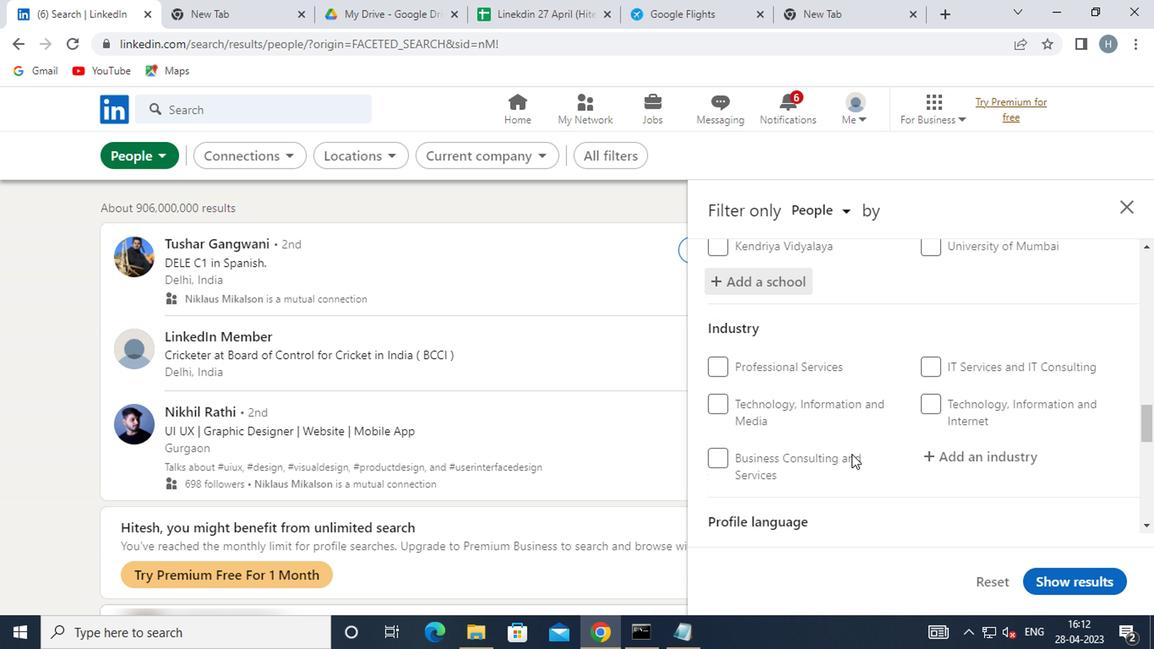 
Action: Mouse moved to (1017, 361)
Screenshot: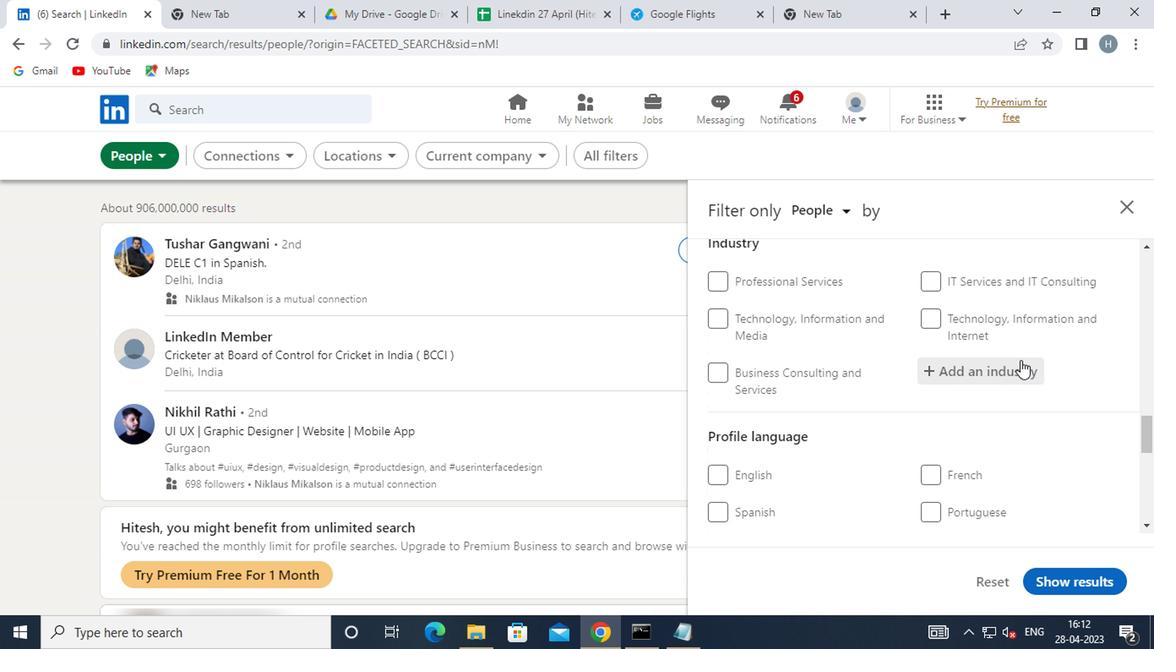 
Action: Mouse pressed left at (1017, 361)
Screenshot: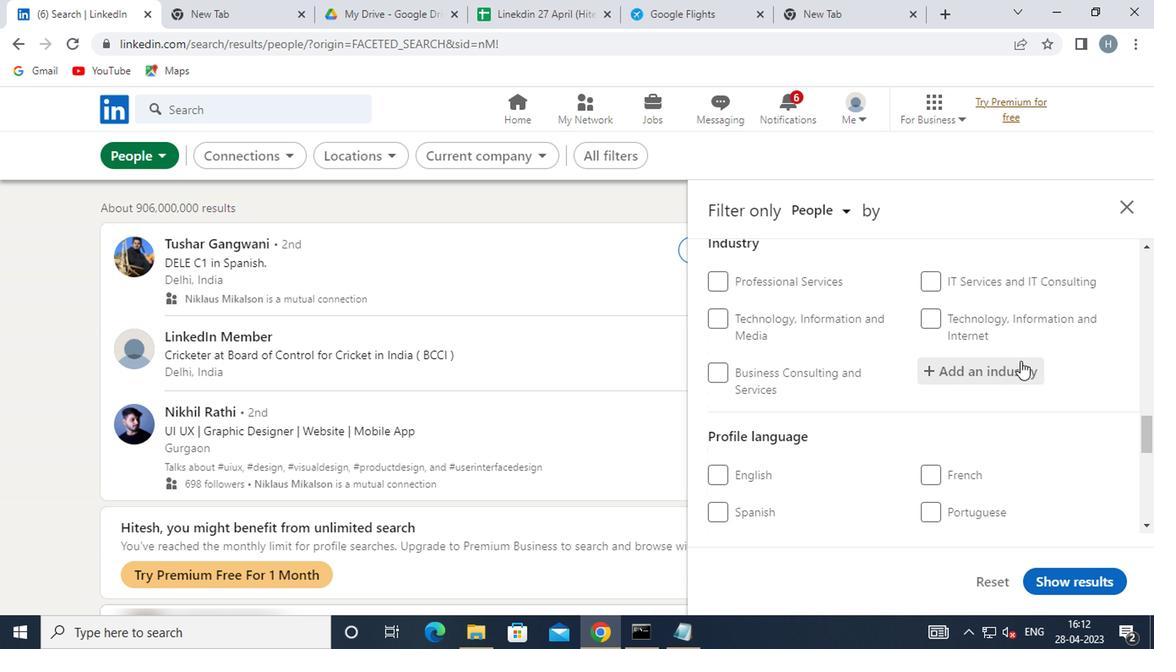 
Action: Mouse moved to (1004, 367)
Screenshot: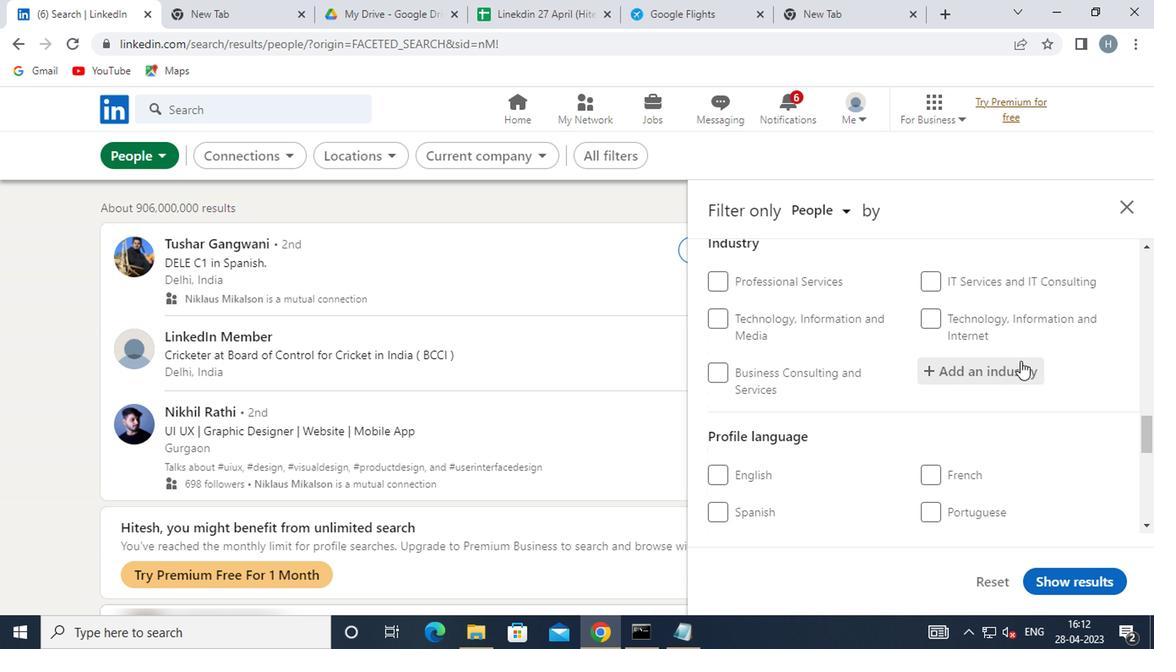
Action: Key pressed <Key.shift>MOBILE<Key.space>
Screenshot: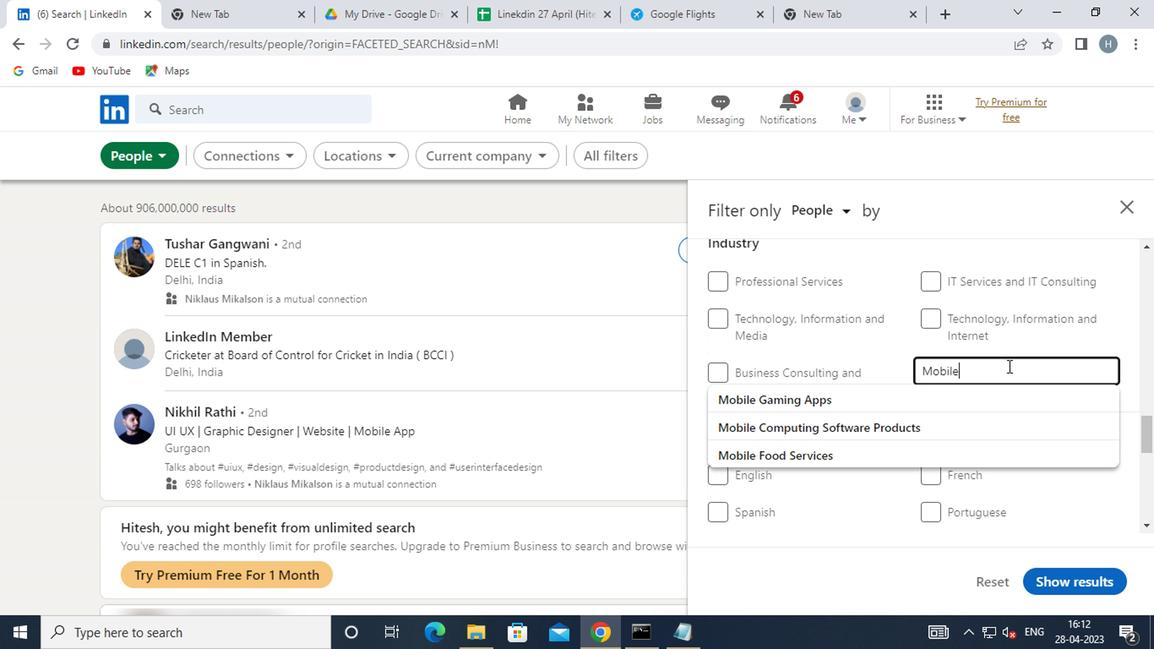 
Action: Mouse moved to (860, 452)
Screenshot: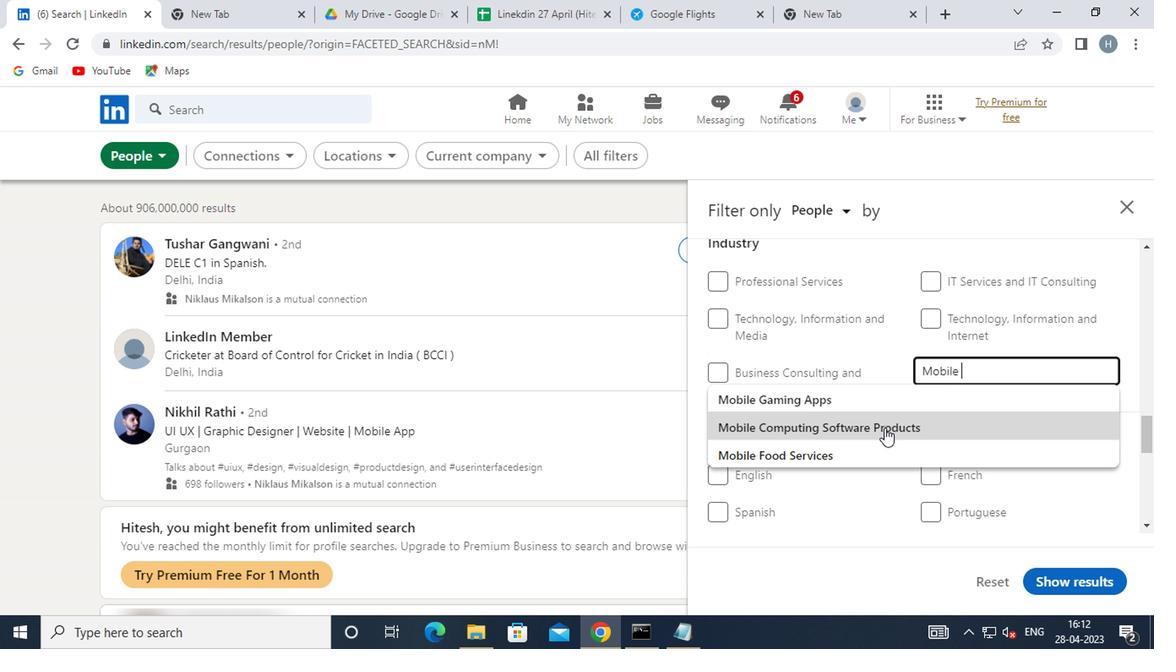 
Action: Mouse pressed left at (860, 452)
Screenshot: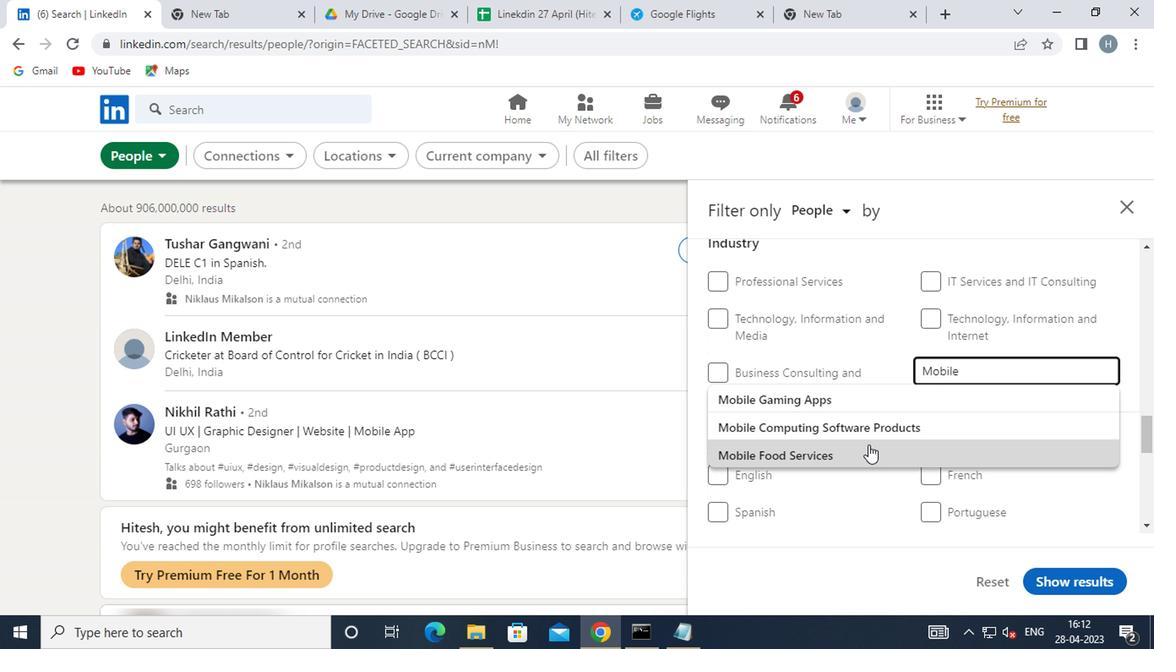 
Action: Mouse moved to (866, 418)
Screenshot: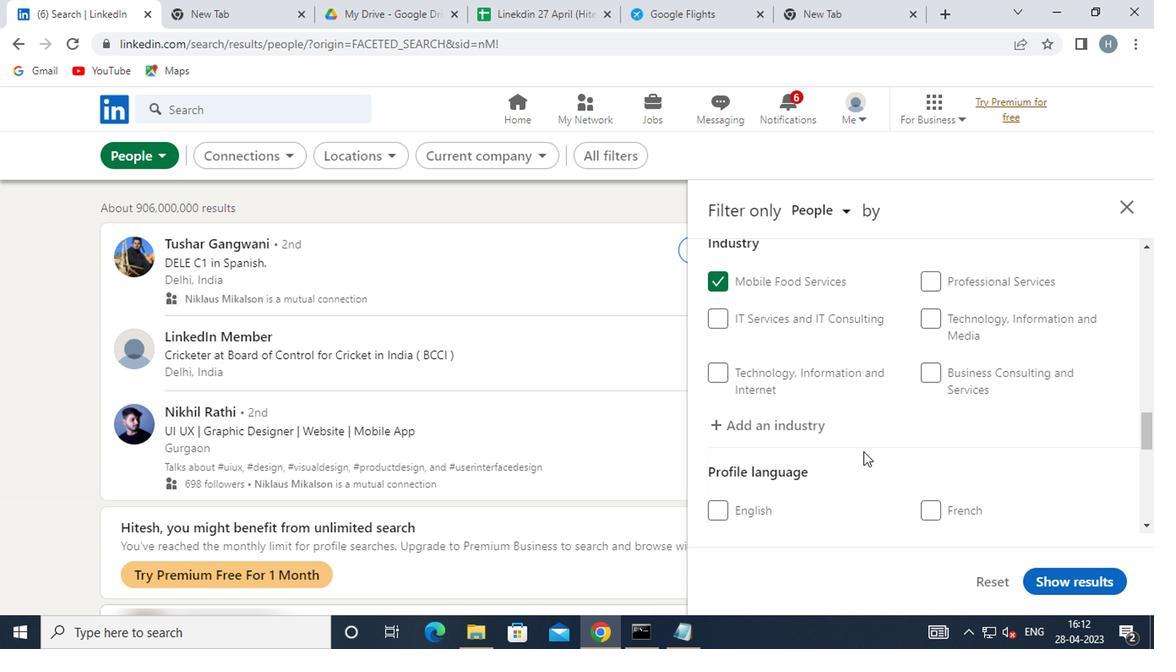 
Action: Mouse scrolled (866, 417) with delta (0, 0)
Screenshot: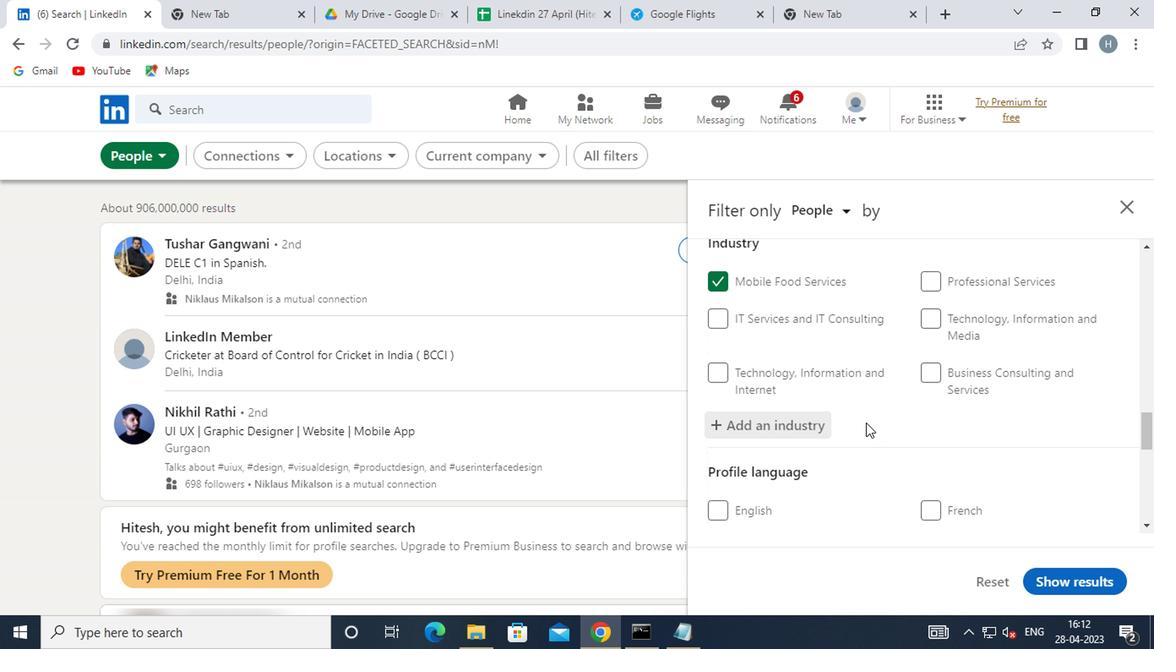 
Action: Mouse scrolled (866, 417) with delta (0, 0)
Screenshot: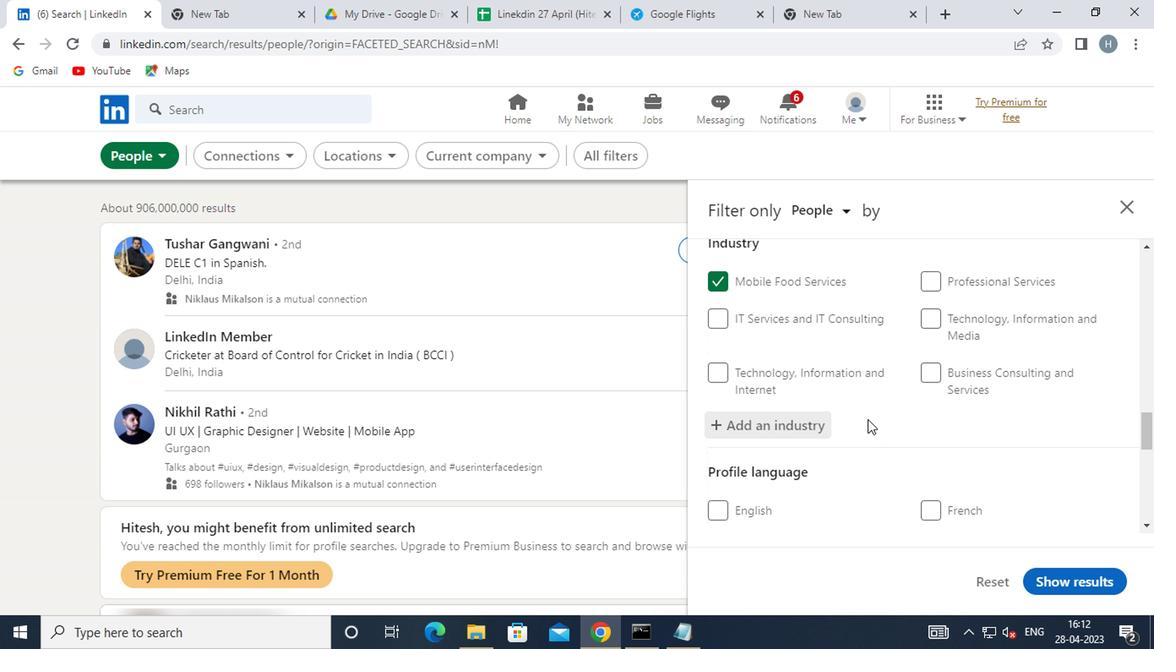 
Action: Mouse moved to (868, 408)
Screenshot: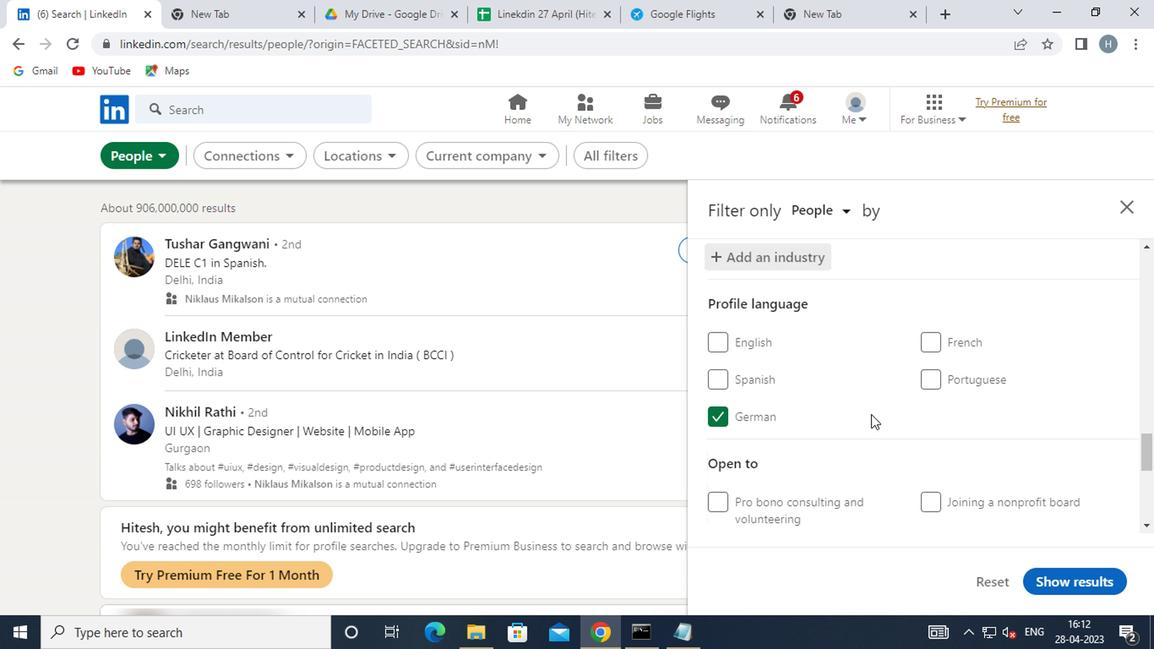 
Action: Mouse scrolled (868, 407) with delta (0, -1)
Screenshot: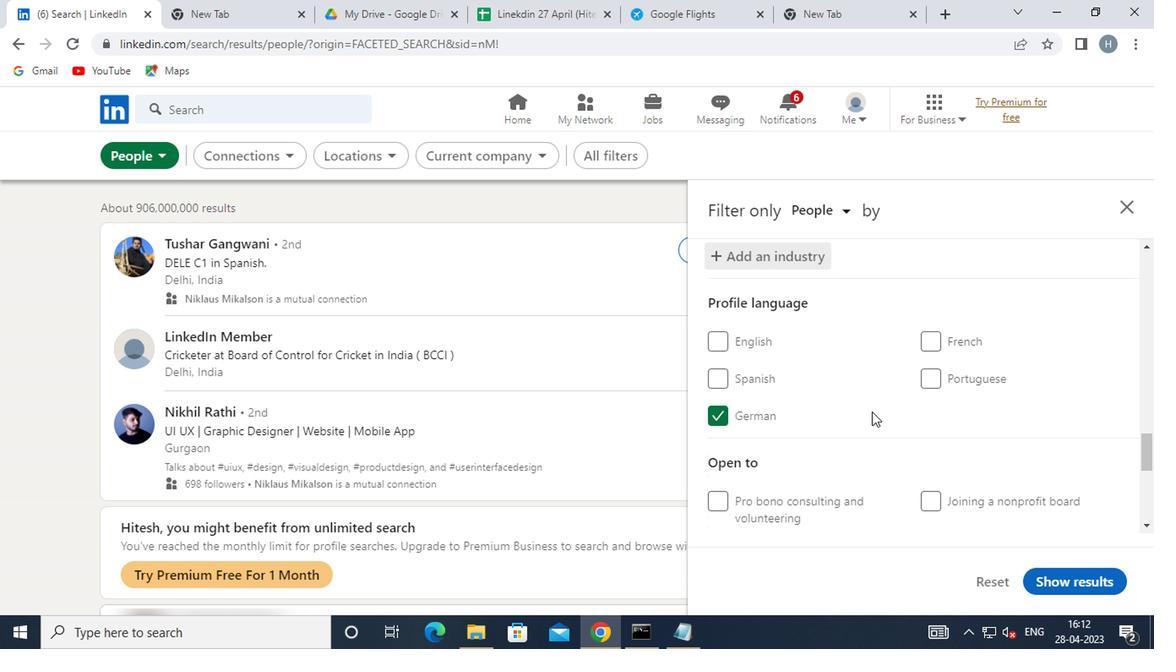 
Action: Mouse scrolled (868, 407) with delta (0, -1)
Screenshot: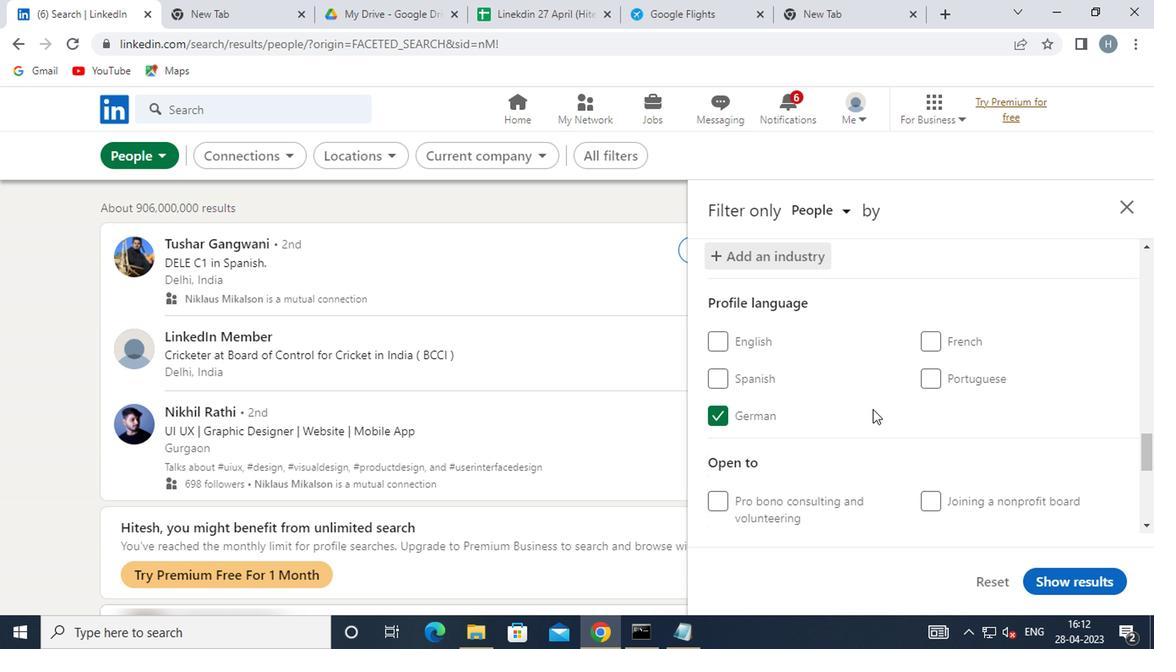 
Action: Mouse moved to (871, 406)
Screenshot: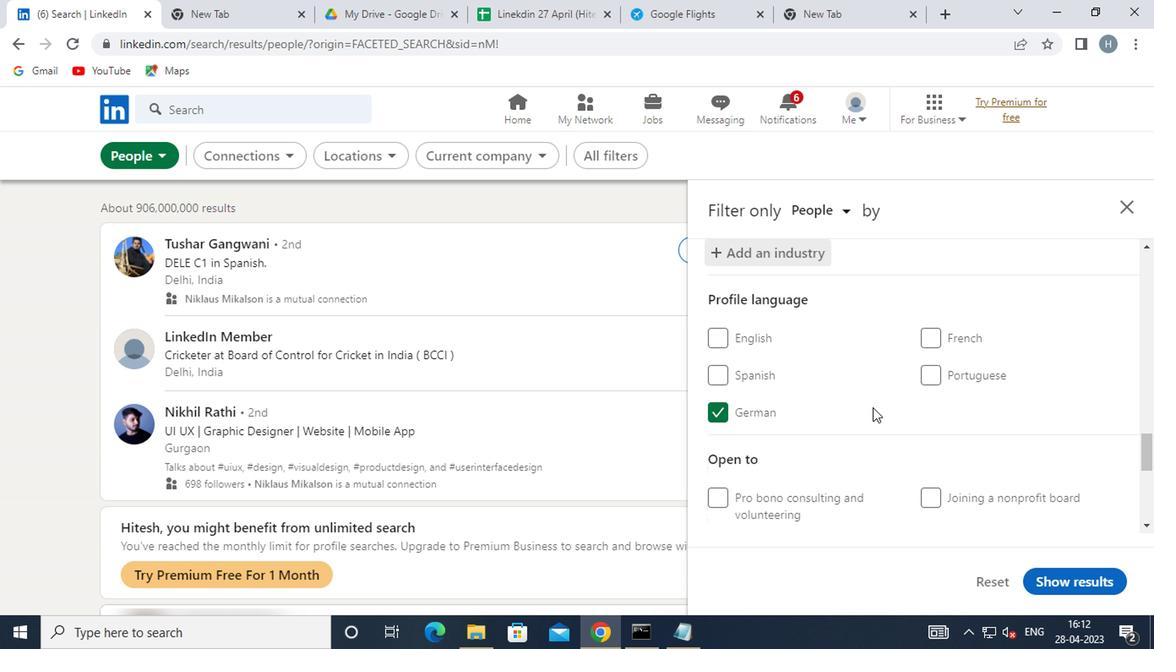 
Action: Mouse scrolled (871, 405) with delta (0, -1)
Screenshot: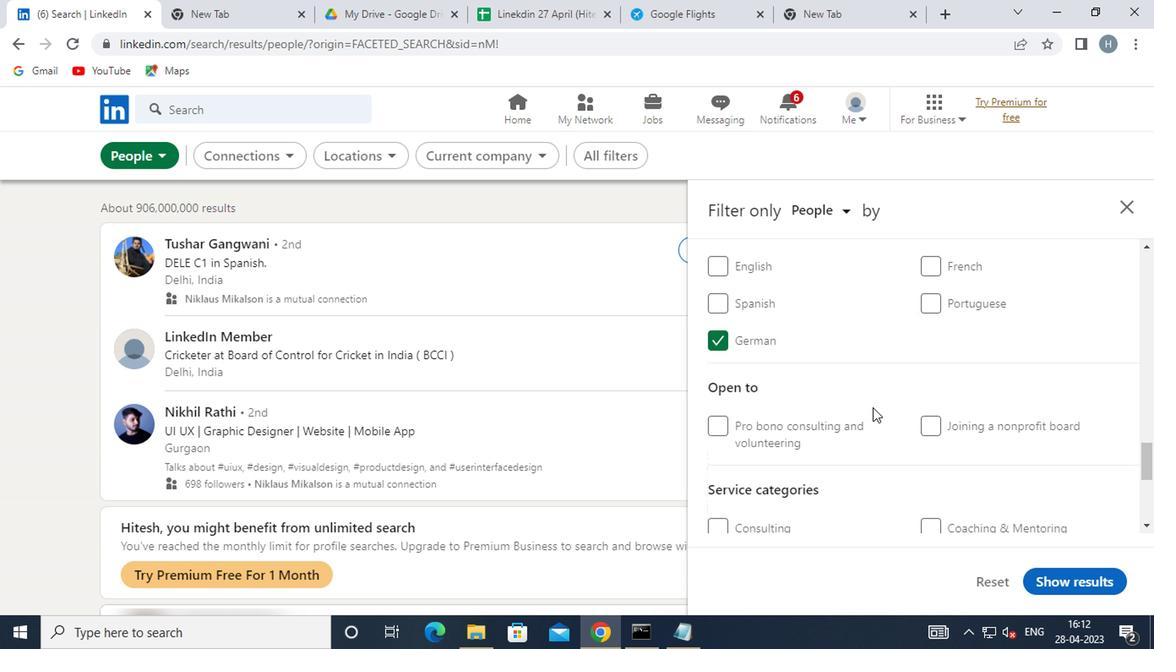 
Action: Mouse moved to (967, 420)
Screenshot: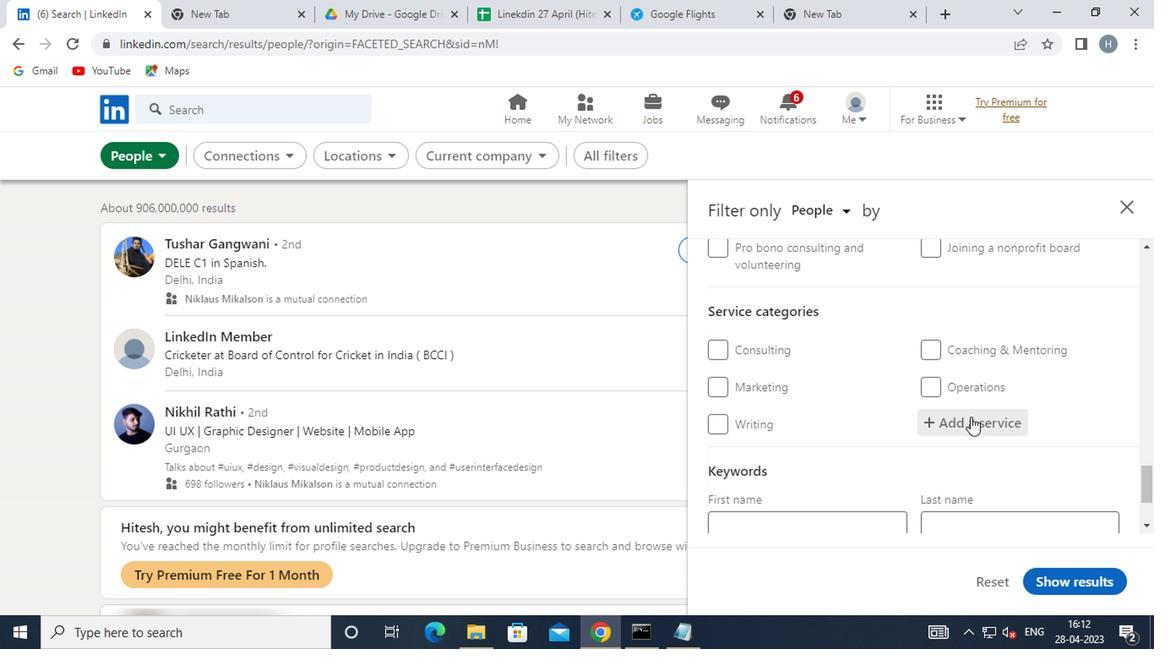 
Action: Mouse pressed left at (967, 420)
Screenshot: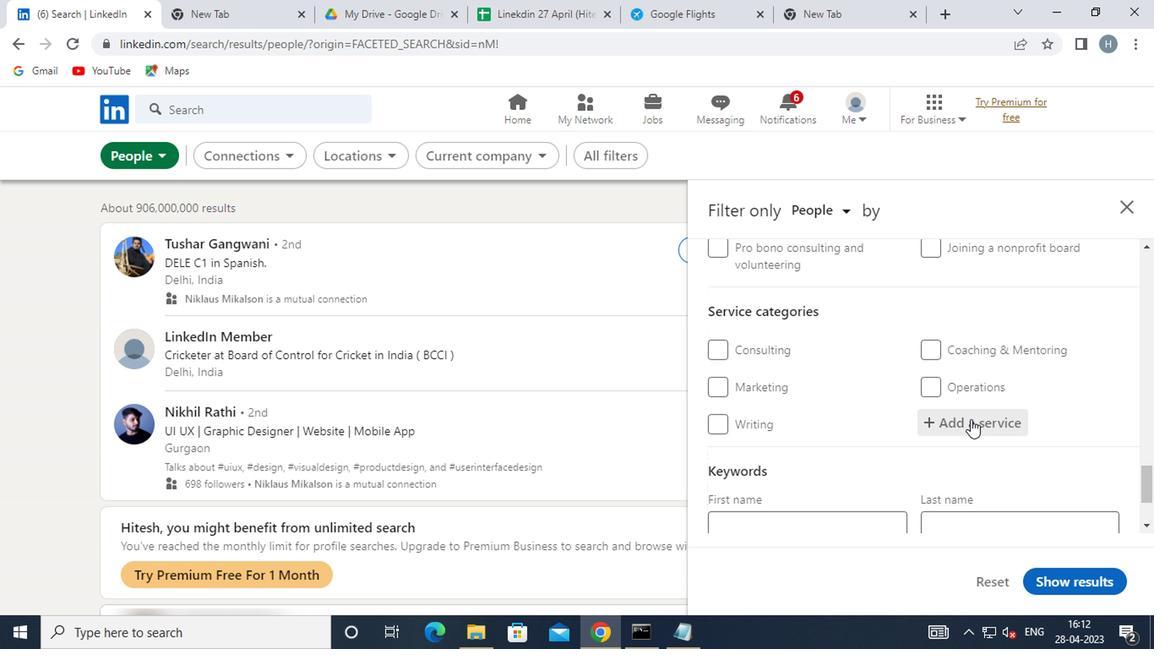 
Action: Key pressed <Key.shift>HUMAN<Key.space><Key.shift>RE
Screenshot: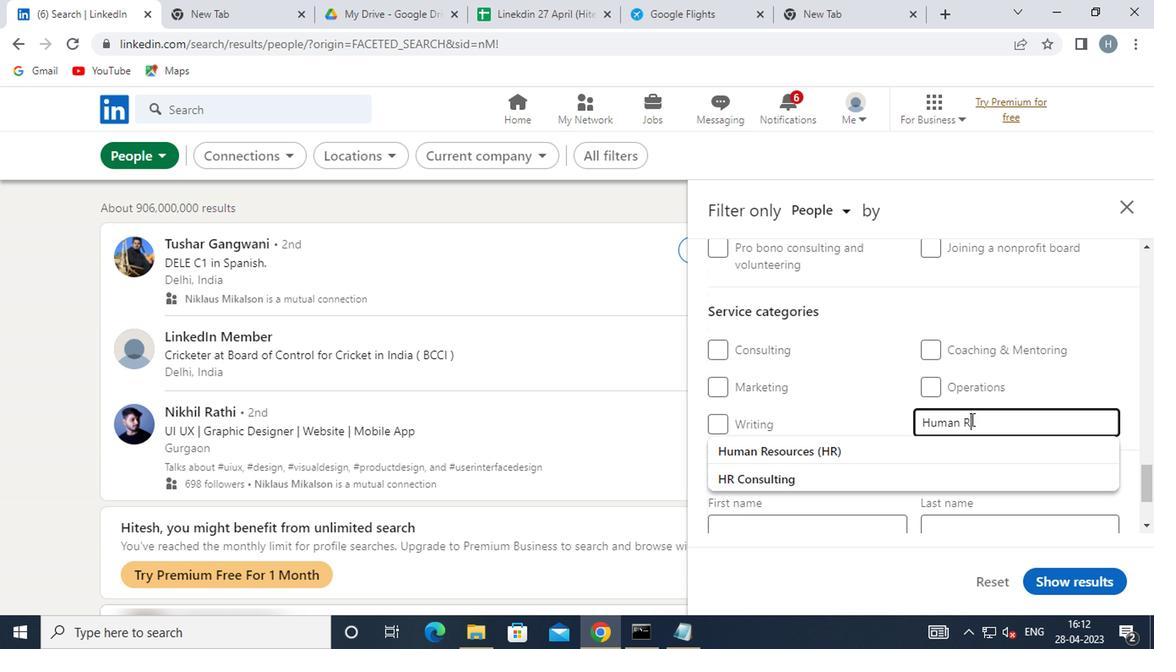 
Action: Mouse moved to (917, 448)
Screenshot: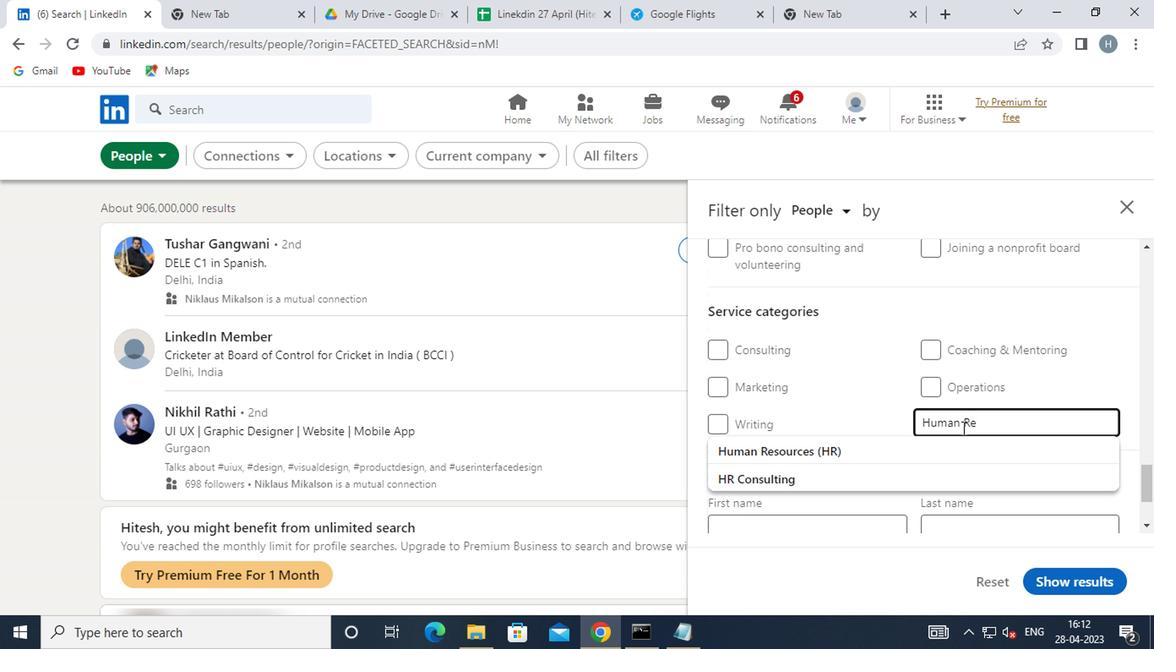 
Action: Mouse pressed left at (917, 448)
Screenshot: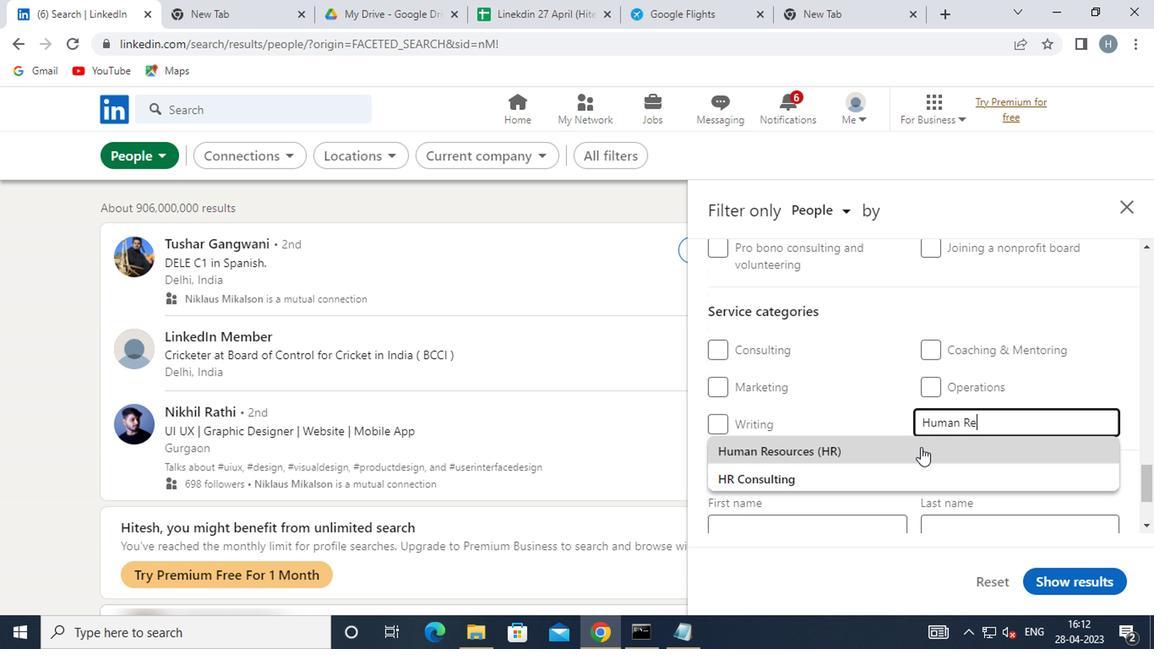 
Action: Mouse moved to (893, 461)
Screenshot: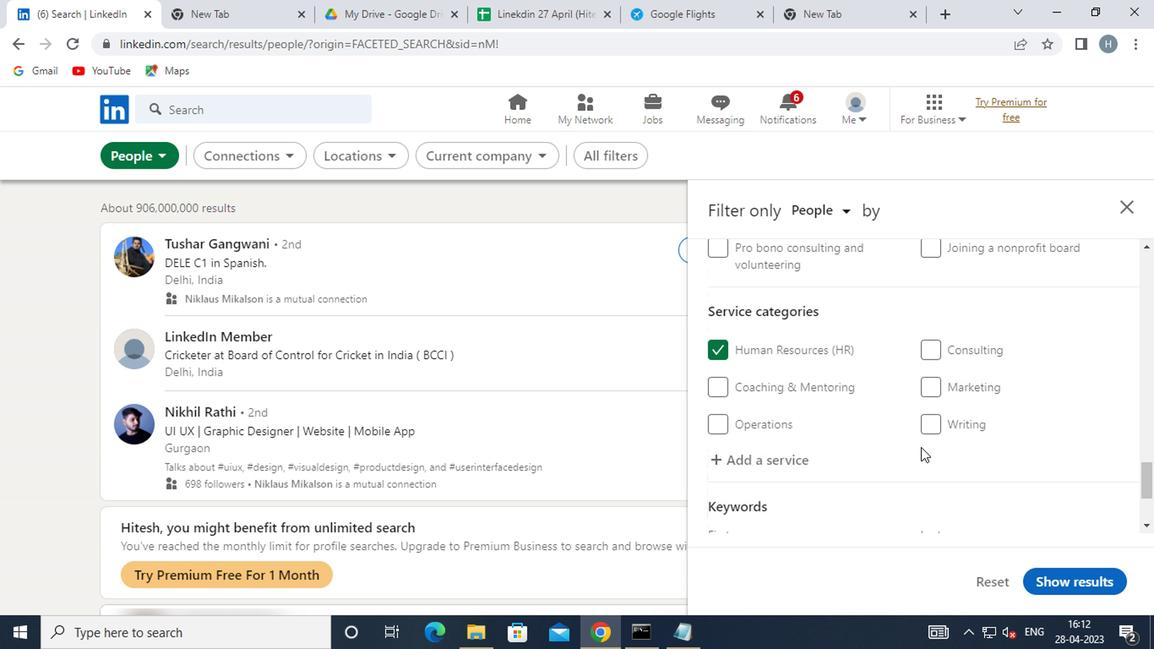 
Action: Mouse scrolled (893, 461) with delta (0, 0)
Screenshot: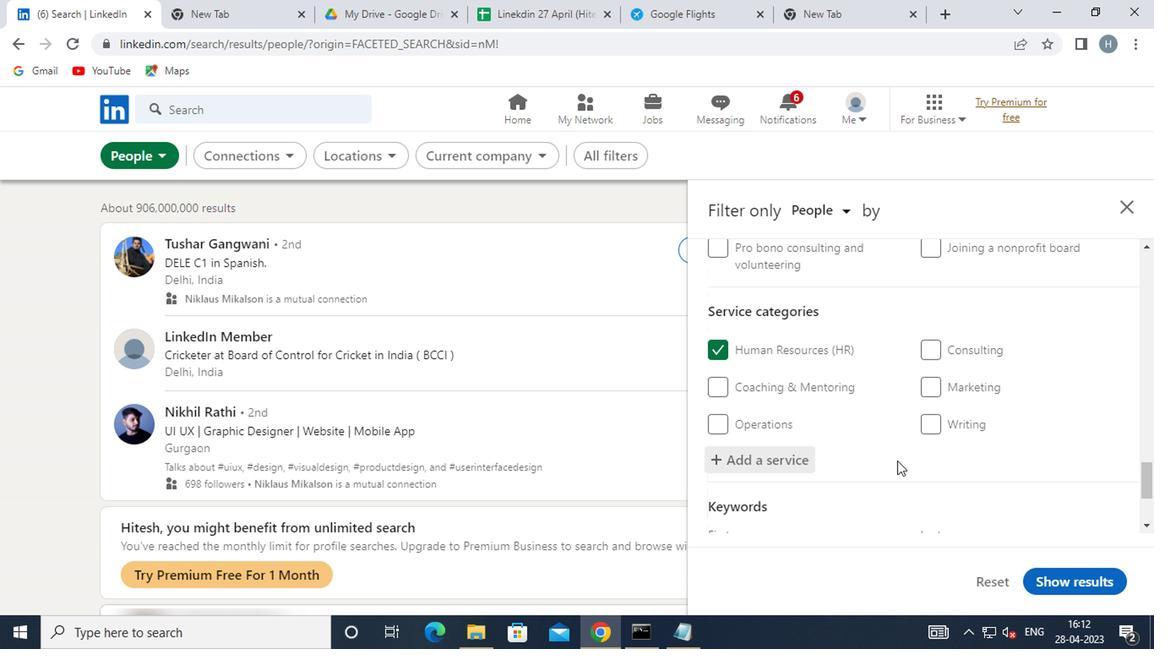 
Action: Mouse scrolled (893, 461) with delta (0, 0)
Screenshot: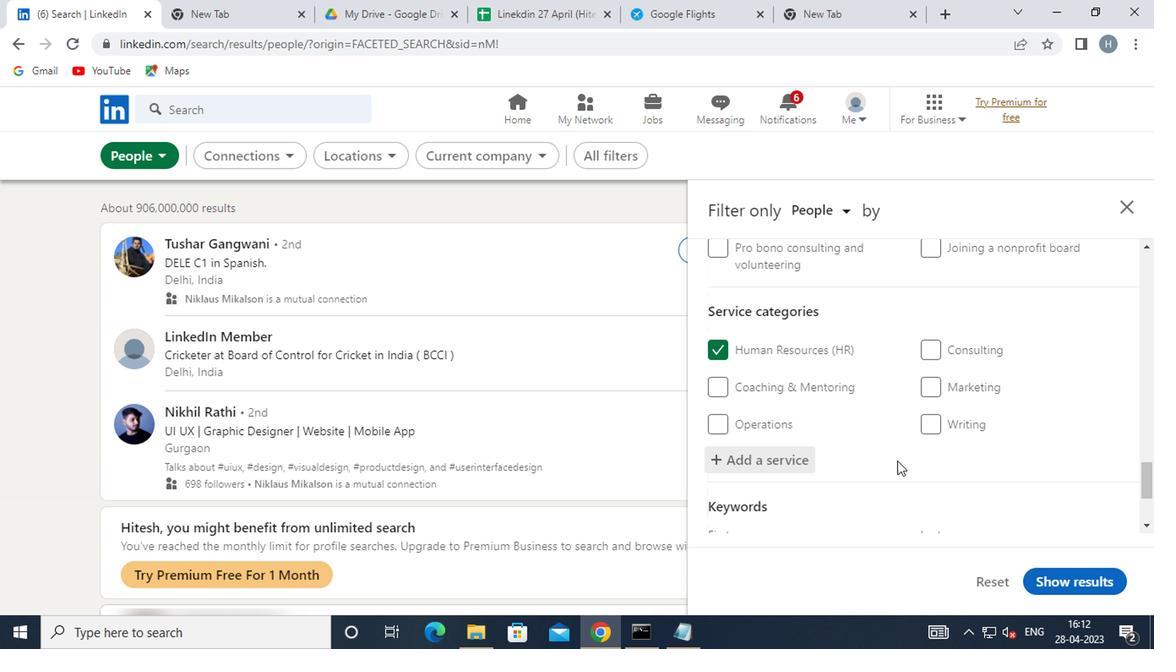 
Action: Mouse moved to (897, 442)
Screenshot: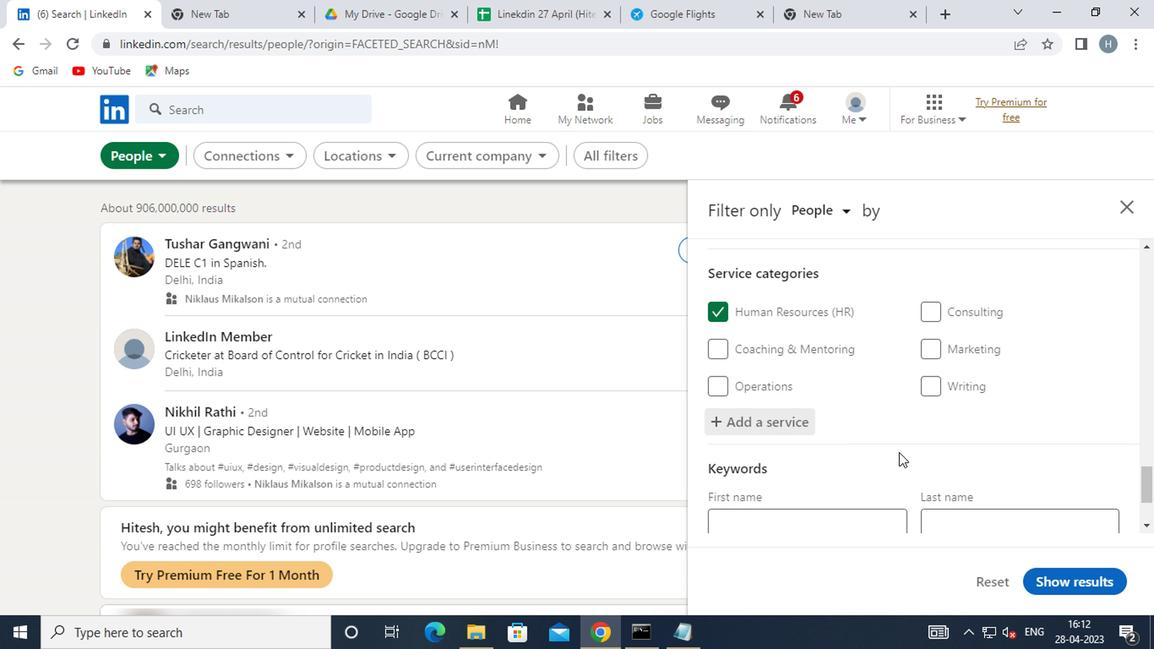
Action: Mouse scrolled (897, 441) with delta (0, -1)
Screenshot: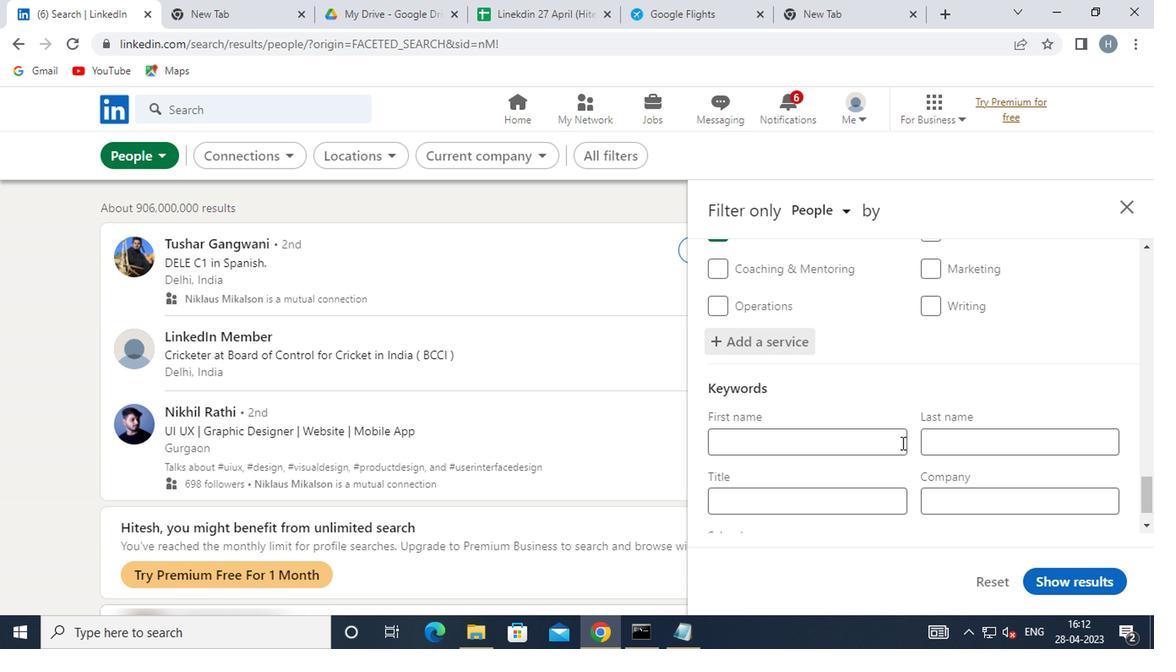 
Action: Mouse scrolled (897, 441) with delta (0, -1)
Screenshot: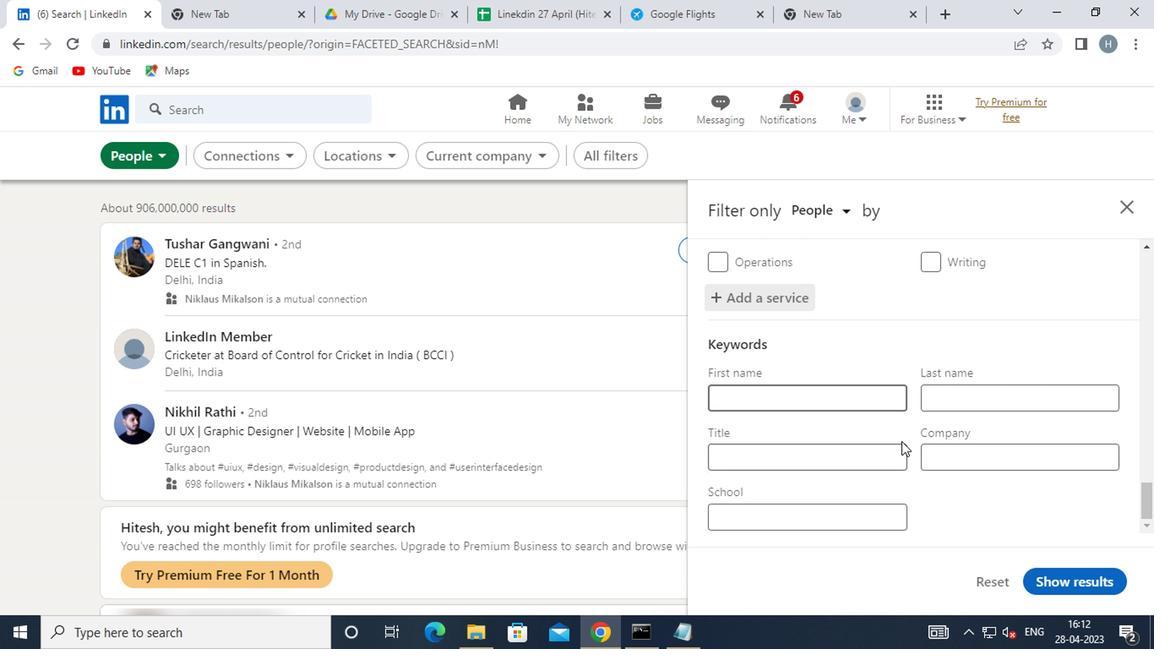 
Action: Mouse moved to (874, 451)
Screenshot: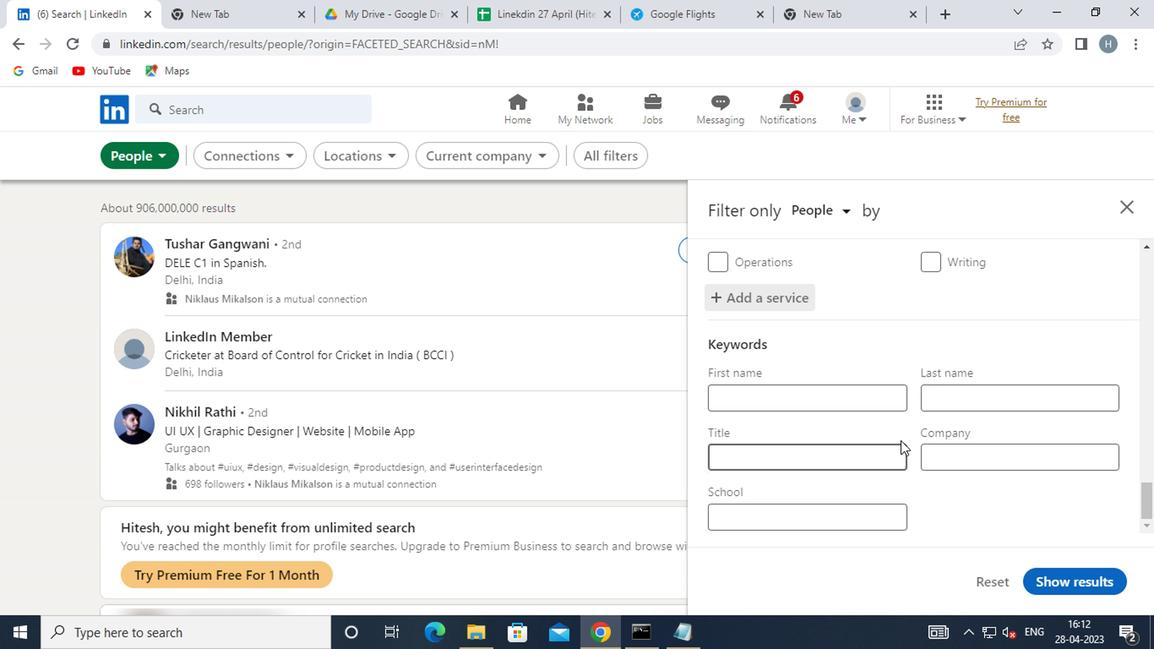 
Action: Mouse pressed left at (874, 451)
Screenshot: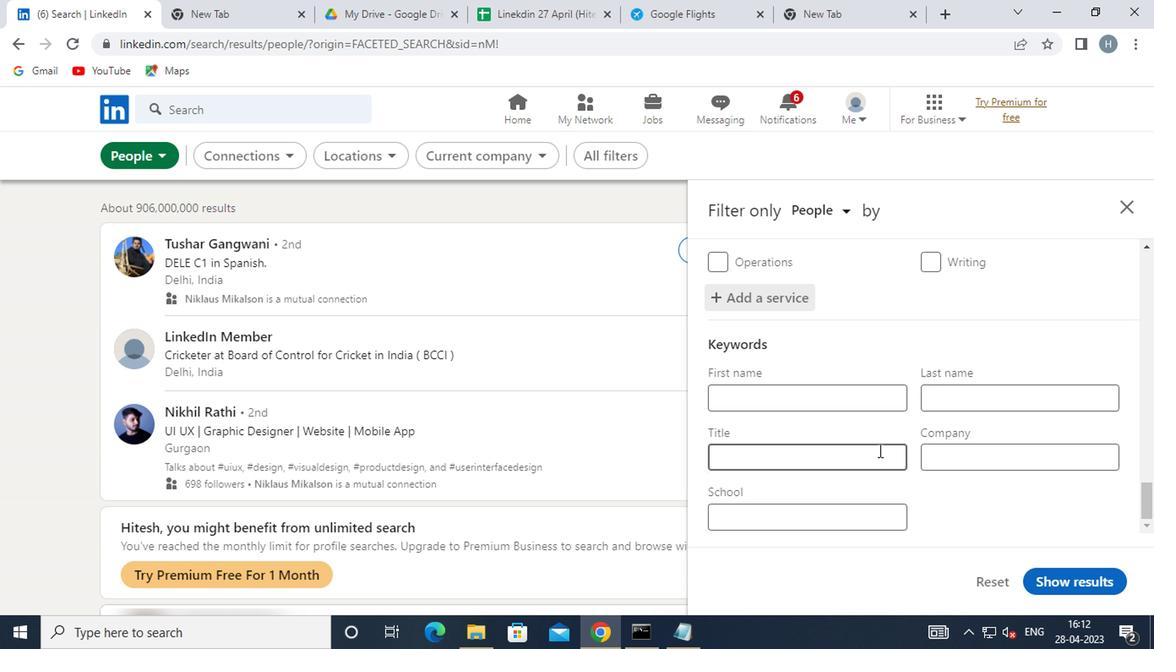 
Action: Mouse moved to (864, 450)
Screenshot: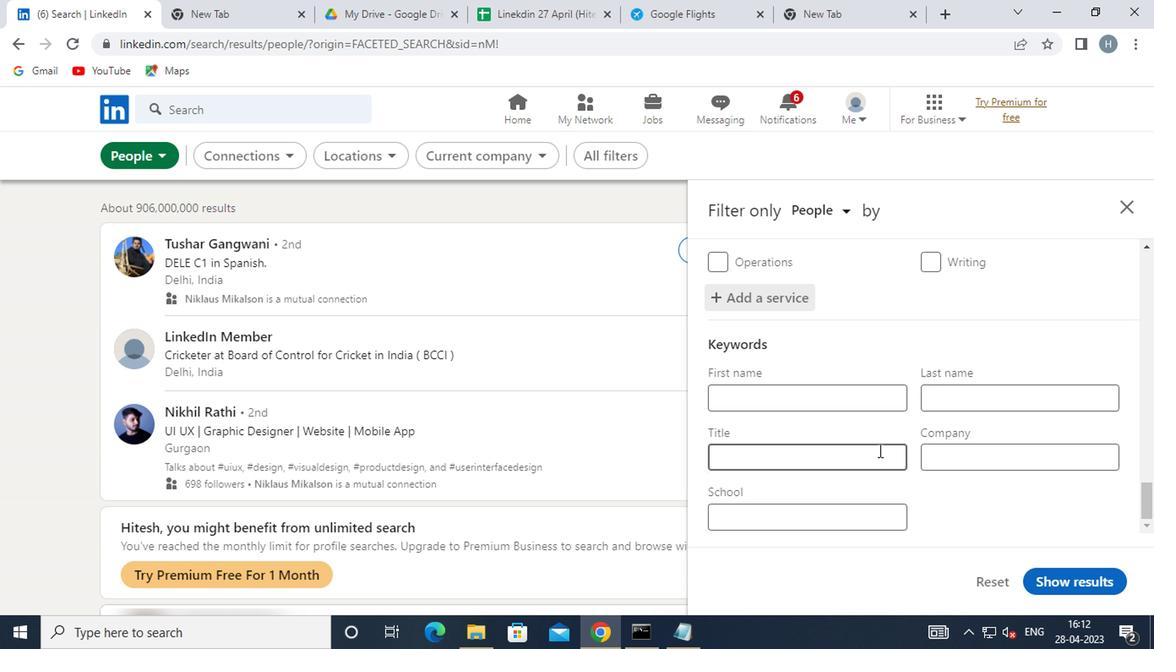 
Action: Key pressed <Key.shift>PHONE<Key.space><Key.shift>SURVEY<Key.space><Key.shift>CONDUCTOR
Screenshot: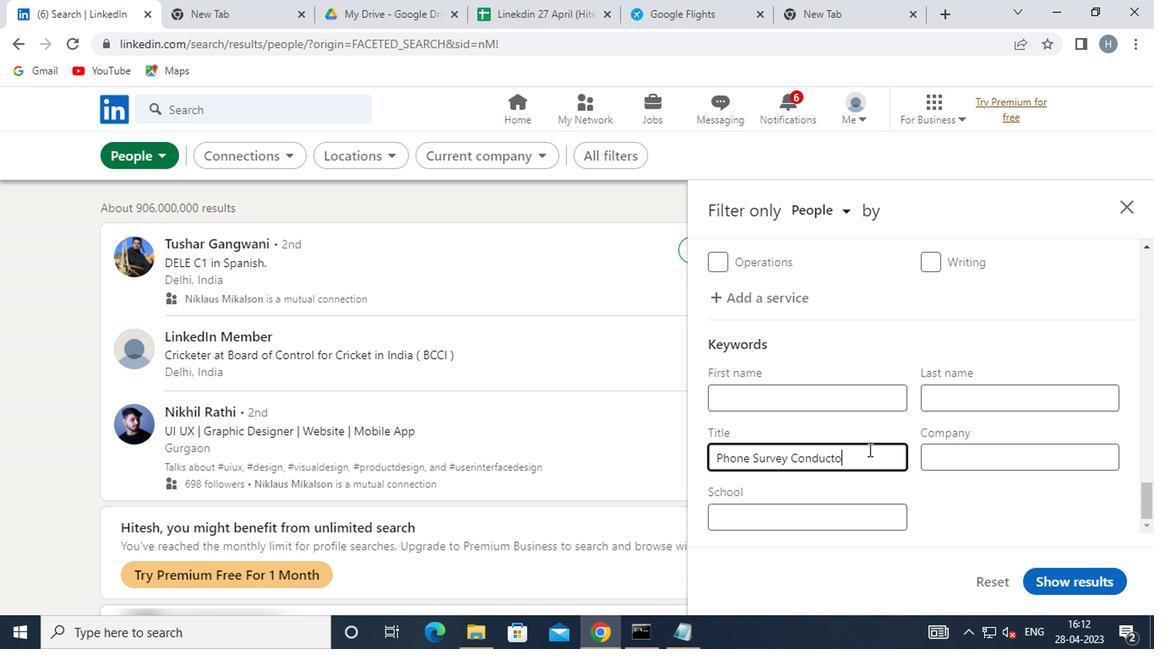
Action: Mouse moved to (1088, 584)
Screenshot: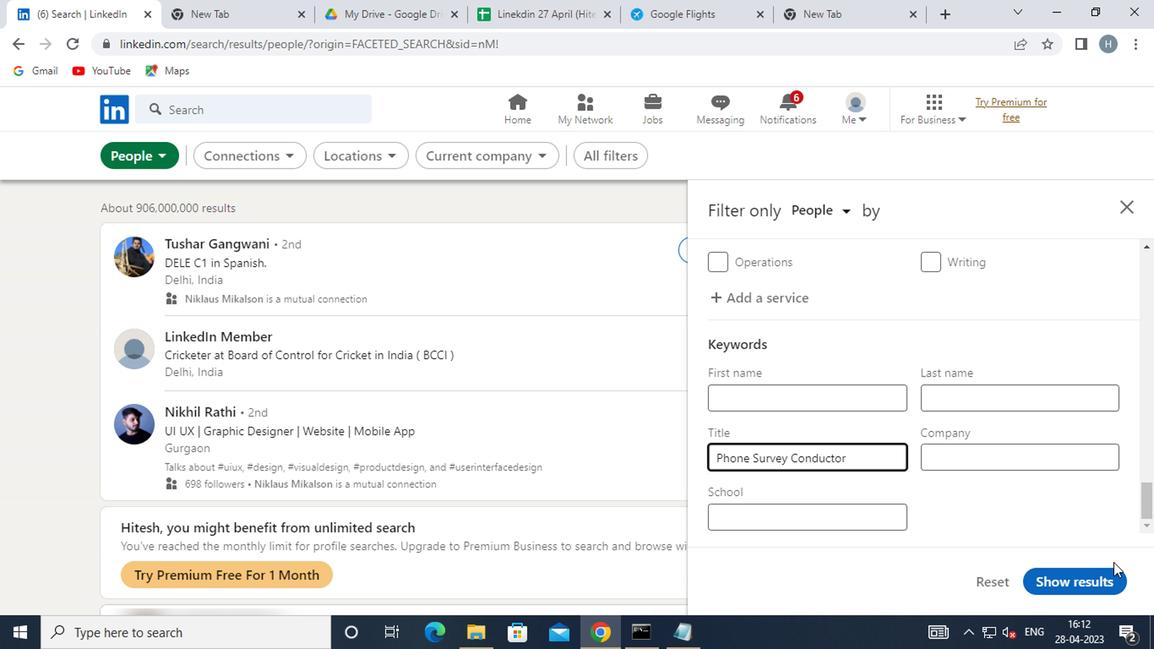 
Action: Mouse pressed left at (1088, 584)
Screenshot: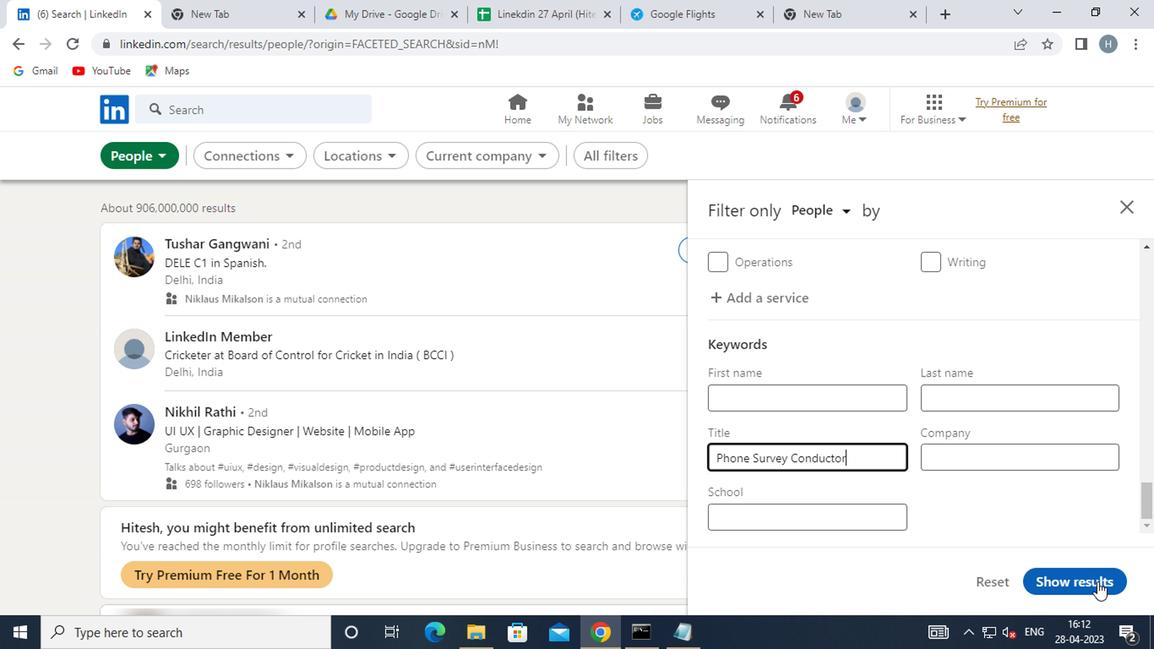 
Action: Mouse moved to (750, 348)
Screenshot: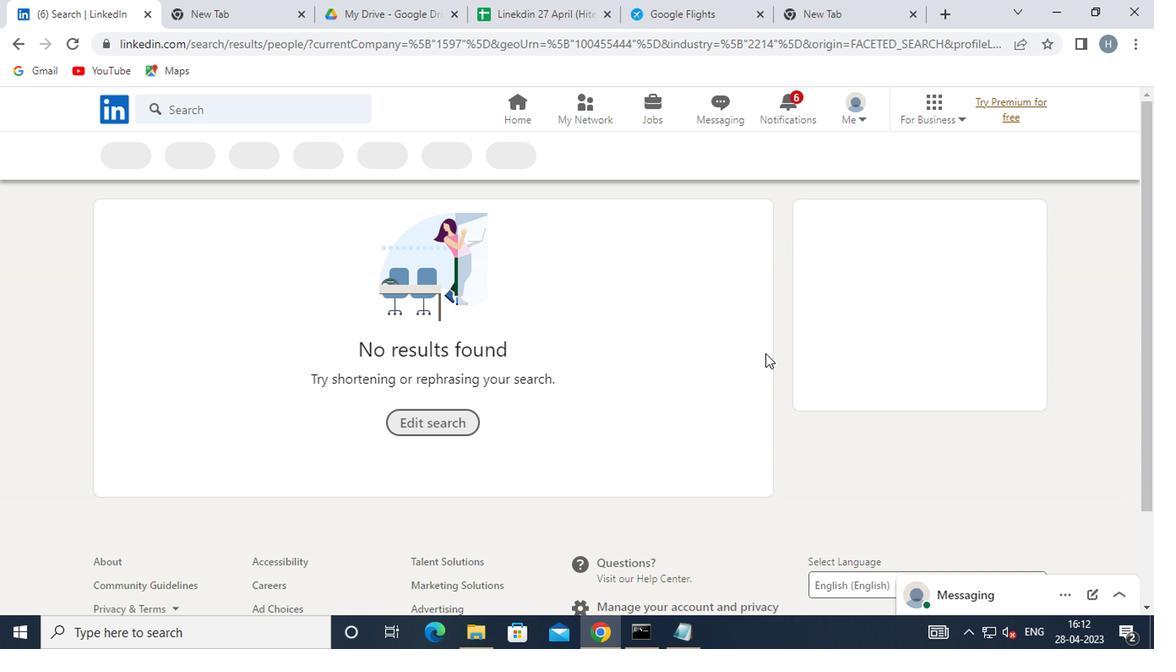 
